 Task: Find the best skiing trails with powder snow near Salt Lake City.
Action: Mouse moved to (91, 47)
Screenshot: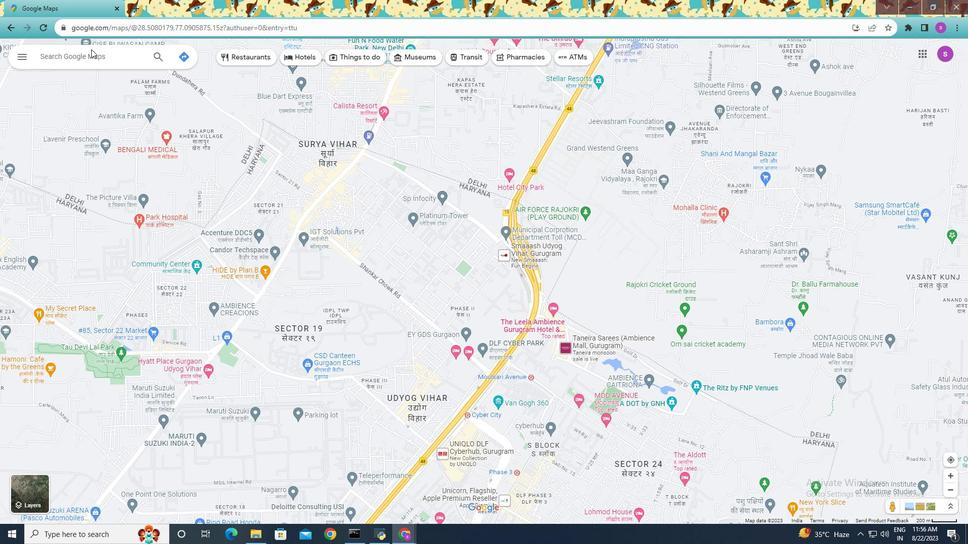 
Action: Mouse pressed left at (91, 47)
Screenshot: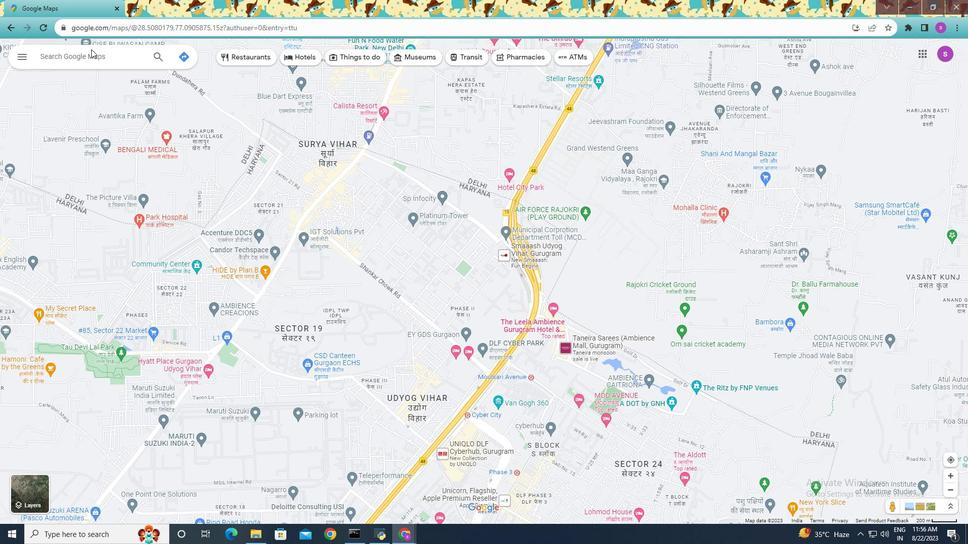 
Action: Mouse moved to (91, 55)
Screenshot: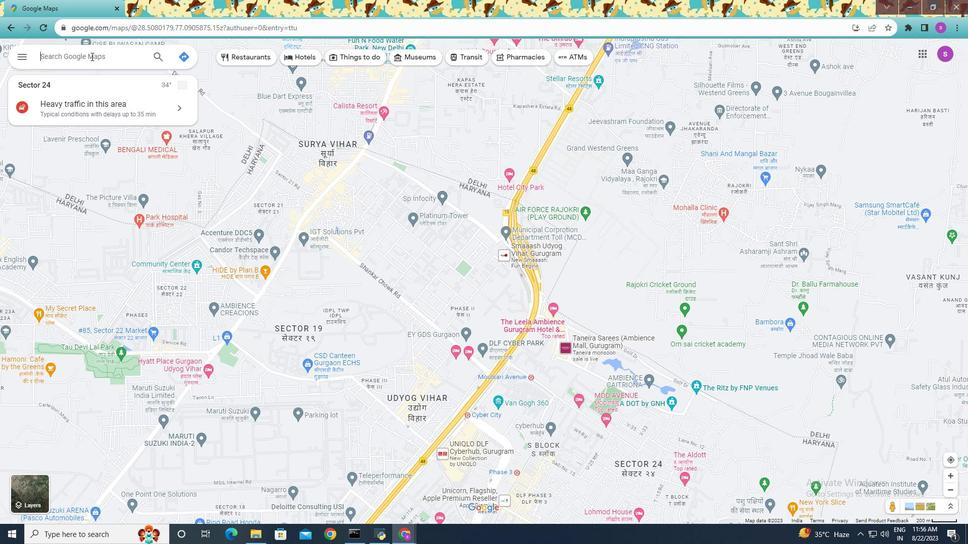 
Action: Mouse pressed left at (91, 55)
Screenshot: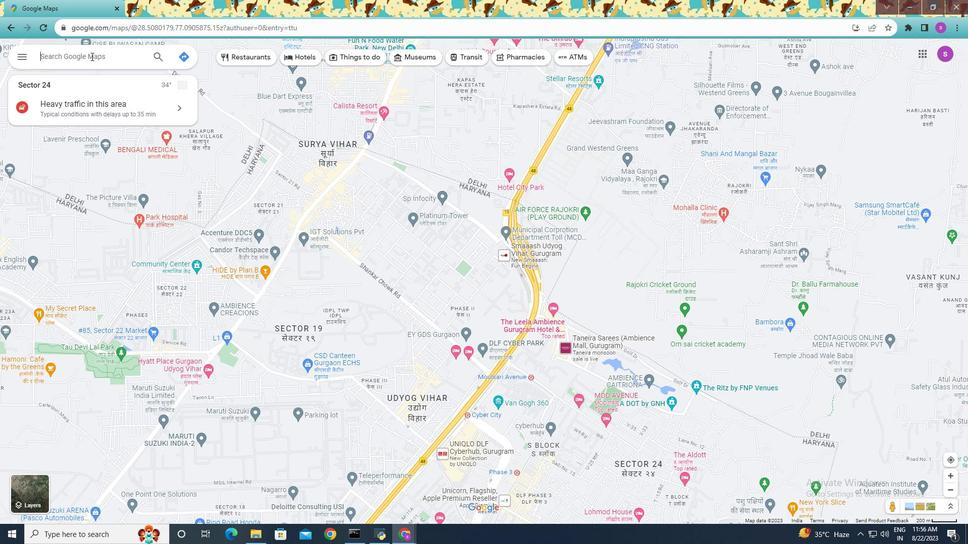 
Action: Mouse moved to (92, 56)
Screenshot: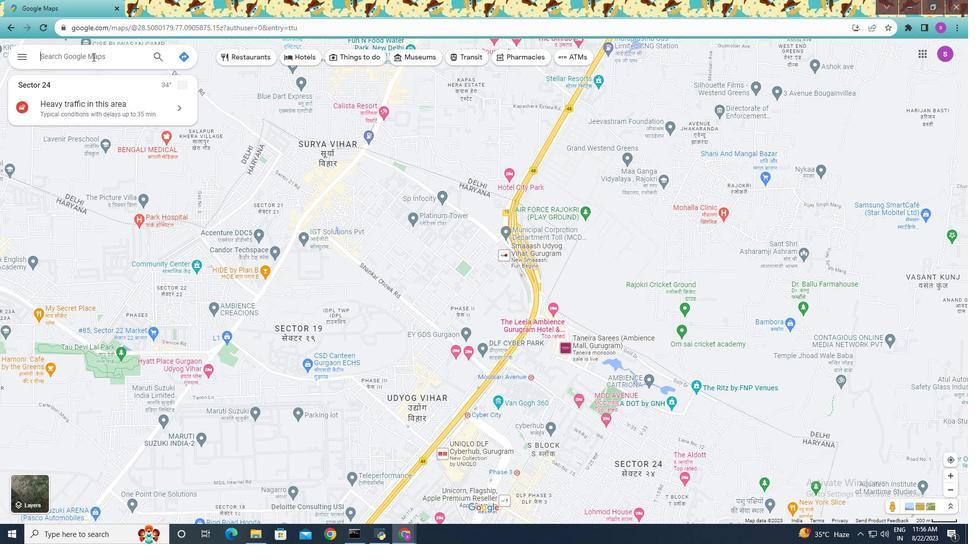 
Action: Key pressed <Key.shift>Salt<Key.space><Key.shift>Lake<Key.space><Key.shift>City
Screenshot: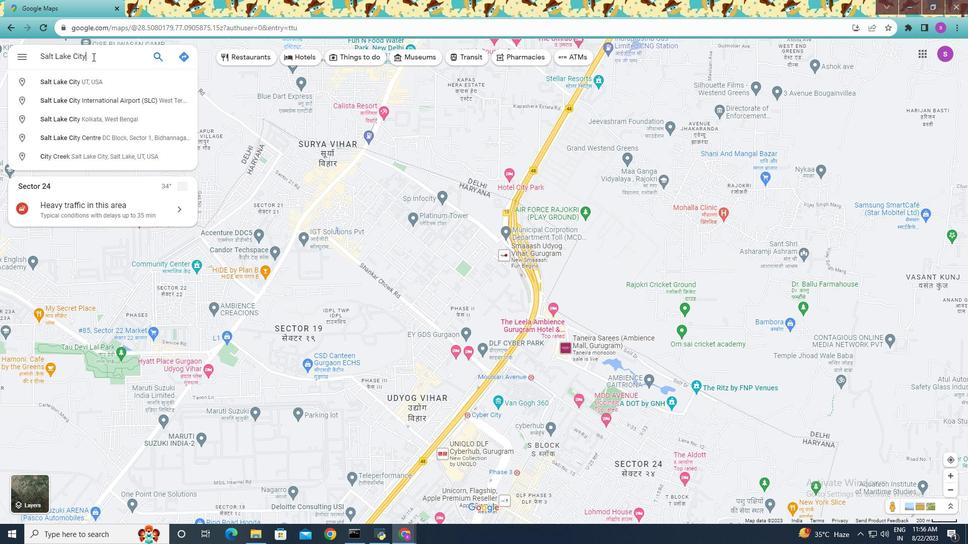 
Action: Mouse moved to (76, 85)
Screenshot: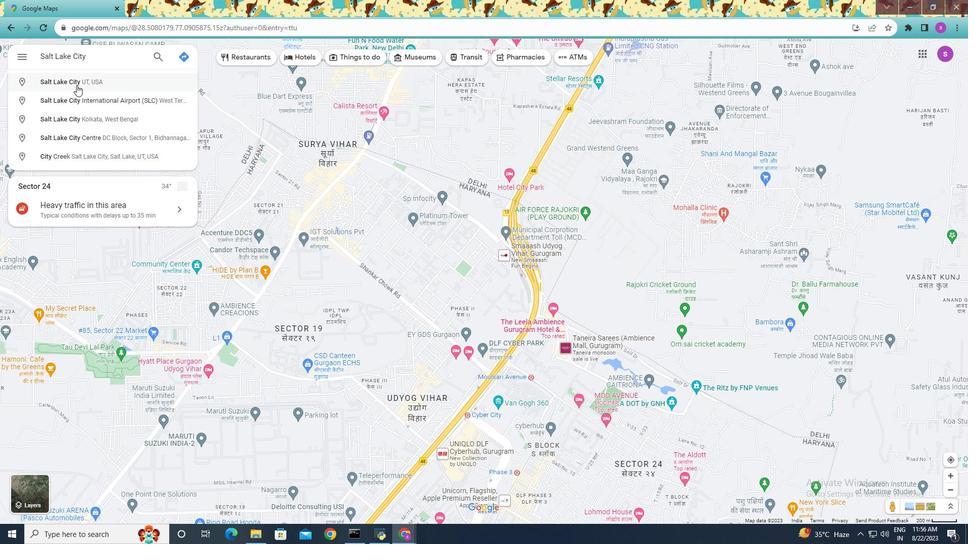 
Action: Mouse pressed left at (76, 85)
Screenshot: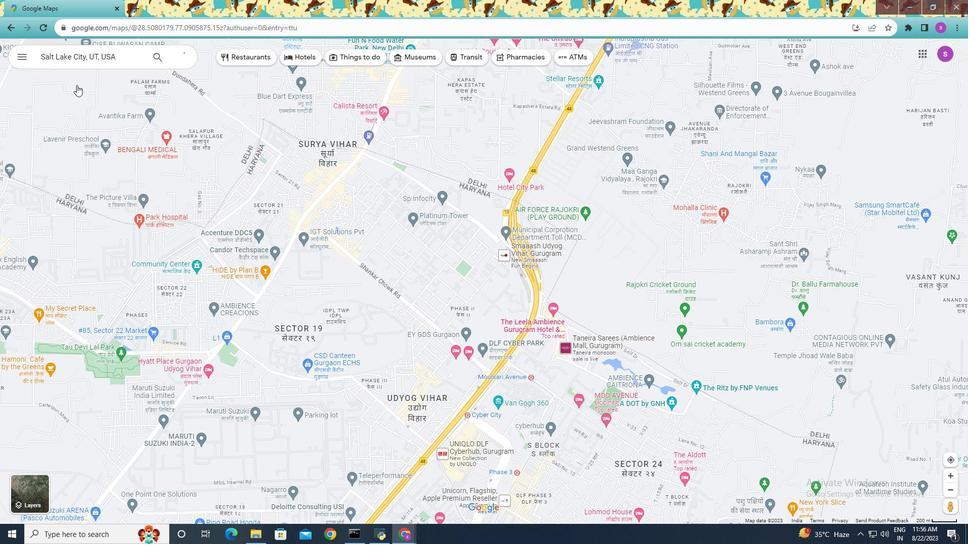 
Action: Mouse moved to (107, 229)
Screenshot: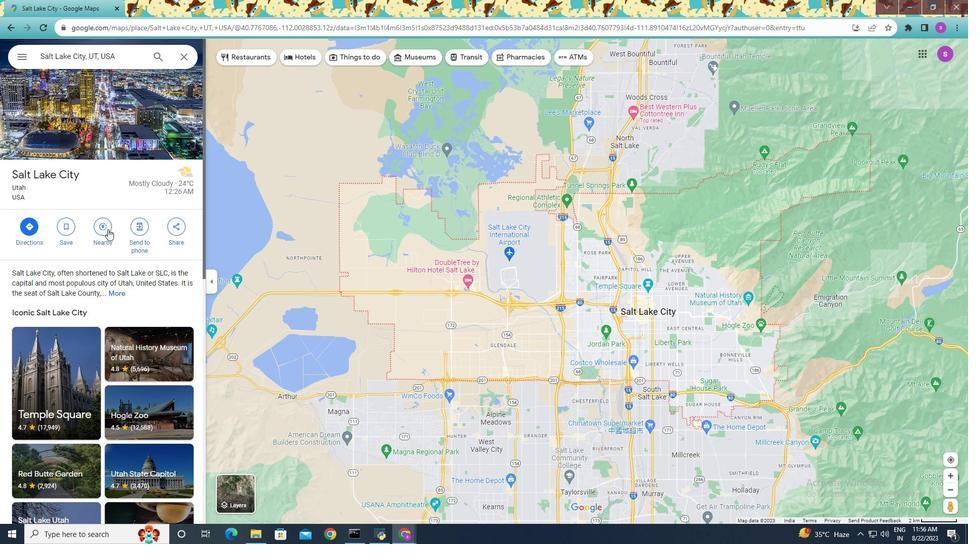 
Action: Mouse pressed left at (107, 229)
Screenshot: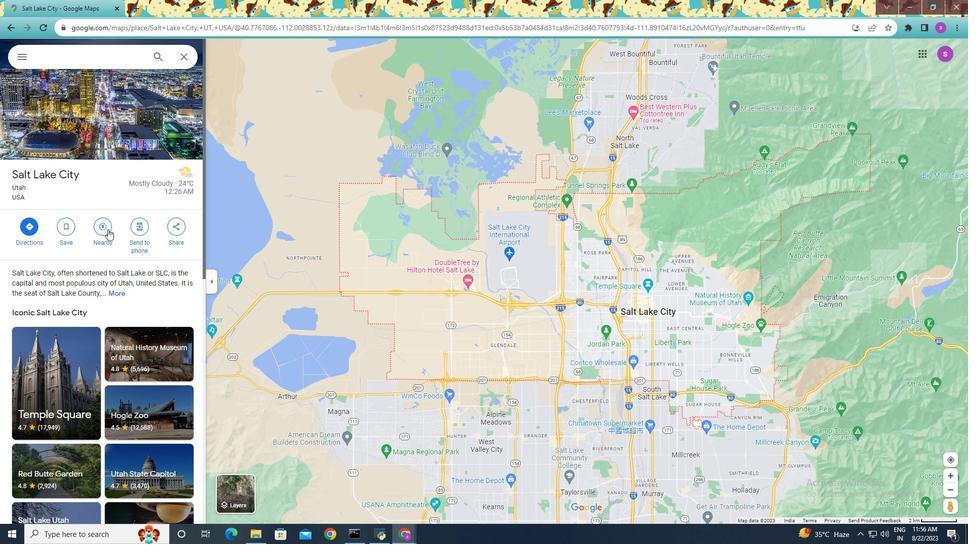 
Action: Mouse moved to (105, 58)
Screenshot: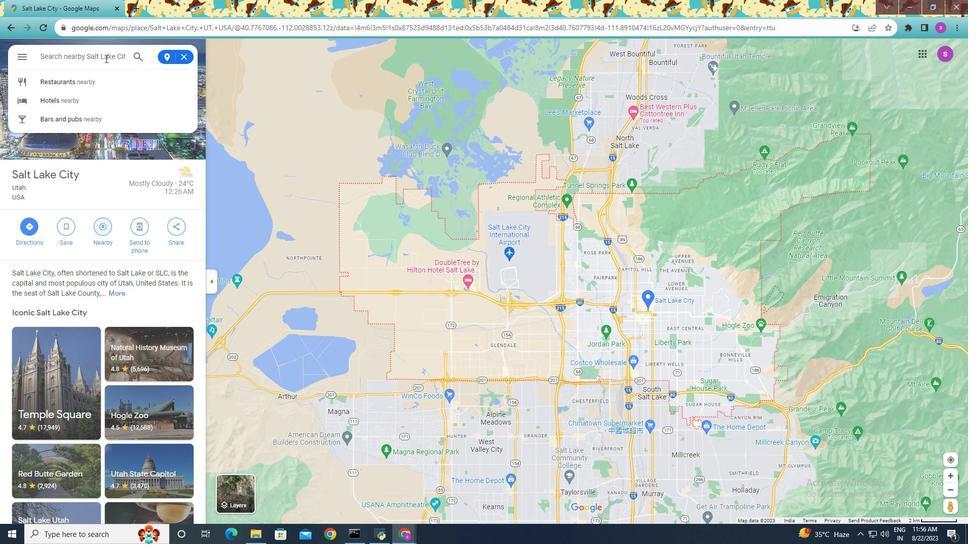 
Action: Mouse pressed left at (105, 58)
Screenshot: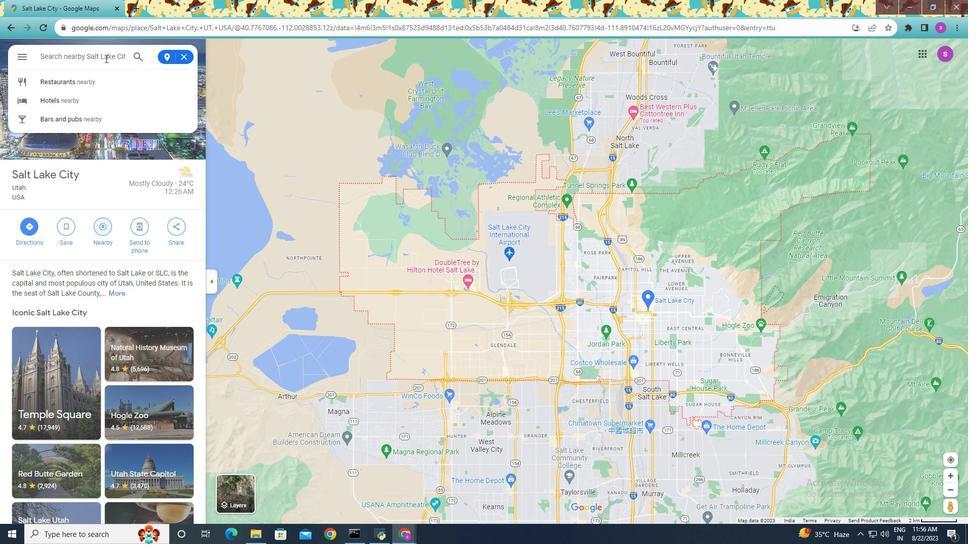 
Action: Mouse moved to (105, 59)
Screenshot: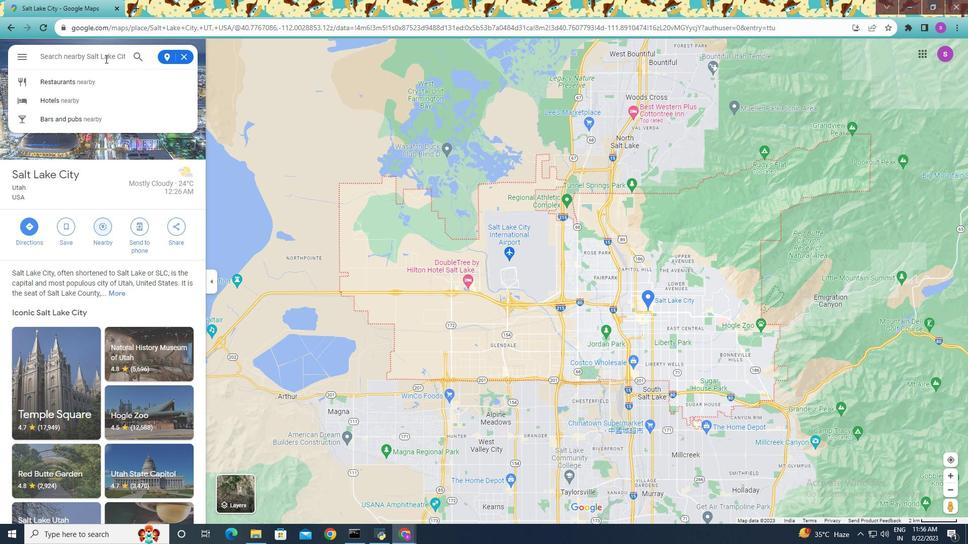 
Action: Key pressed <Key.shift>Skiing<Key.space>trails<Key.space>pow<Key.backspace><Key.backspace><Key.backspace><Key.shift>with<Key.space>powder<Key.space>snow<Key.enter>
Screenshot: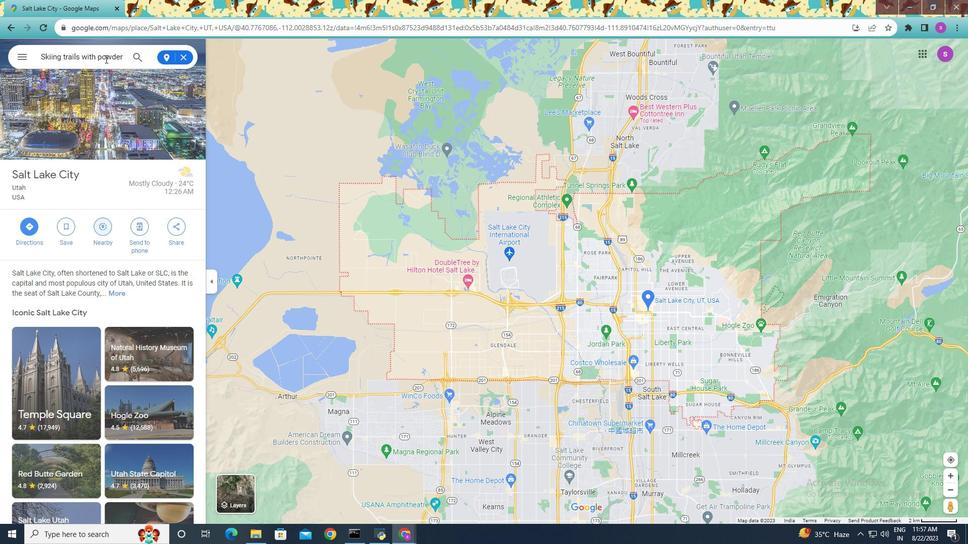 
Action: Mouse moved to (176, 98)
Screenshot: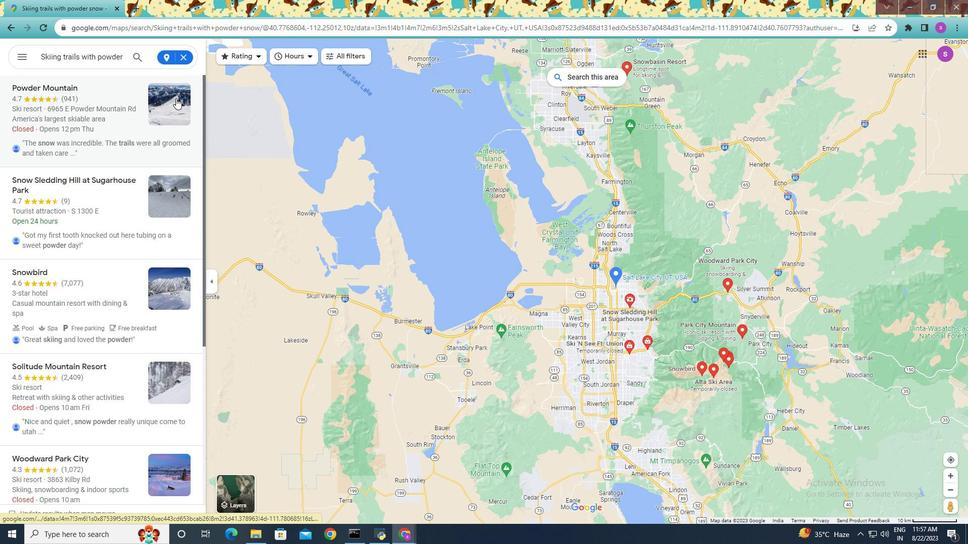 
Action: Mouse pressed left at (176, 98)
Screenshot: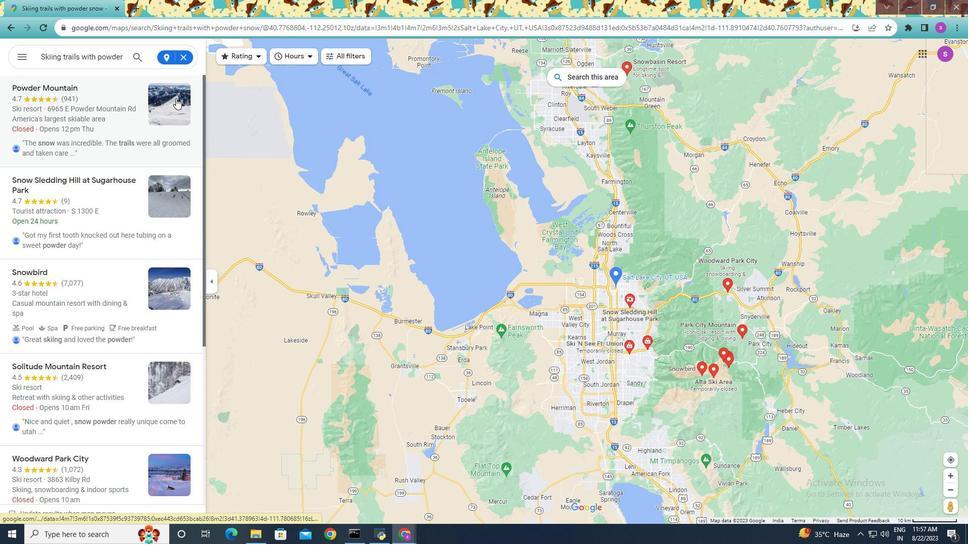 
Action: Mouse moved to (310, 258)
Screenshot: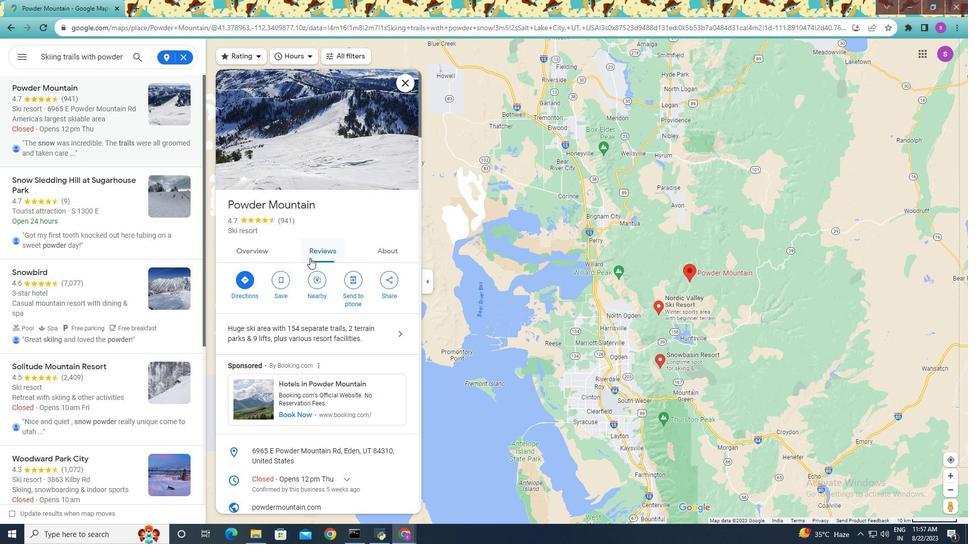 
Action: Mouse pressed left at (310, 258)
Screenshot: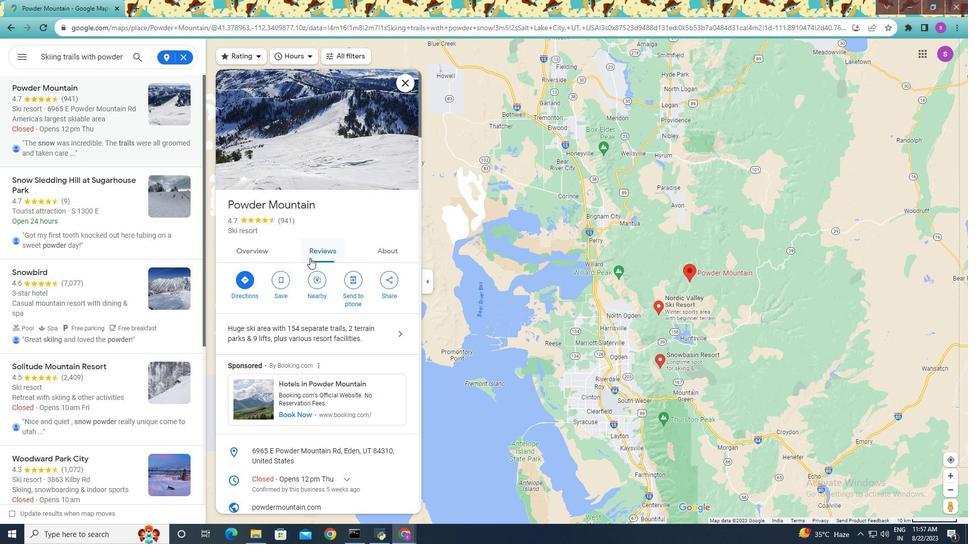 
Action: Mouse moved to (336, 345)
Screenshot: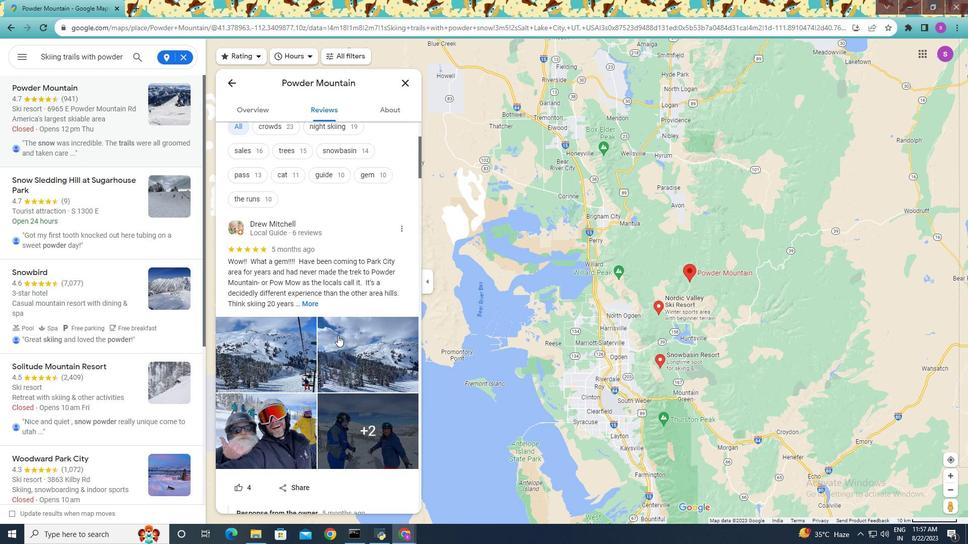 
Action: Mouse scrolled (336, 345) with delta (0, 0)
Screenshot: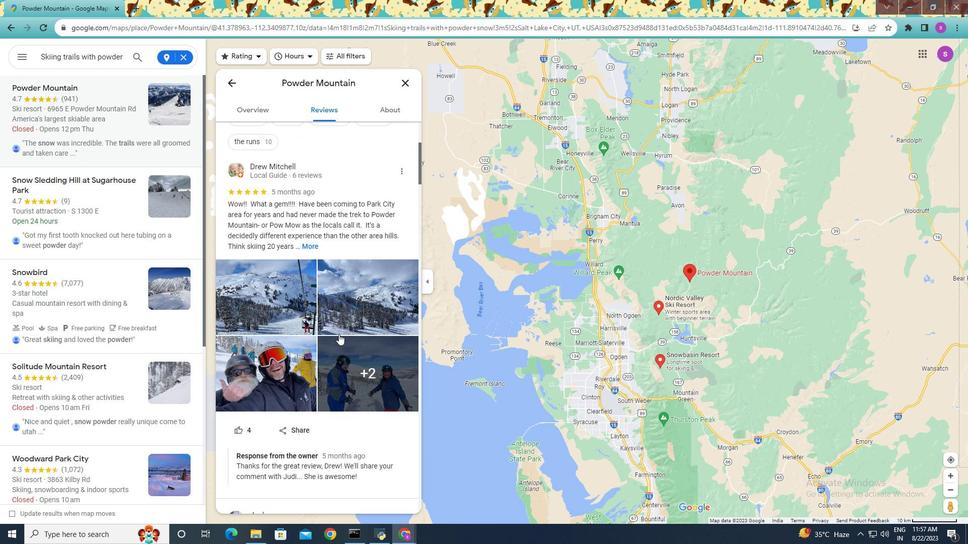 
Action: Mouse moved to (336, 345)
Screenshot: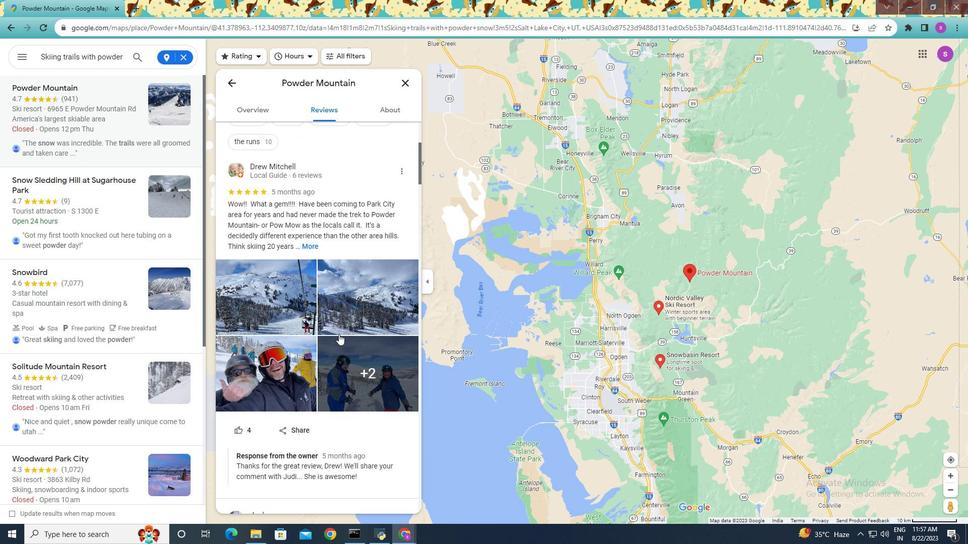 
Action: Mouse scrolled (336, 345) with delta (0, 0)
Screenshot: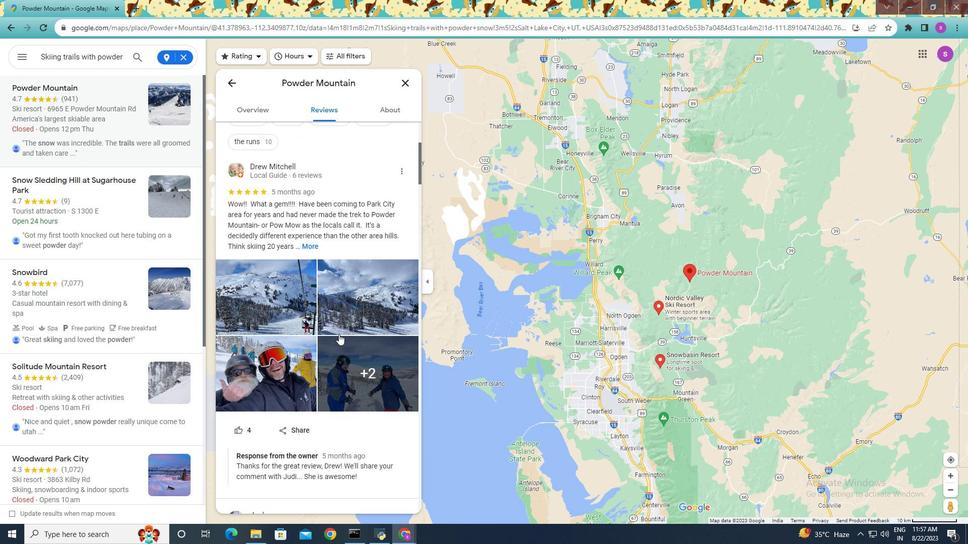 
Action: Mouse moved to (336, 345)
Screenshot: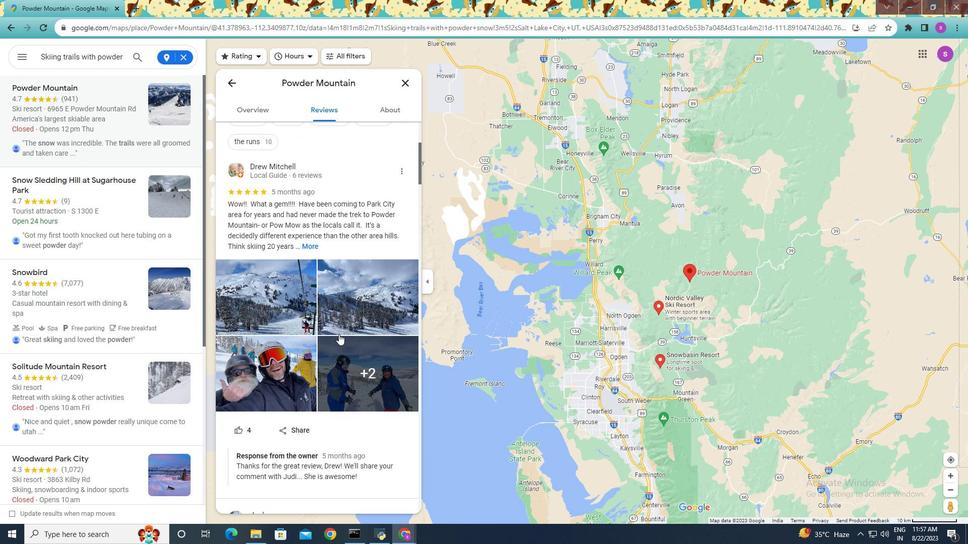
Action: Mouse scrolled (336, 344) with delta (0, 0)
Screenshot: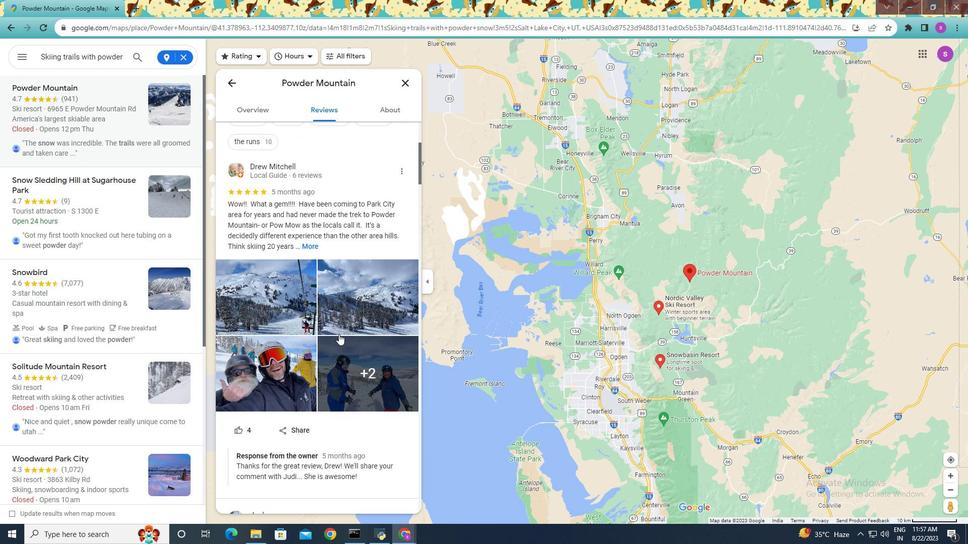
Action: Mouse moved to (336, 342)
Screenshot: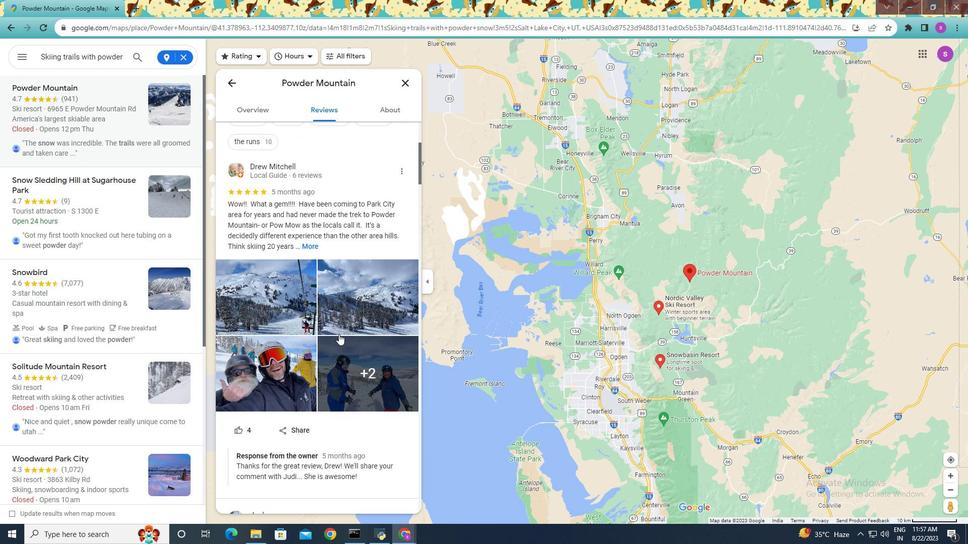 
Action: Mouse scrolled (336, 342) with delta (0, 0)
Screenshot: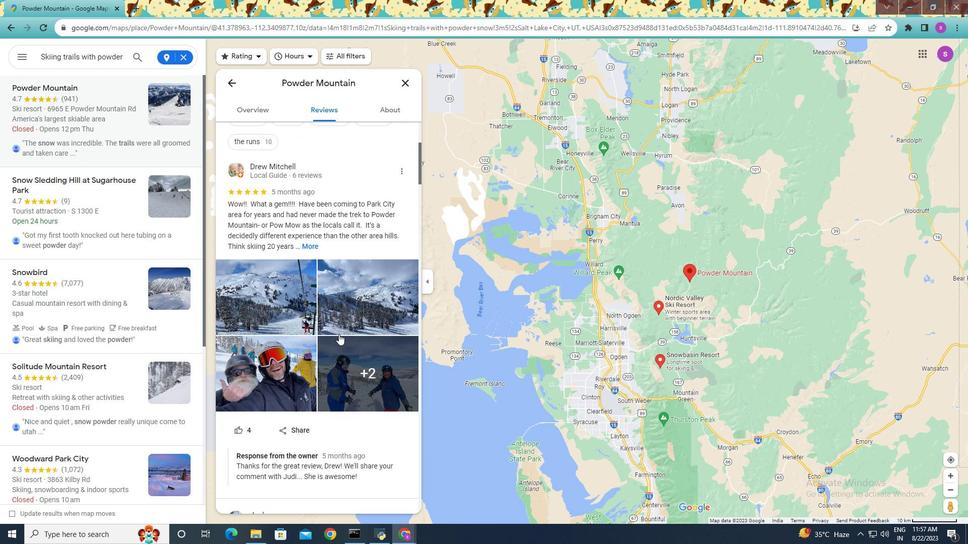 
Action: Mouse moved to (338, 334)
Screenshot: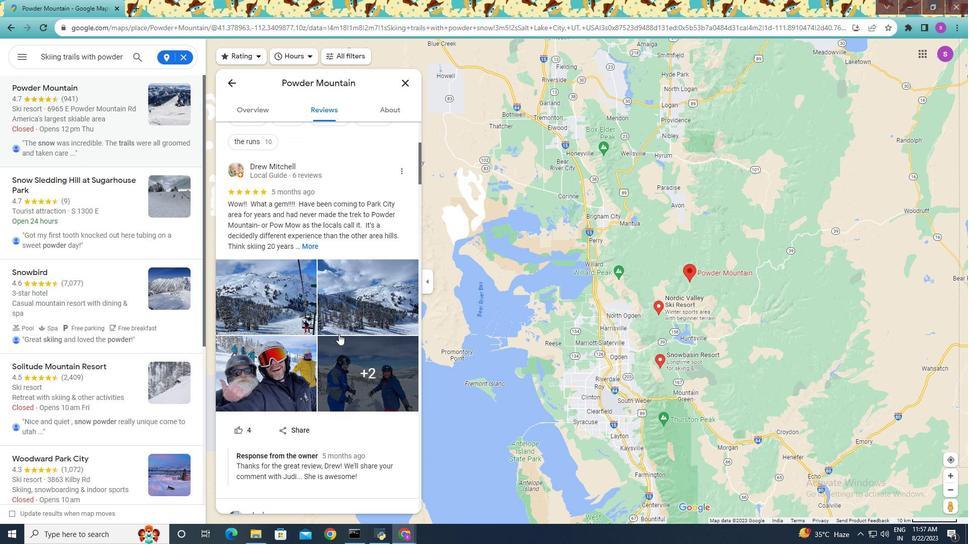 
Action: Mouse scrolled (338, 333) with delta (0, 0)
Screenshot: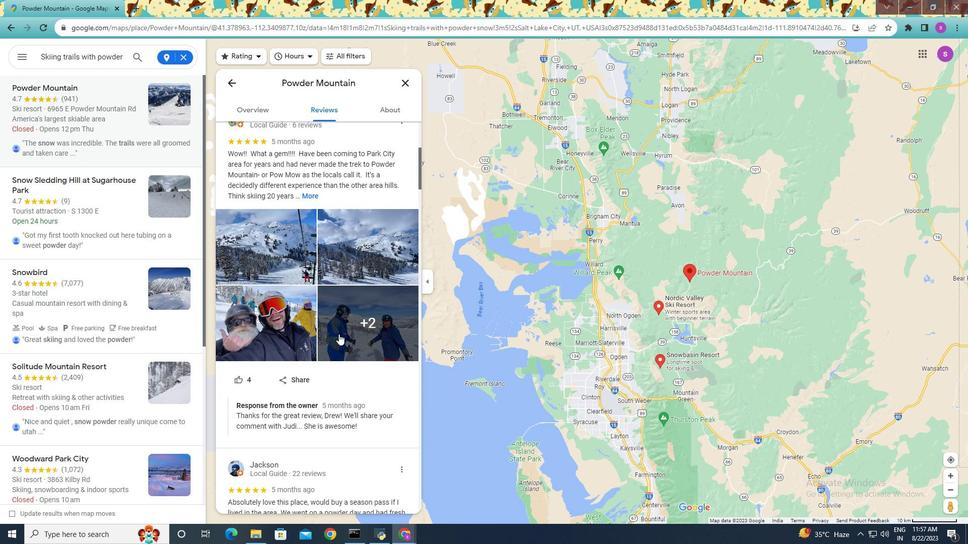 
Action: Mouse moved to (288, 264)
Screenshot: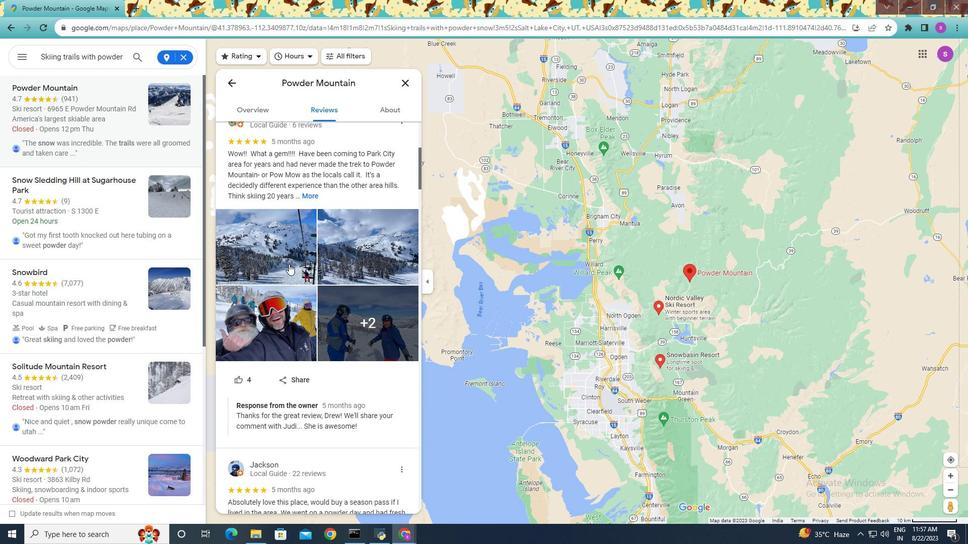 
Action: Mouse pressed left at (288, 264)
Screenshot: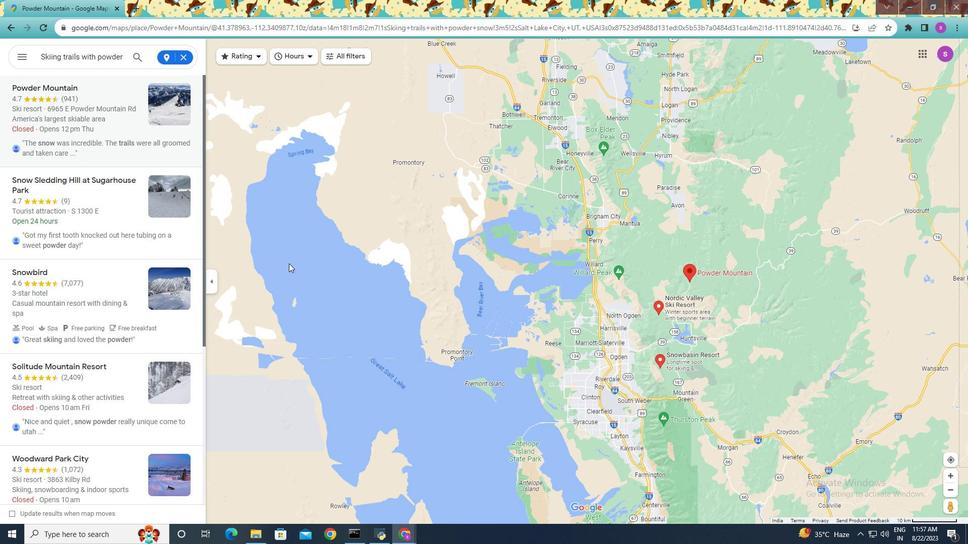 
Action: Mouse moved to (599, 445)
Screenshot: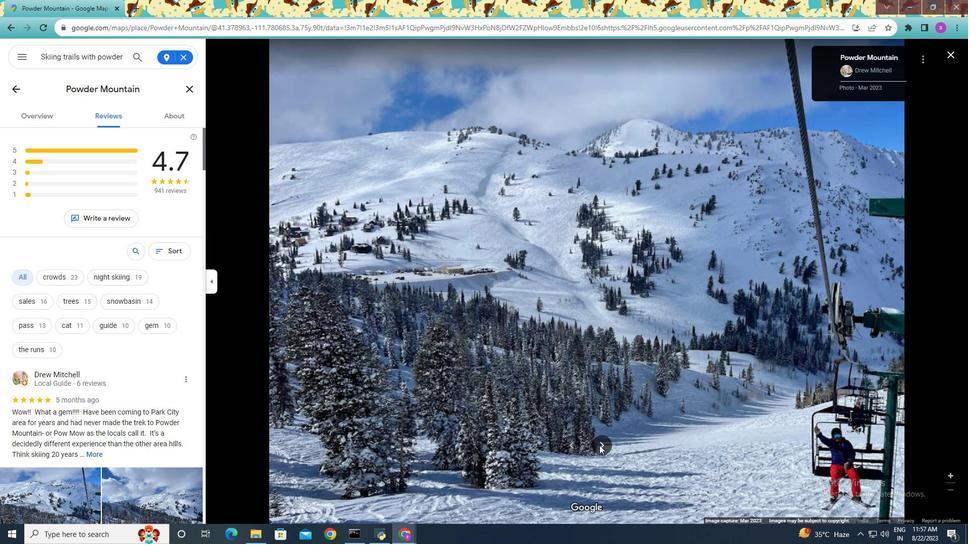 
Action: Mouse pressed left at (599, 445)
Screenshot: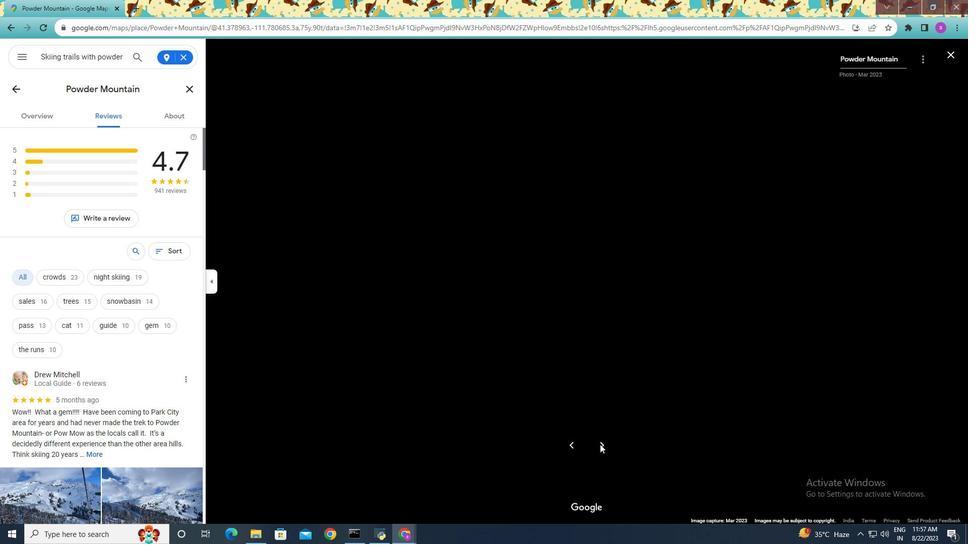 
Action: Mouse moved to (601, 448)
Screenshot: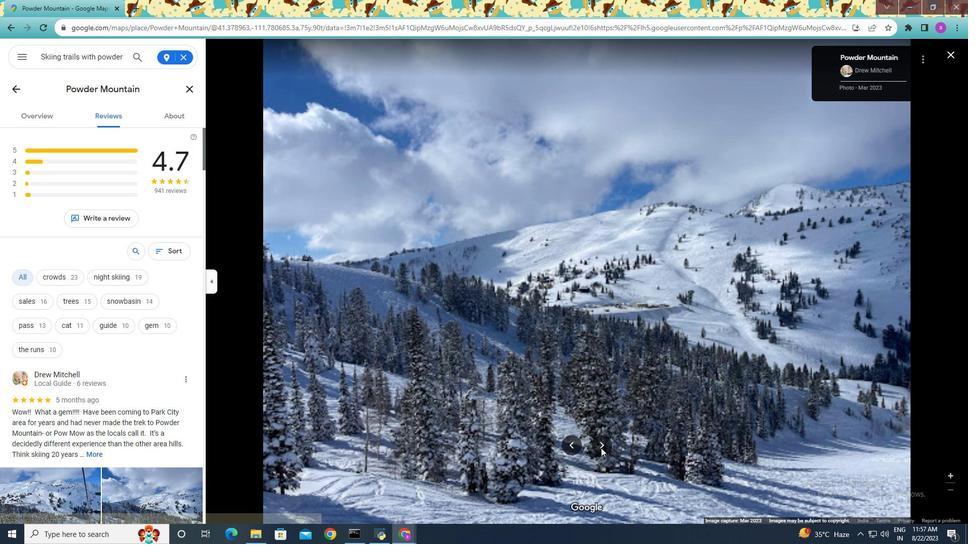 
Action: Mouse pressed left at (601, 448)
Screenshot: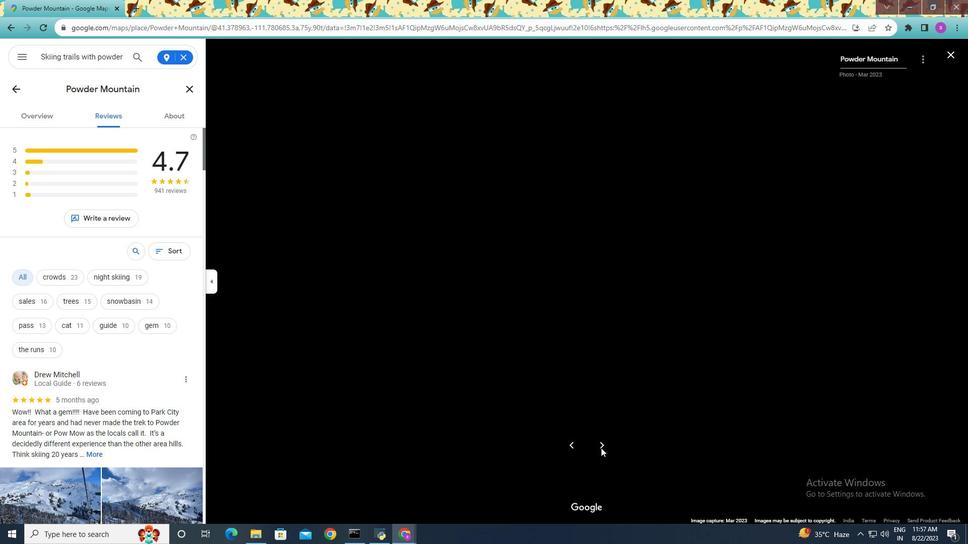 
Action: Mouse moved to (601, 448)
Screenshot: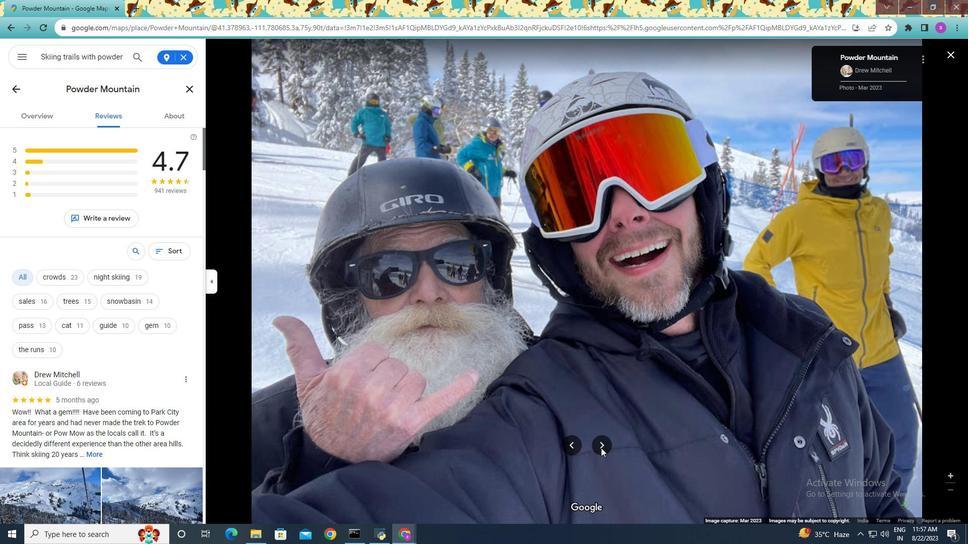 
Action: Mouse pressed left at (601, 448)
Screenshot: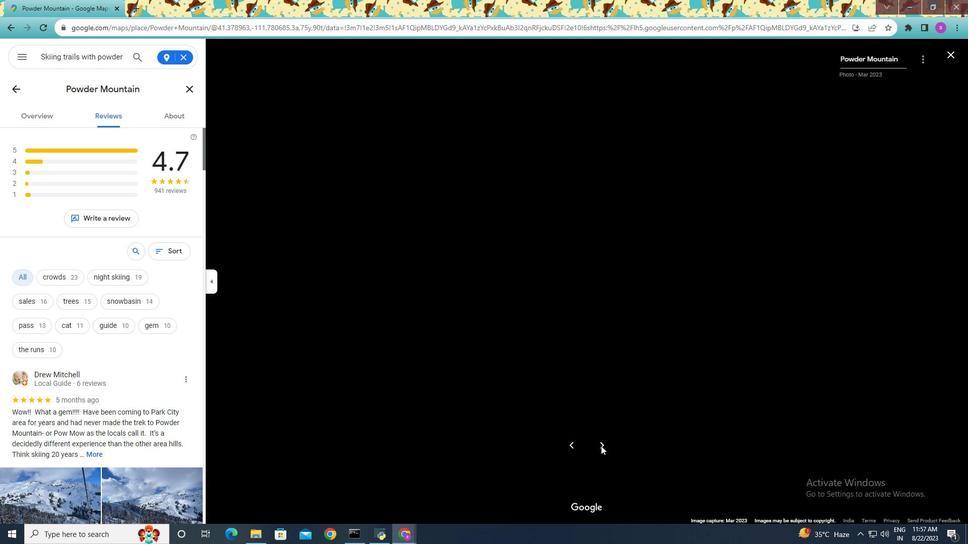 
Action: Mouse moved to (601, 446)
Screenshot: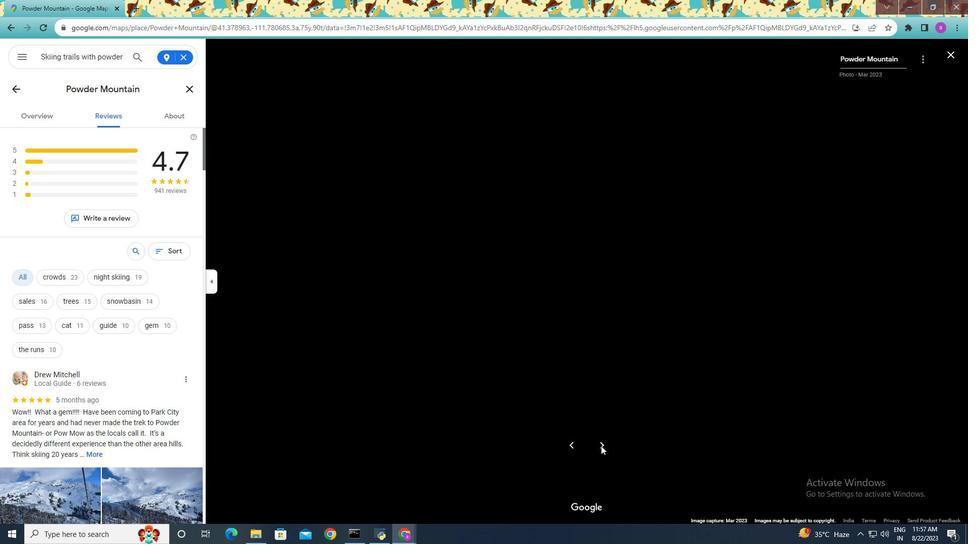 
Action: Mouse pressed left at (601, 446)
Screenshot: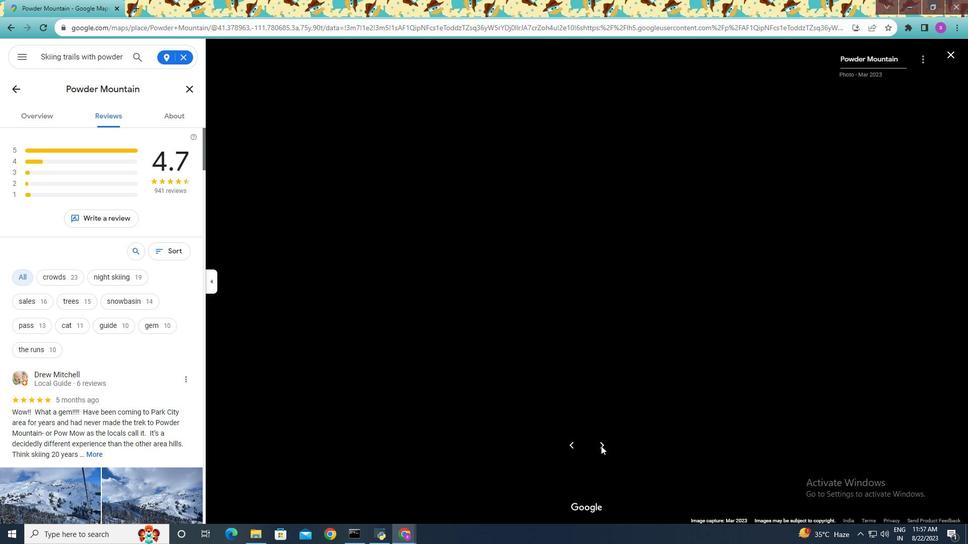 
Action: Mouse pressed left at (601, 446)
Screenshot: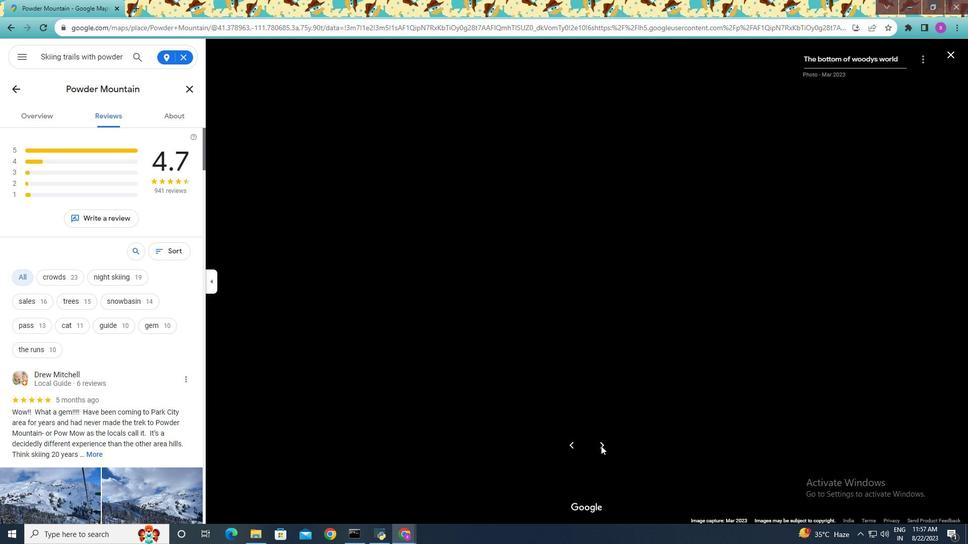 
Action: Mouse pressed left at (601, 446)
Screenshot: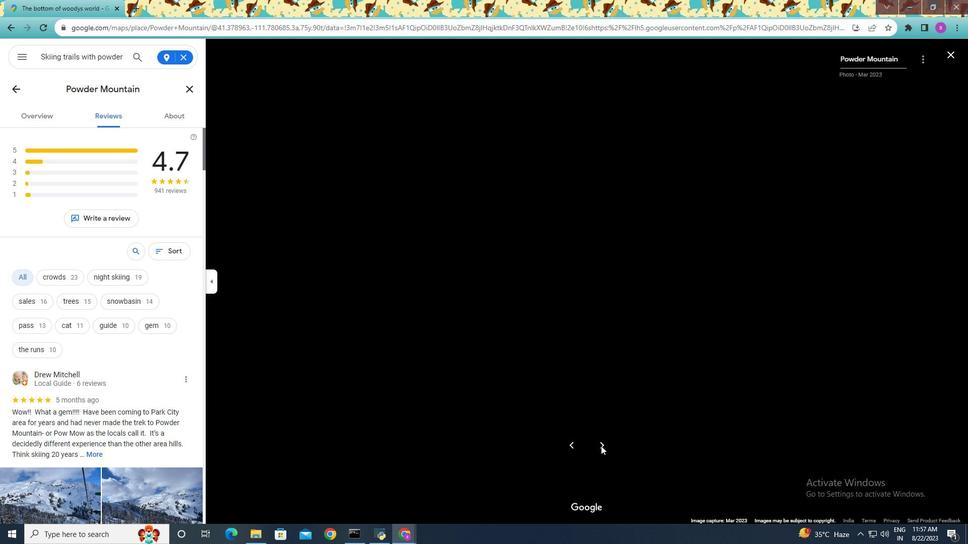 
Action: Mouse moved to (601, 445)
Screenshot: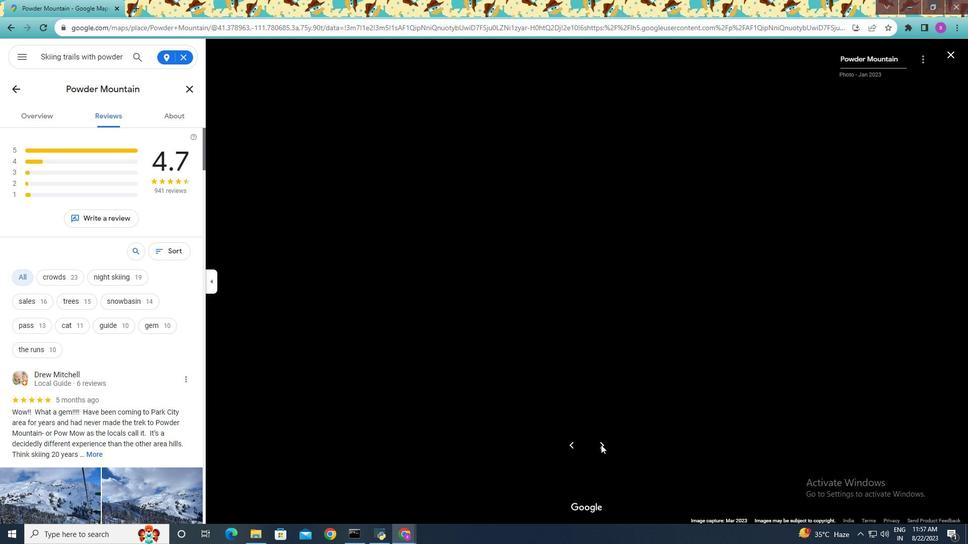
Action: Mouse pressed left at (601, 445)
Screenshot: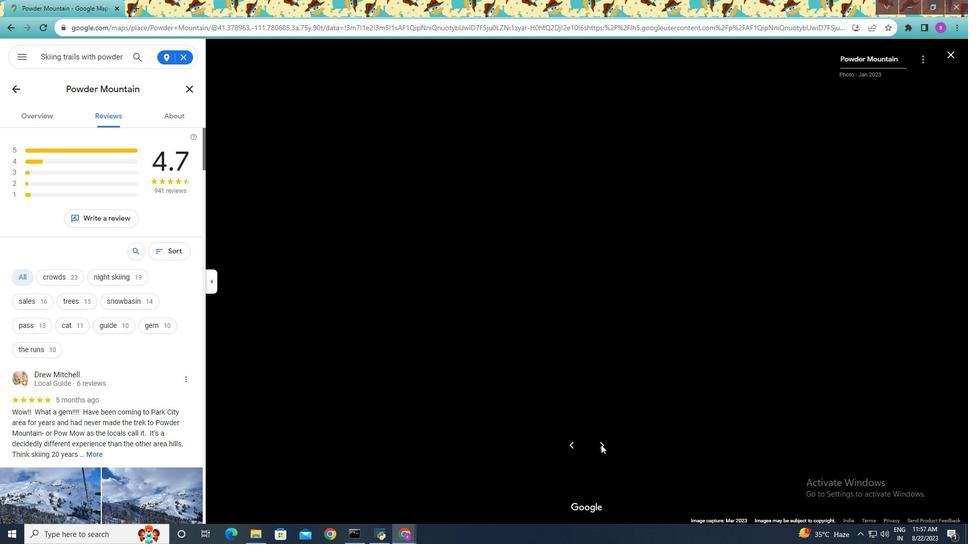 
Action: Mouse moved to (601, 445)
Screenshot: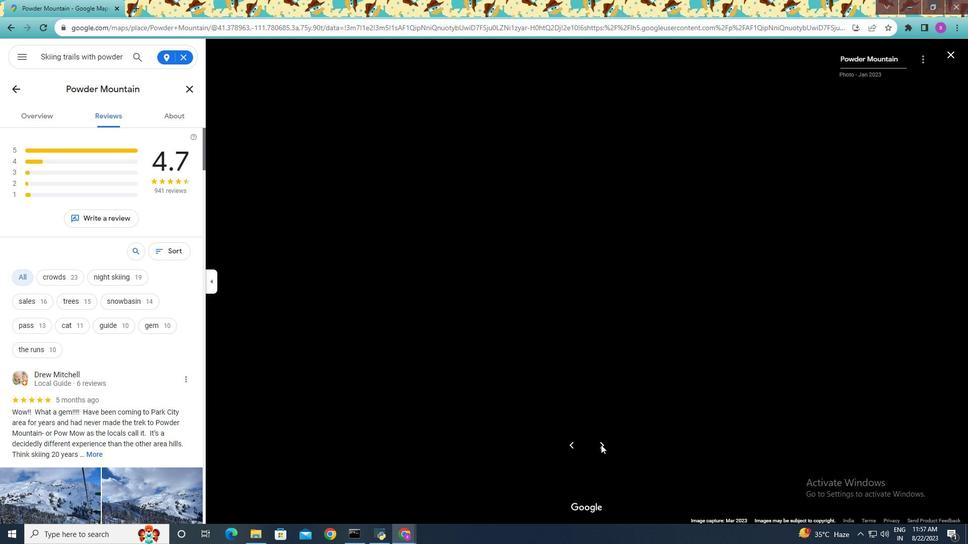 
Action: Mouse pressed left at (601, 445)
Screenshot: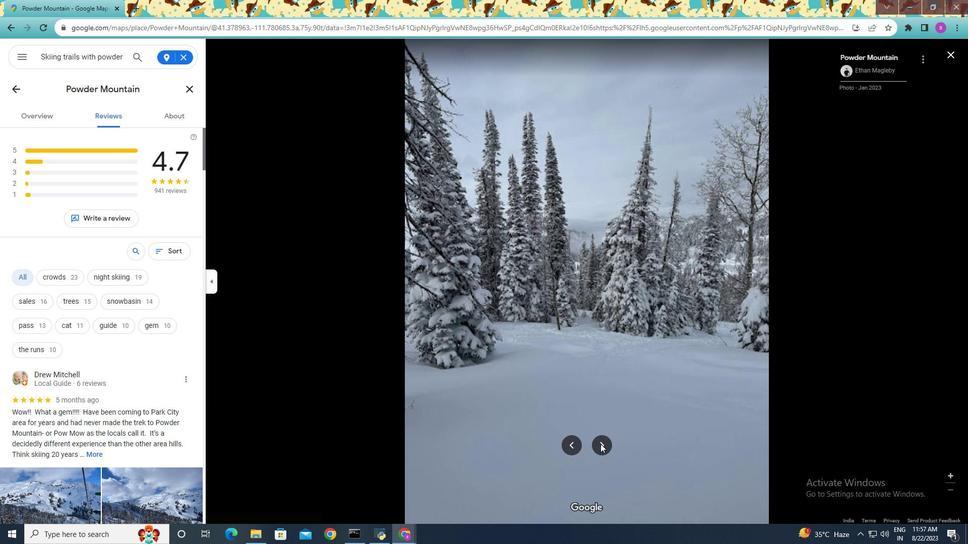 
Action: Mouse moved to (573, 379)
Screenshot: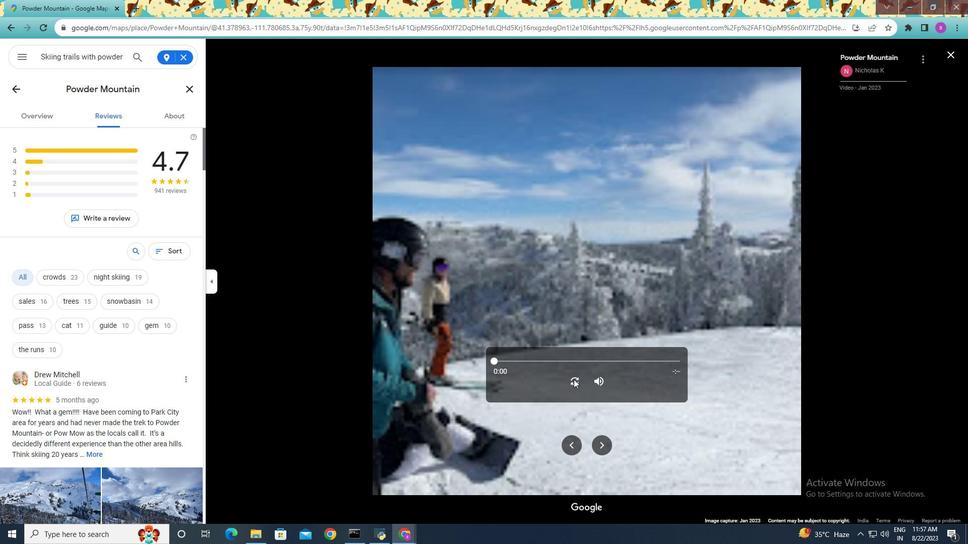 
Action: Mouse pressed left at (573, 379)
Screenshot: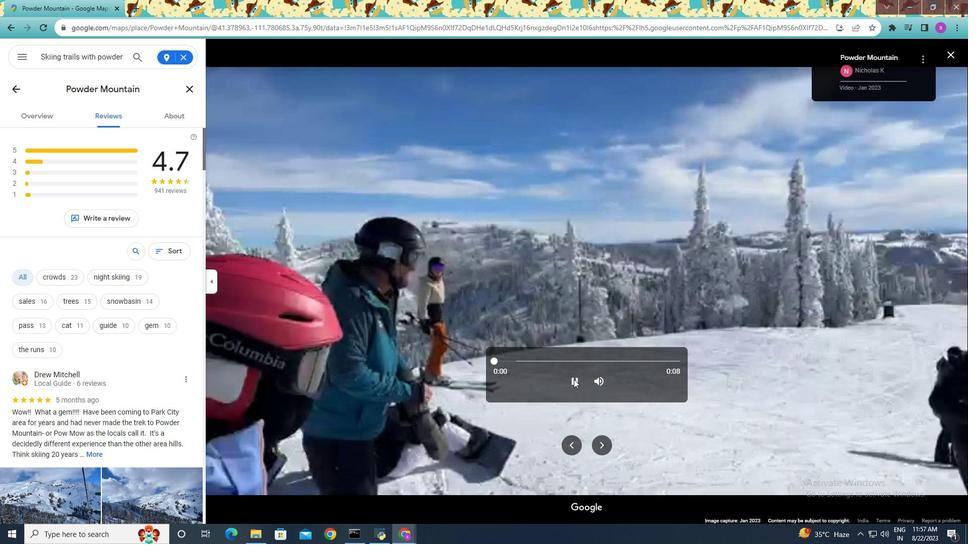 
Action: Mouse moved to (621, 359)
Screenshot: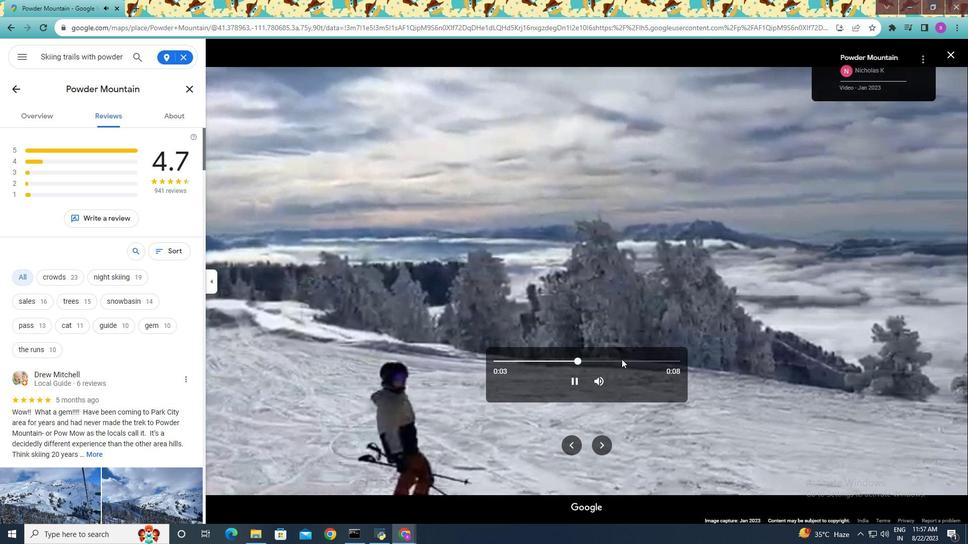 
Action: Mouse pressed left at (621, 359)
Screenshot: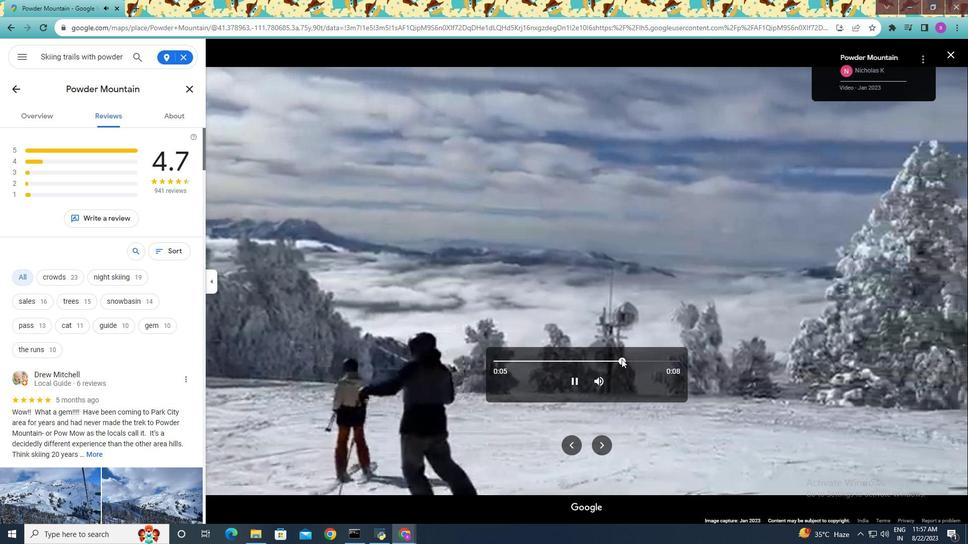 
Action: Mouse moved to (594, 444)
Screenshot: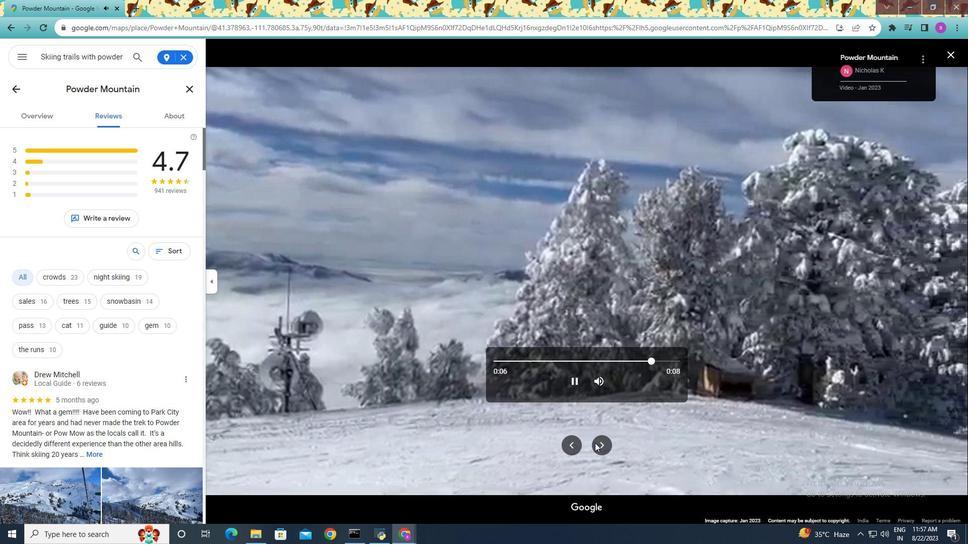 
Action: Mouse pressed left at (594, 444)
Screenshot: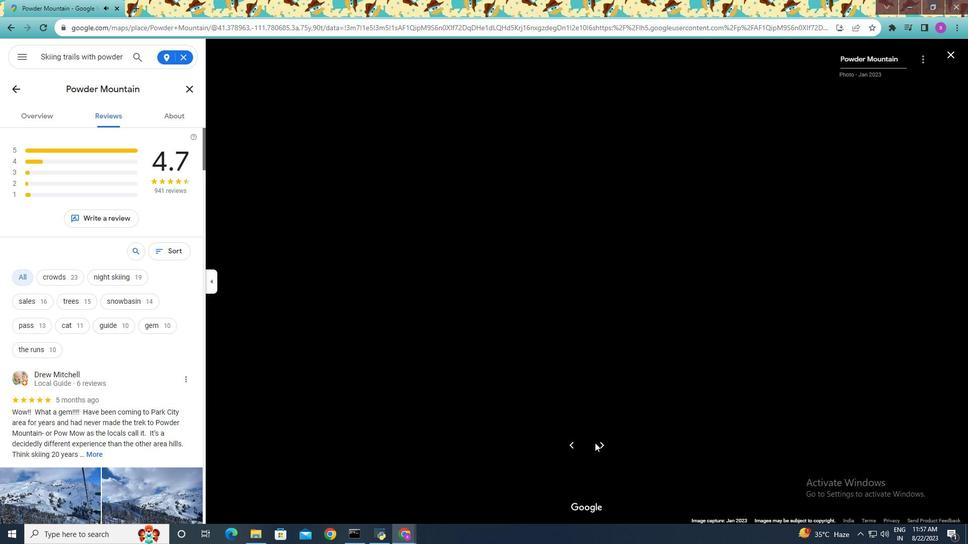 
Action: Mouse moved to (157, 313)
Screenshot: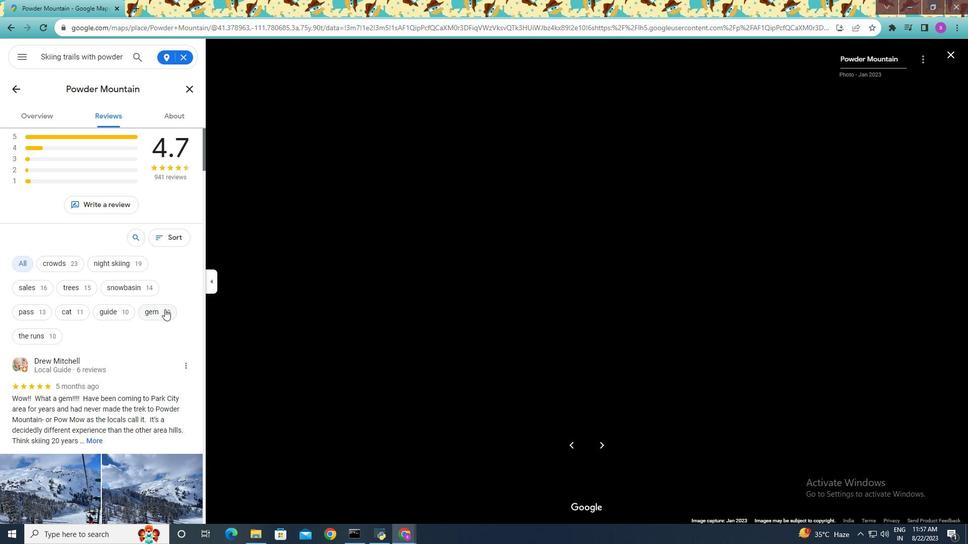 
Action: Mouse scrolled (156, 314) with delta (0, 0)
Screenshot: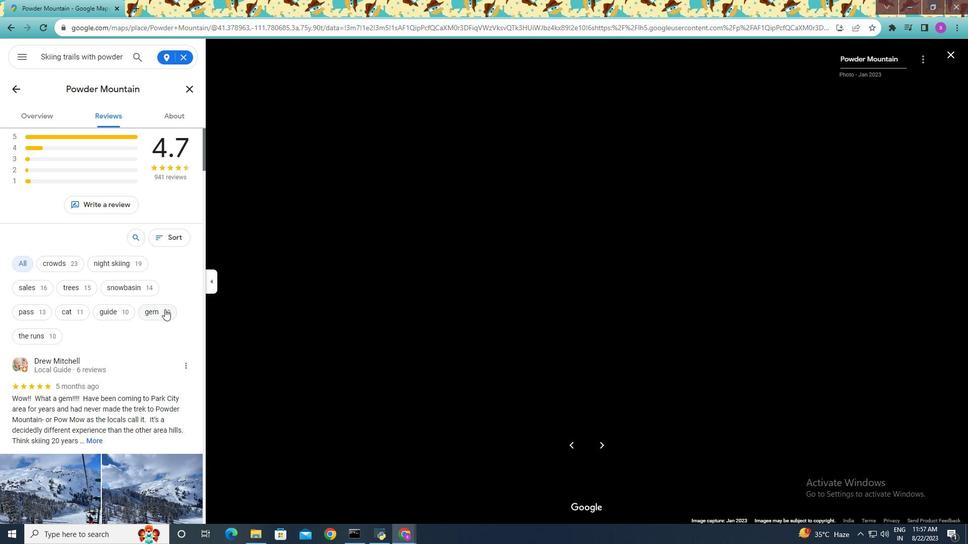 
Action: Mouse moved to (160, 313)
Screenshot: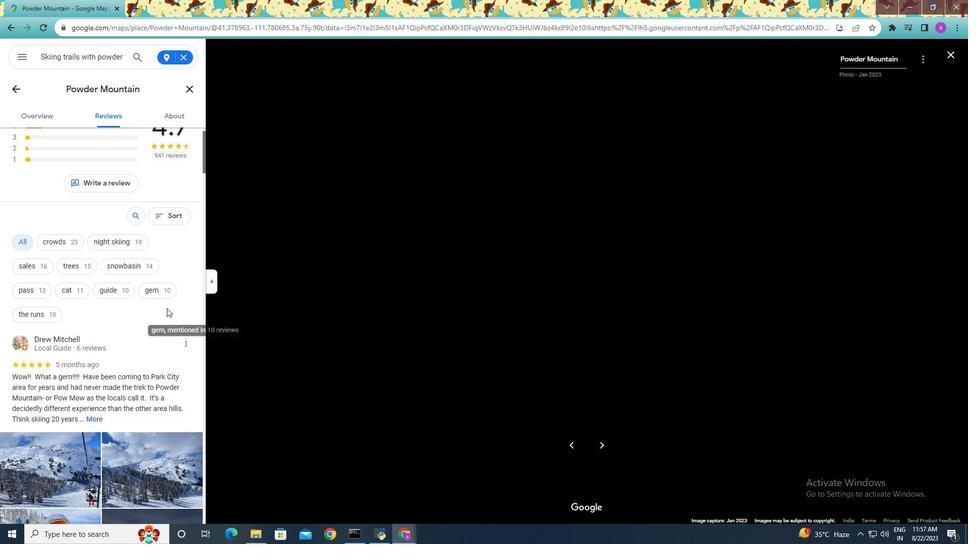 
Action: Mouse scrolled (160, 312) with delta (0, 0)
Screenshot: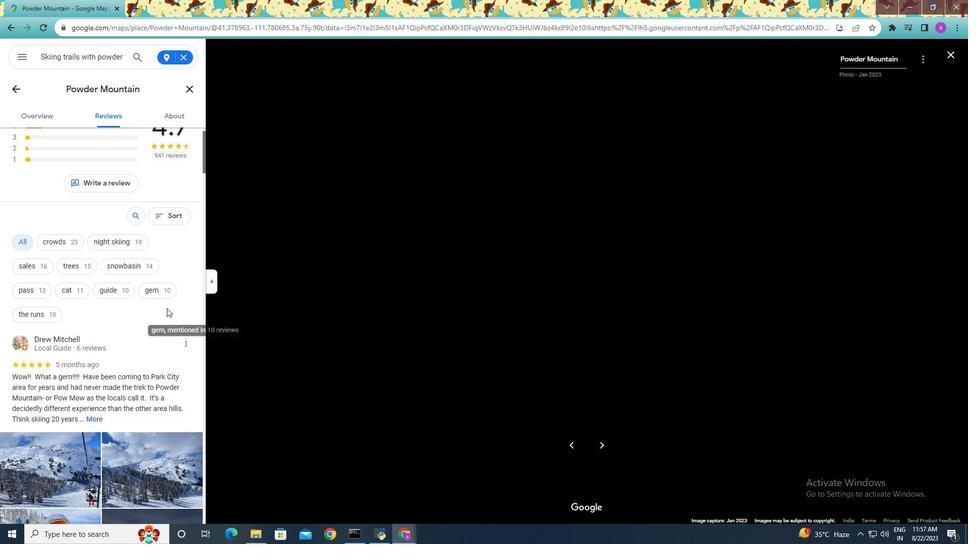 
Action: Mouse moved to (160, 312)
Screenshot: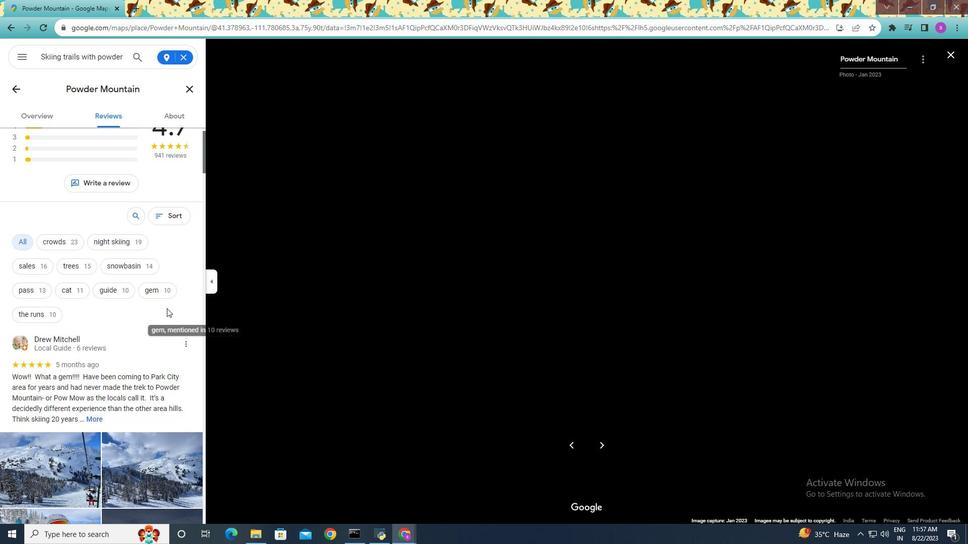 
Action: Mouse scrolled (160, 311) with delta (0, 0)
Screenshot: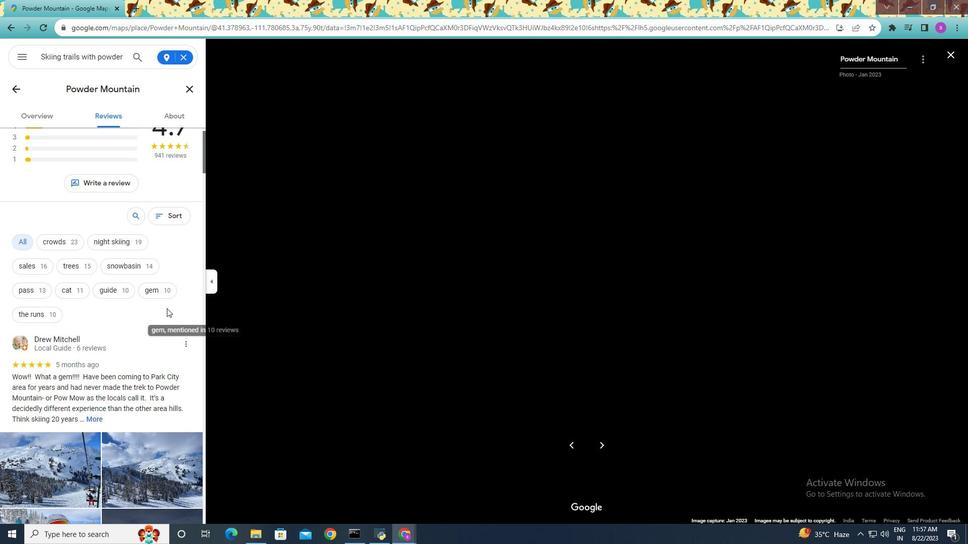 
Action: Mouse moved to (169, 307)
Screenshot: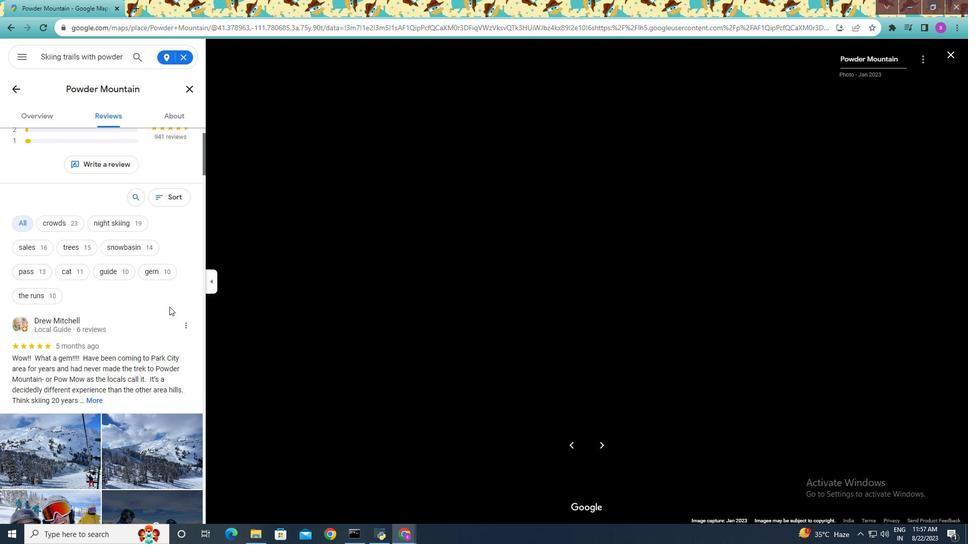
Action: Mouse scrolled (169, 306) with delta (0, 0)
Screenshot: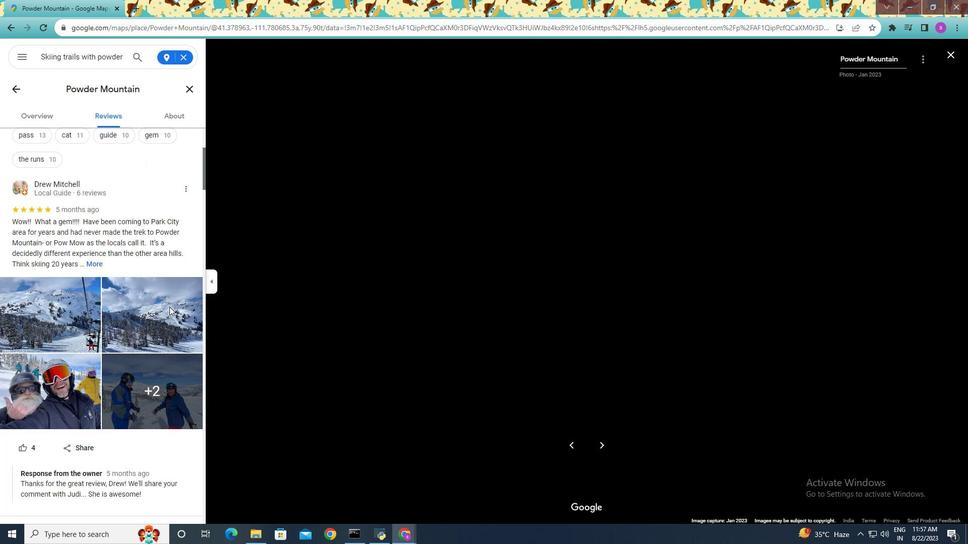 
Action: Mouse scrolled (169, 306) with delta (0, 0)
Screenshot: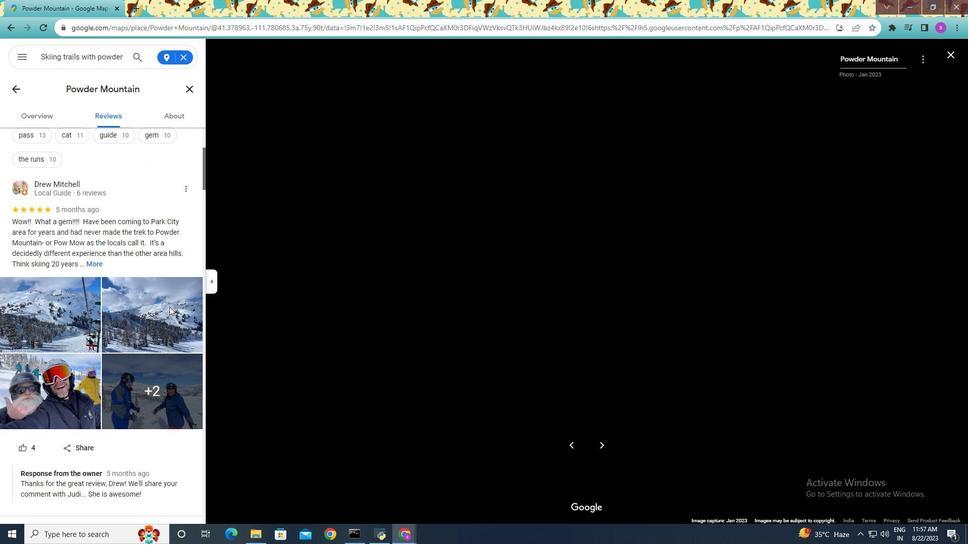 
Action: Mouse scrolled (169, 306) with delta (0, 0)
Screenshot: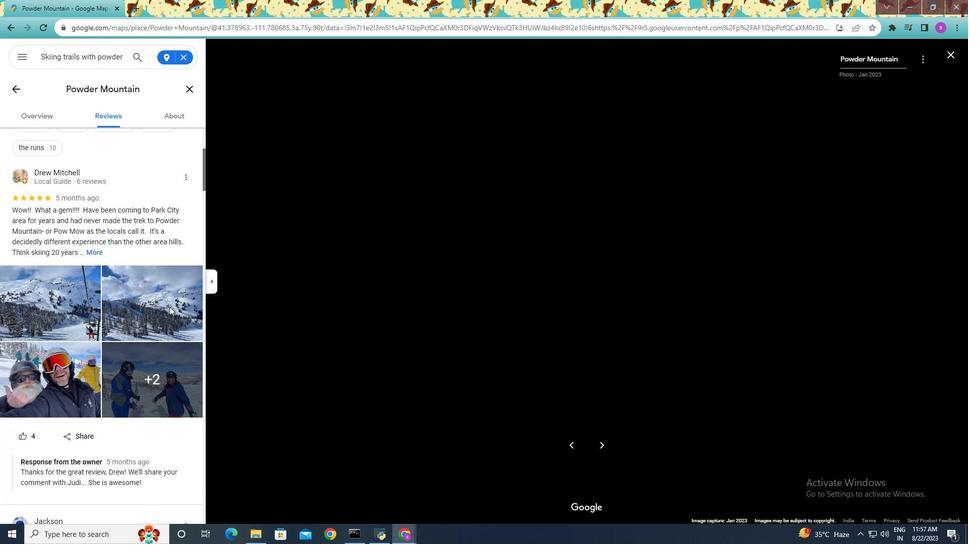 
Action: Mouse moved to (172, 305)
Screenshot: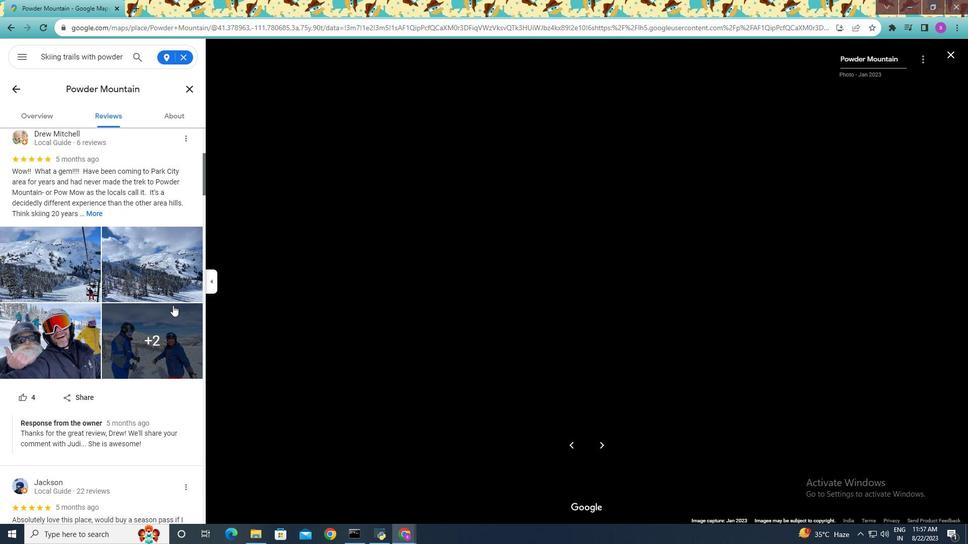 
Action: Mouse scrolled (172, 305) with delta (0, 0)
Screenshot: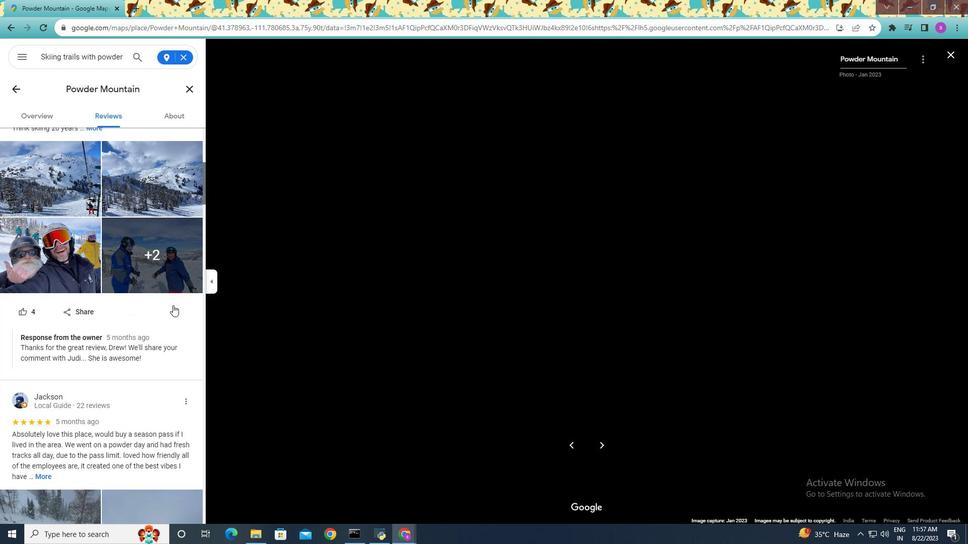 
Action: Mouse scrolled (172, 305) with delta (0, 0)
Screenshot: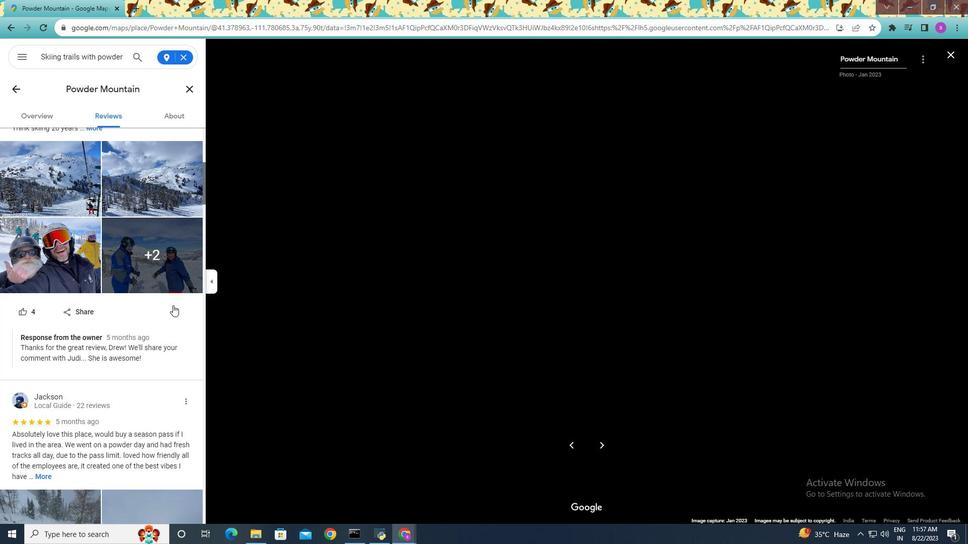
Action: Mouse scrolled (172, 305) with delta (0, 0)
Screenshot: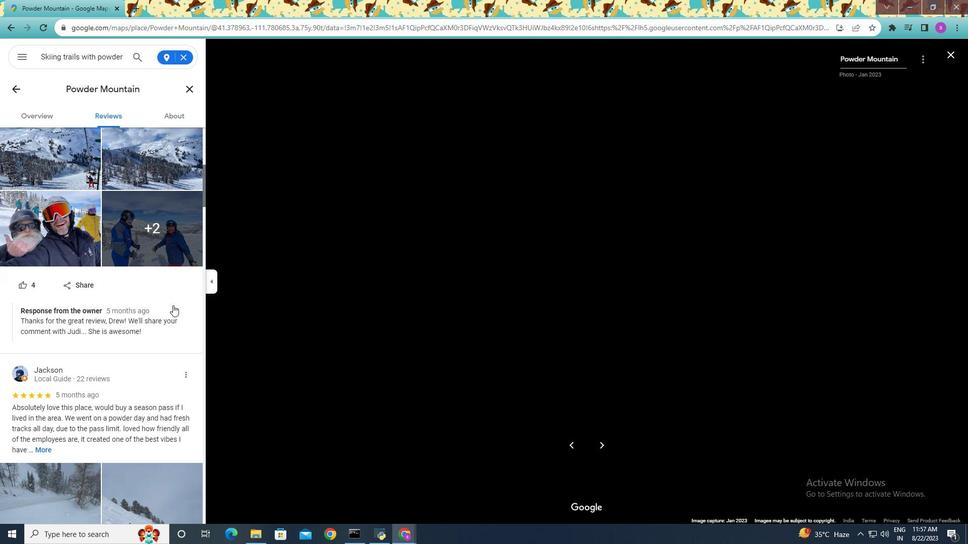 
Action: Mouse moved to (173, 306)
Screenshot: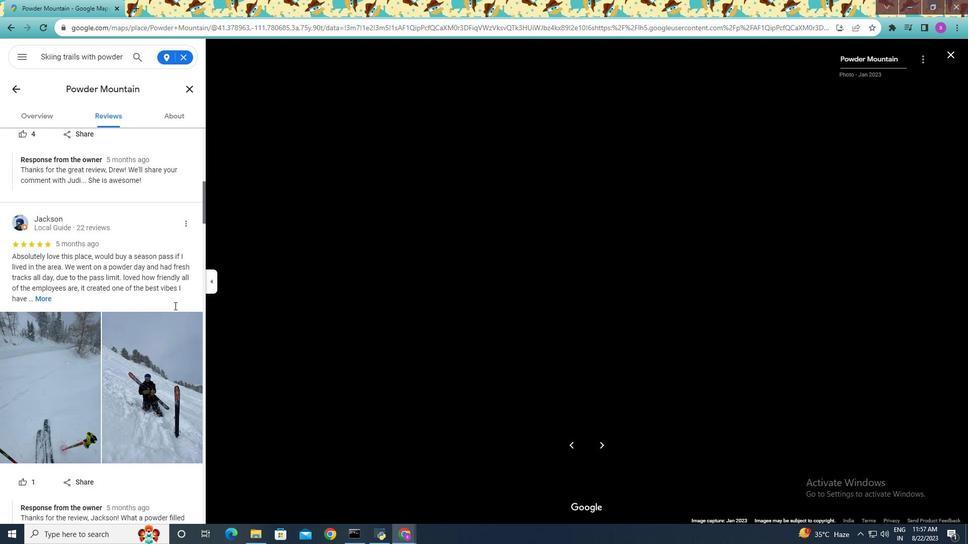 
Action: Mouse scrolled (173, 305) with delta (0, 0)
Screenshot: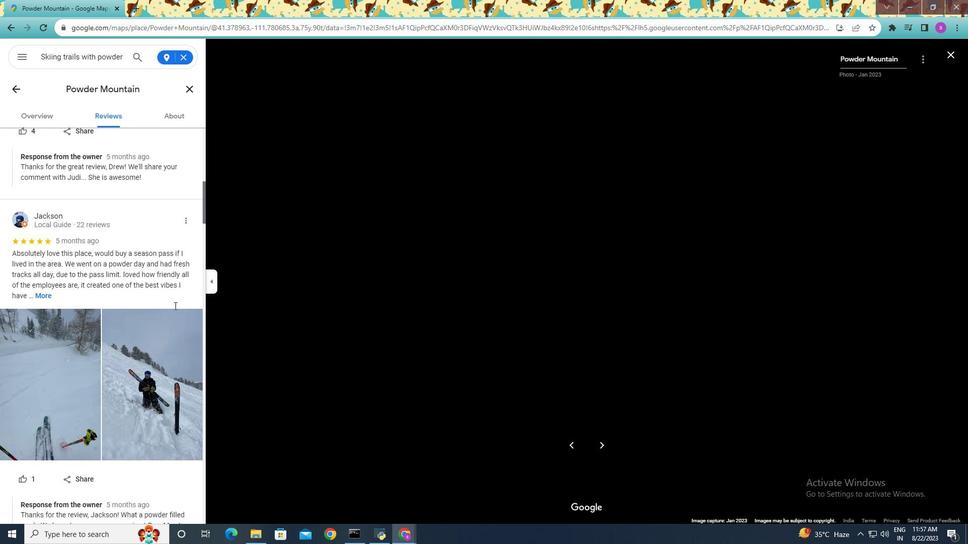 
Action: Mouse scrolled (173, 305) with delta (0, 0)
Screenshot: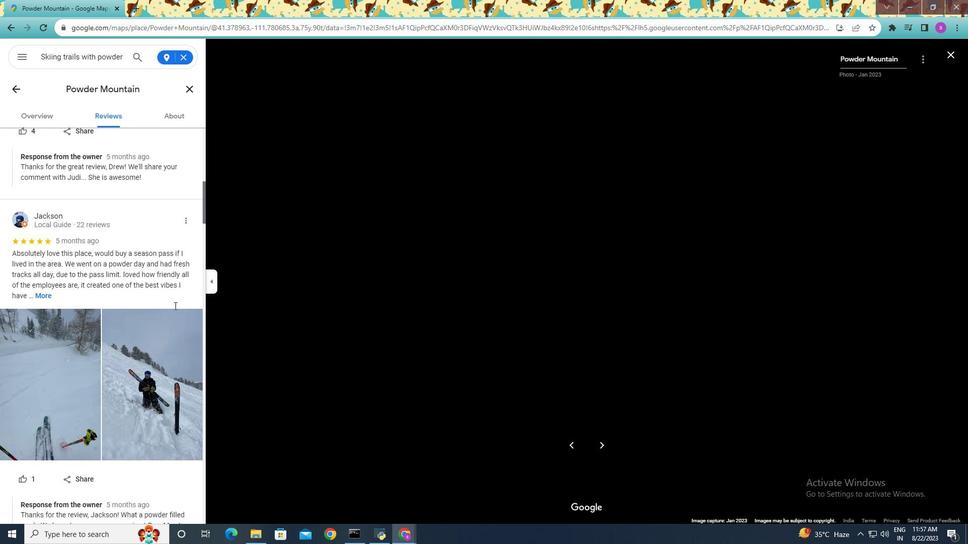 
Action: Mouse scrolled (173, 305) with delta (0, 0)
Screenshot: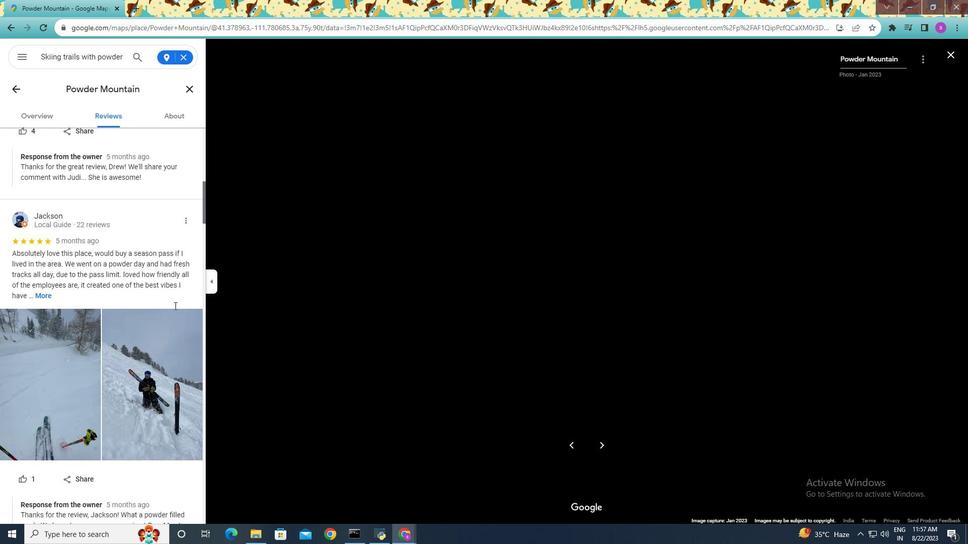 
Action: Mouse moved to (174, 306)
Screenshot: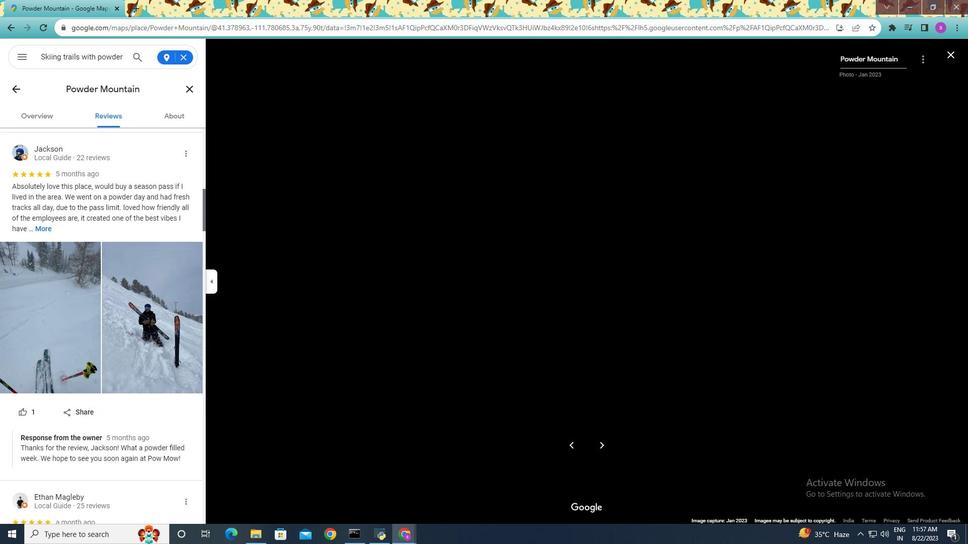 
Action: Mouse scrolled (174, 305) with delta (0, 0)
Screenshot: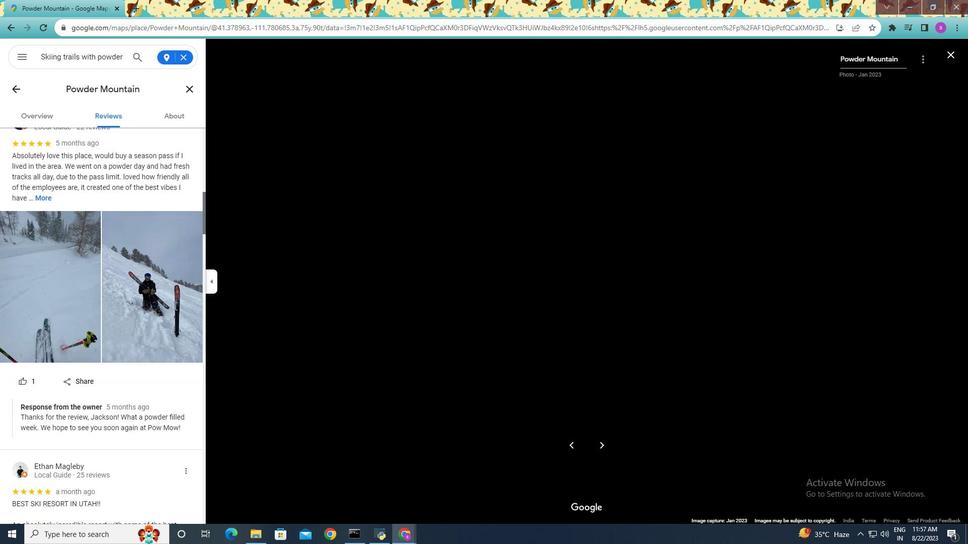 
Action: Mouse scrolled (174, 305) with delta (0, 0)
Screenshot: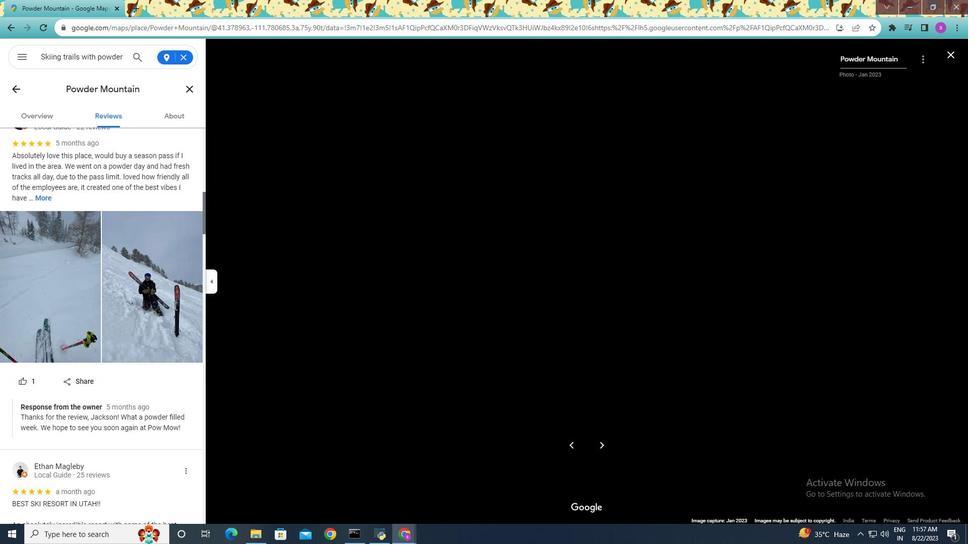 
Action: Mouse scrolled (174, 305) with delta (0, 0)
Screenshot: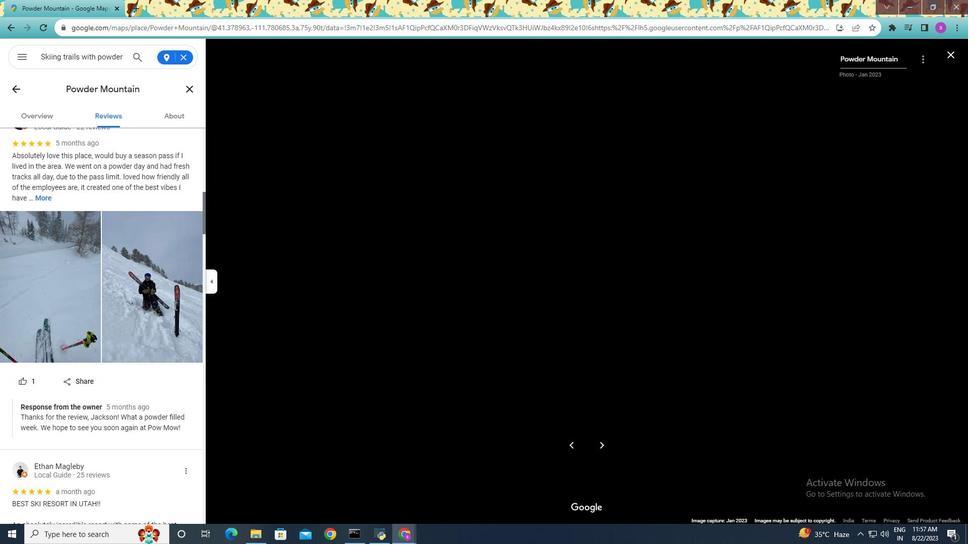 
Action: Mouse moved to (174, 304)
Screenshot: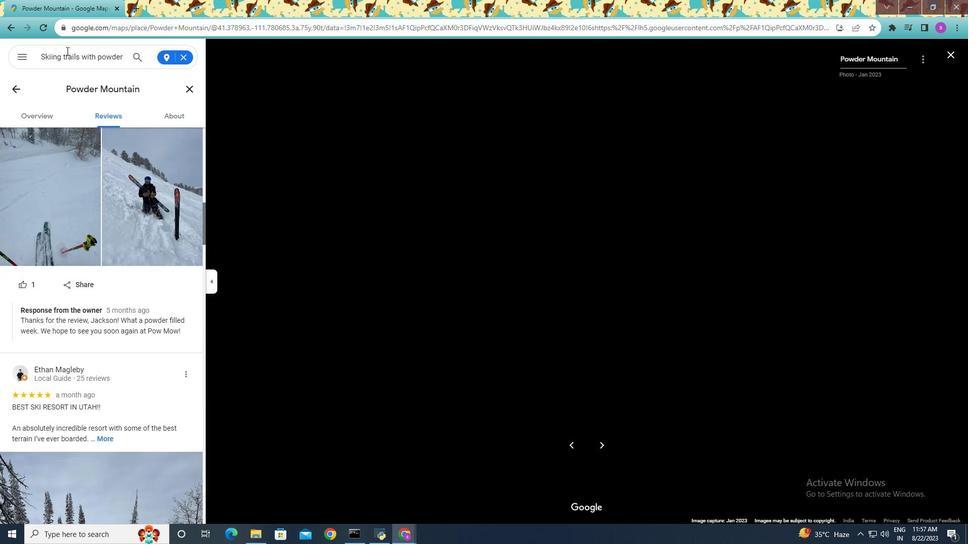 
Action: Mouse scrolled (174, 305) with delta (0, 0)
Screenshot: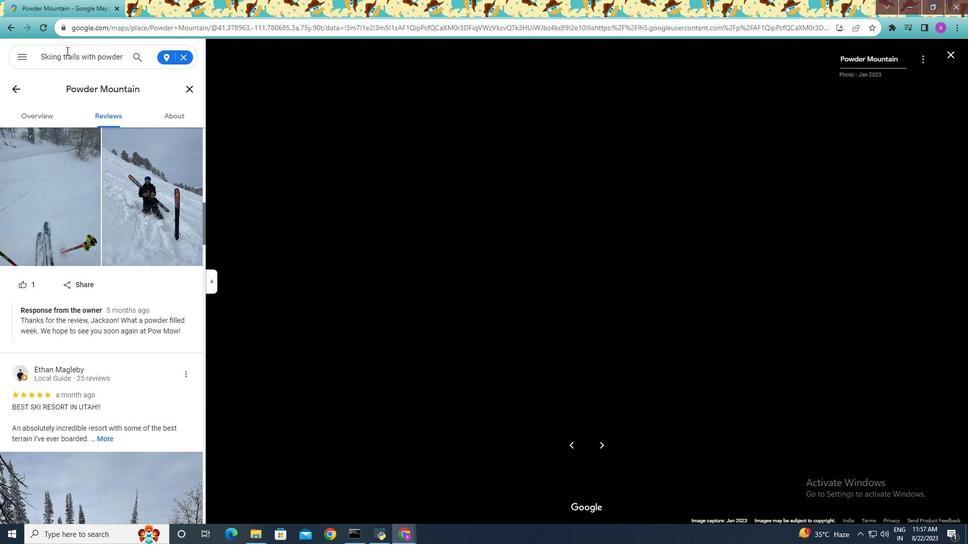 
Action: Mouse moved to (11, 88)
Screenshot: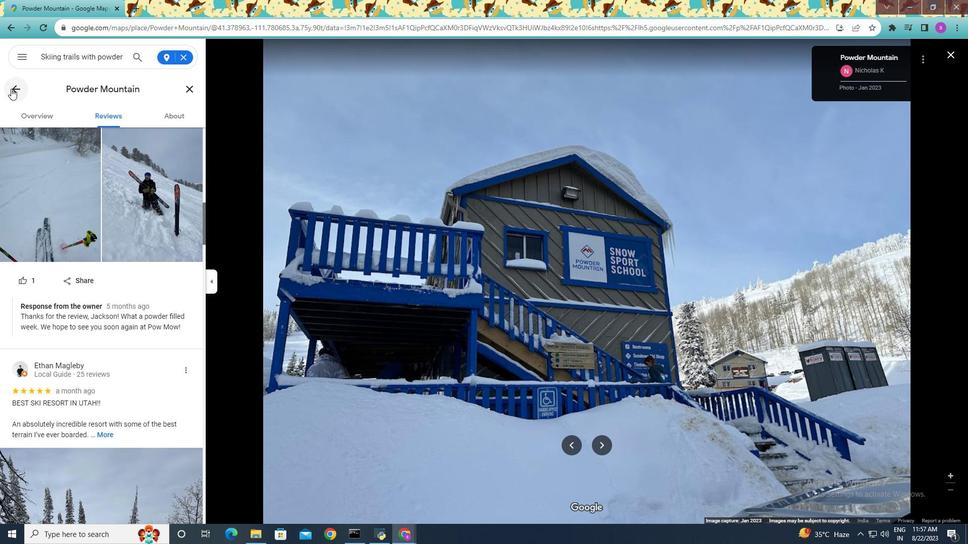 
Action: Mouse pressed left at (11, 88)
Screenshot: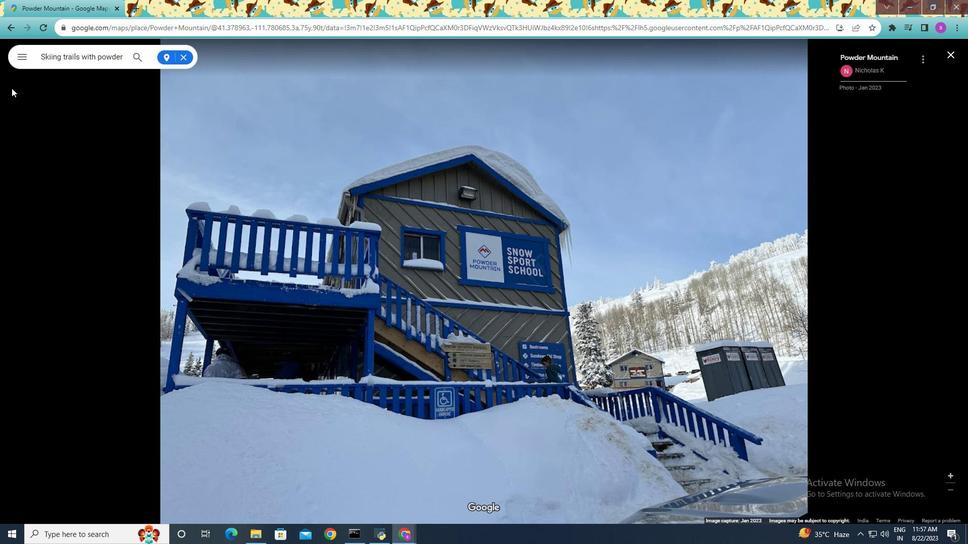 
Action: Mouse moved to (150, 203)
Screenshot: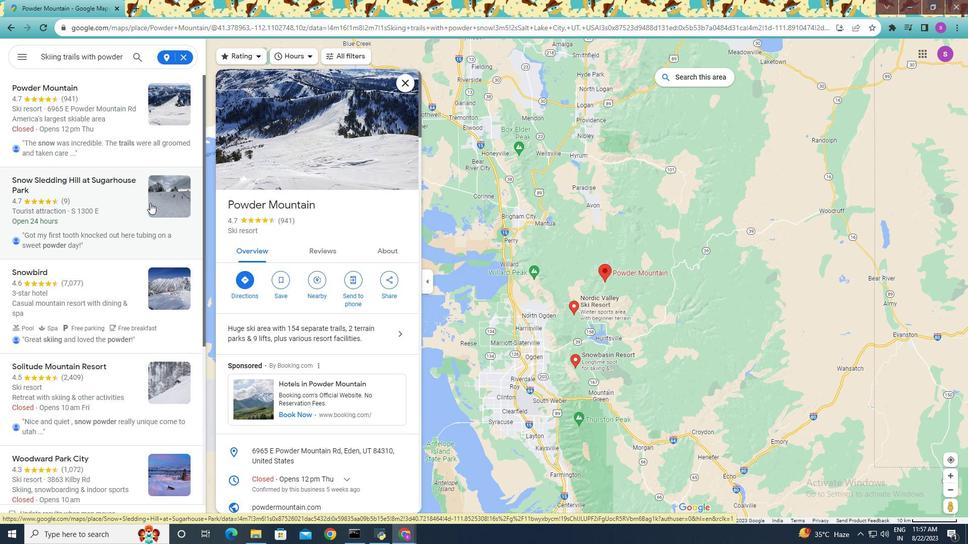 
Action: Mouse scrolled (150, 203) with delta (0, 0)
Screenshot: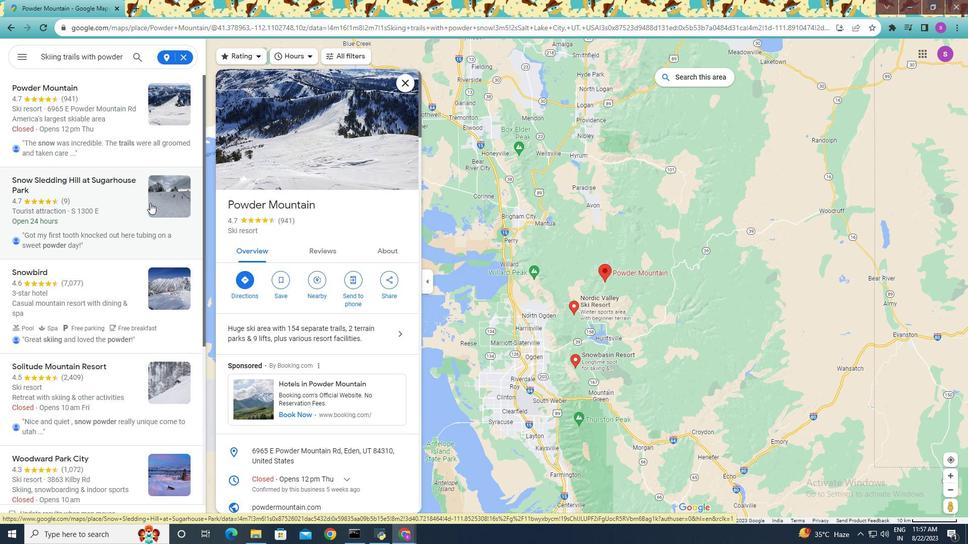 
Action: Mouse scrolled (150, 203) with delta (0, 0)
Screenshot: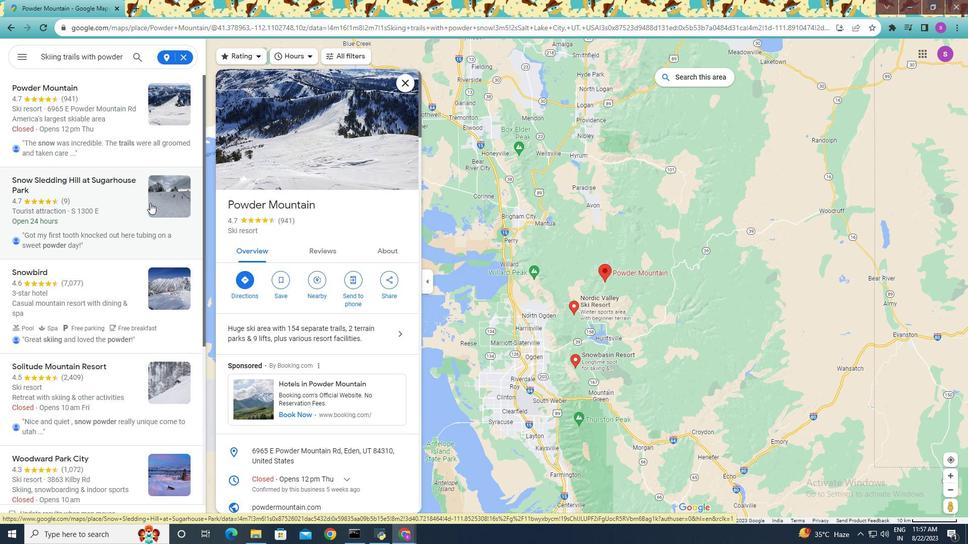 
Action: Mouse scrolled (150, 203) with delta (0, 0)
Screenshot: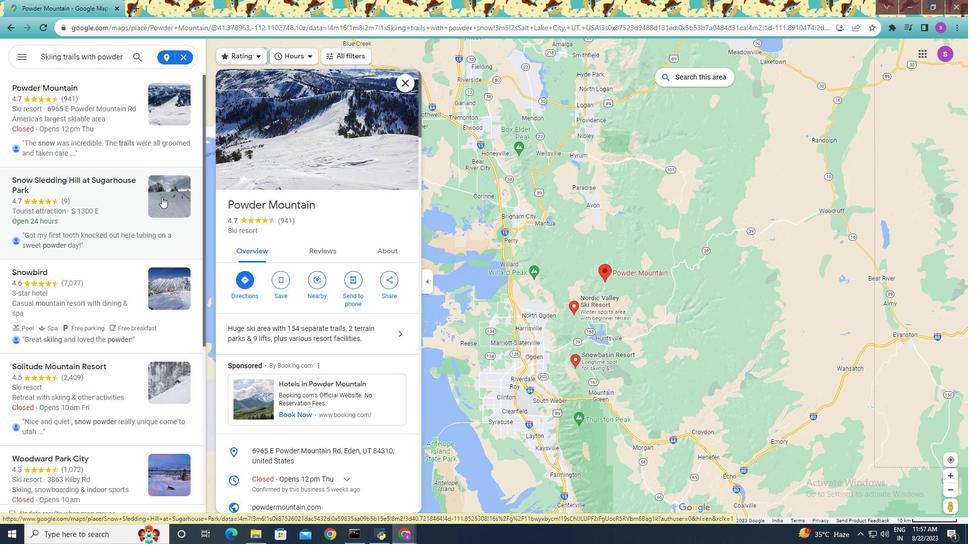 
Action: Mouse moved to (169, 184)
Screenshot: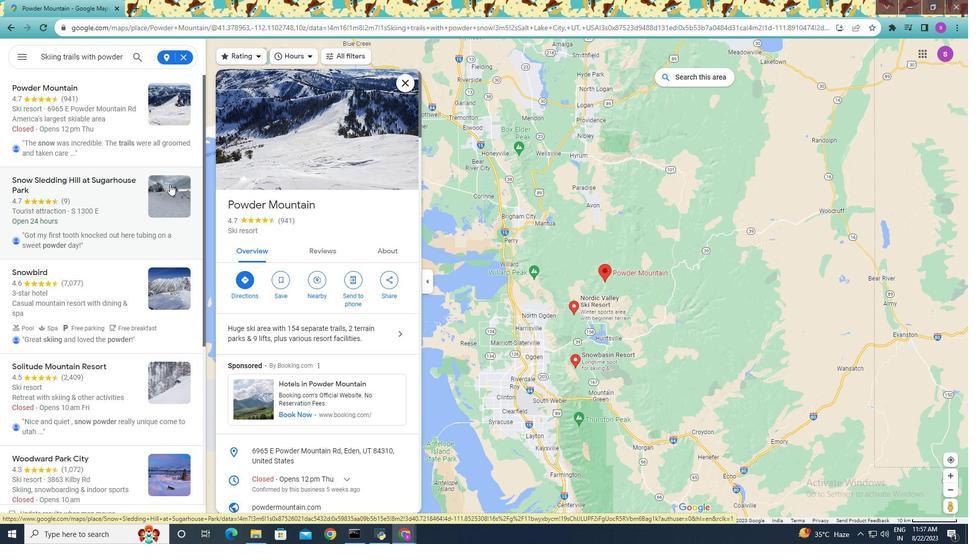 
Action: Mouse pressed left at (169, 184)
Screenshot: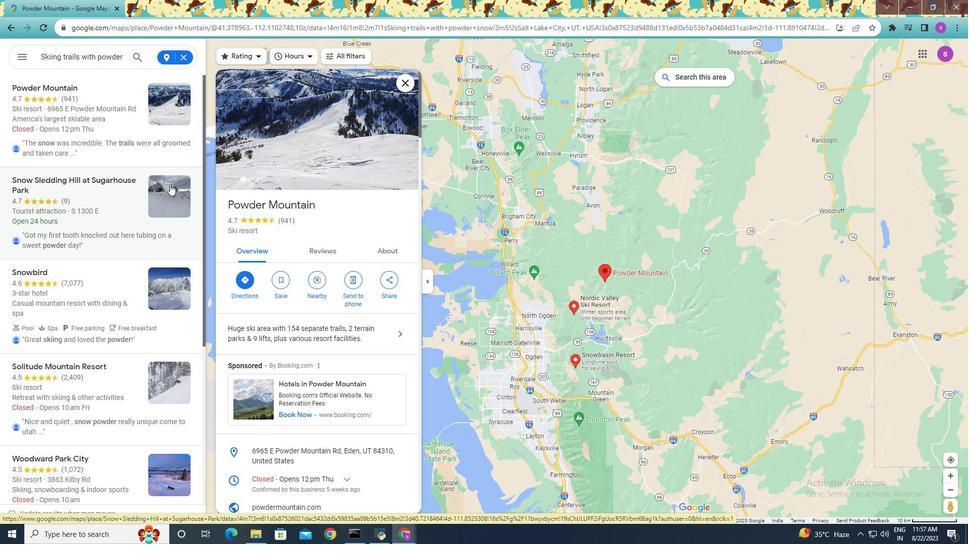 
Action: Mouse moved to (331, 196)
Screenshot: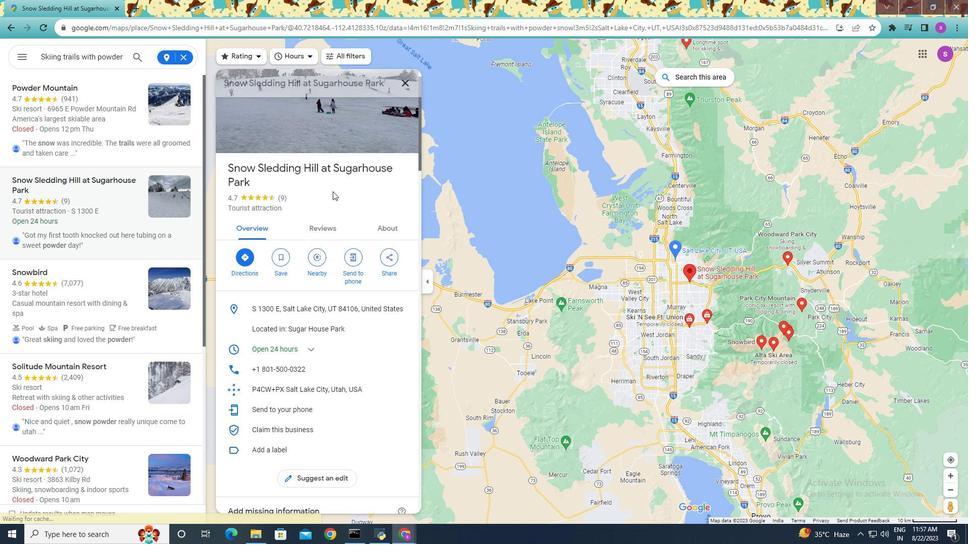 
Action: Mouse scrolled (331, 195) with delta (0, 0)
Screenshot: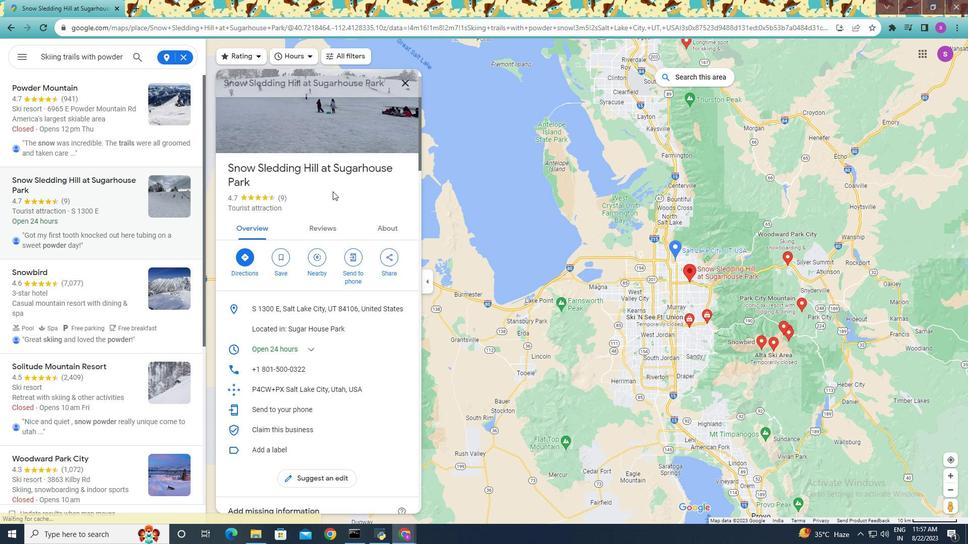 
Action: Mouse scrolled (331, 195) with delta (0, 0)
Screenshot: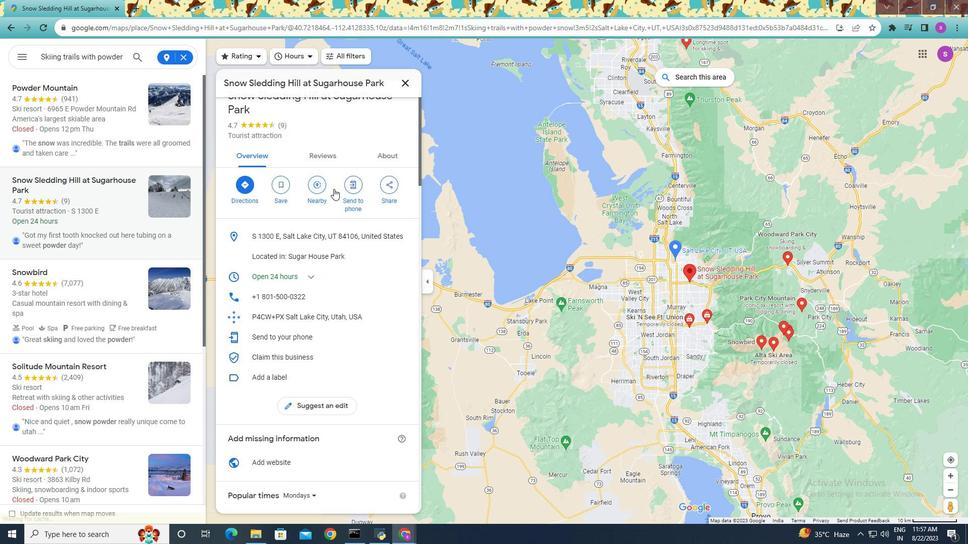 
Action: Mouse moved to (333, 191)
Screenshot: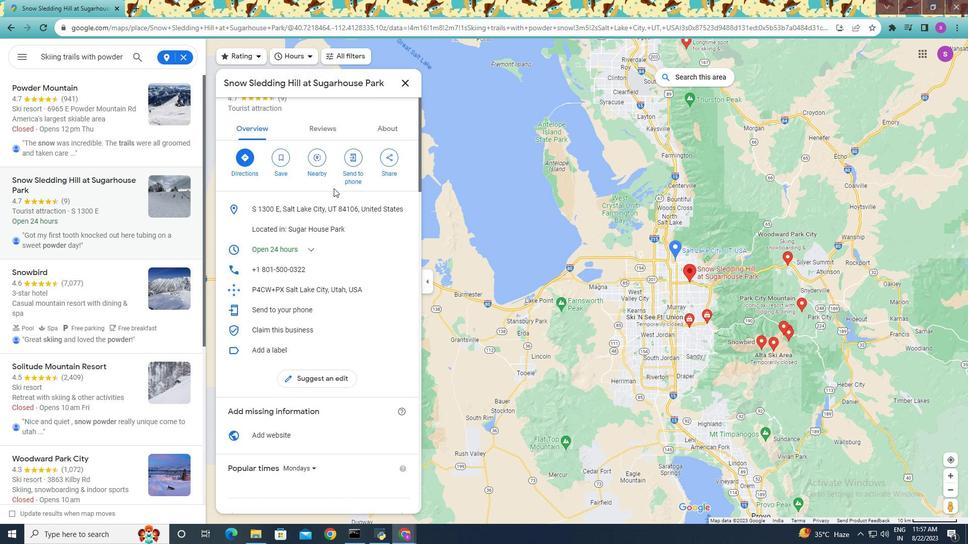 
Action: Mouse scrolled (333, 190) with delta (0, 0)
Screenshot: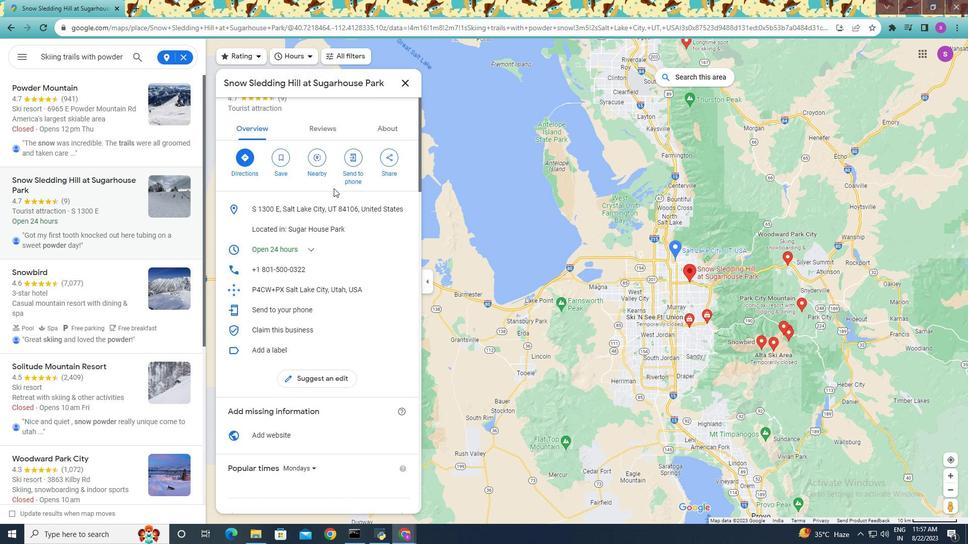 
Action: Mouse moved to (333, 188)
Screenshot: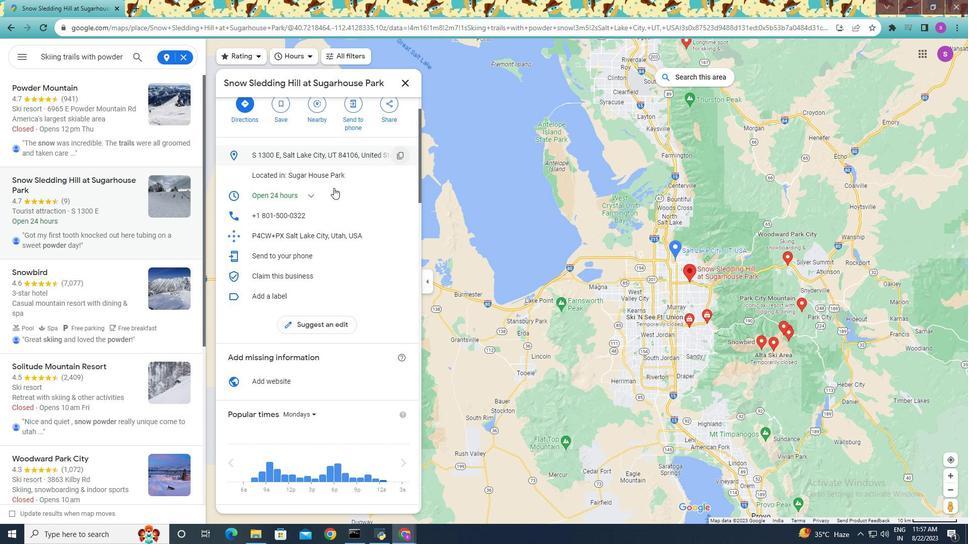 
Action: Mouse scrolled (333, 187) with delta (0, 0)
Screenshot: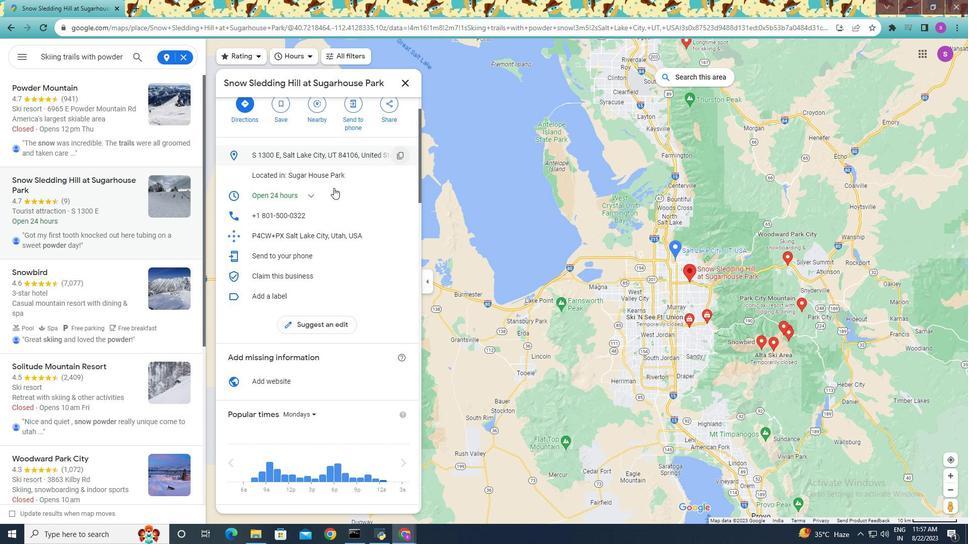
Action: Mouse scrolled (333, 187) with delta (0, 0)
Screenshot: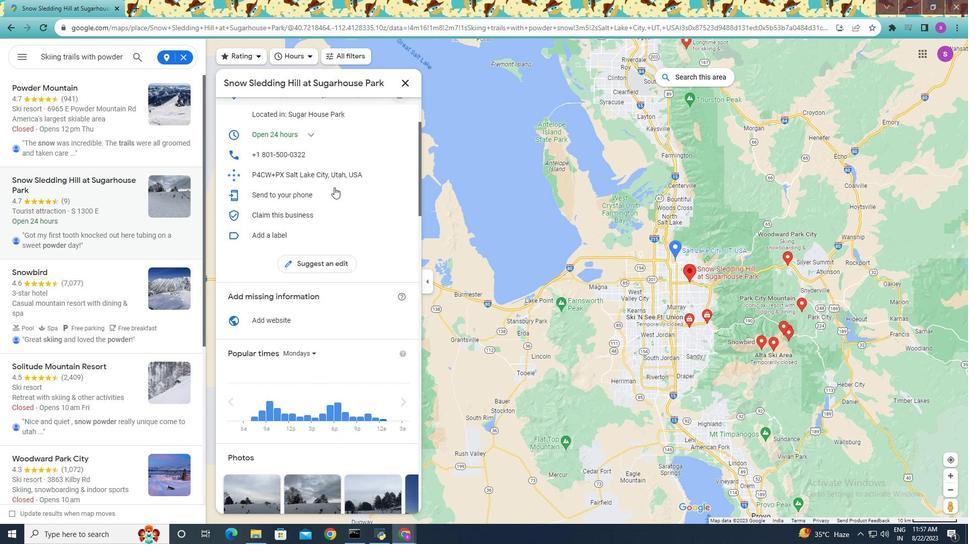 
Action: Mouse moved to (334, 187)
Screenshot: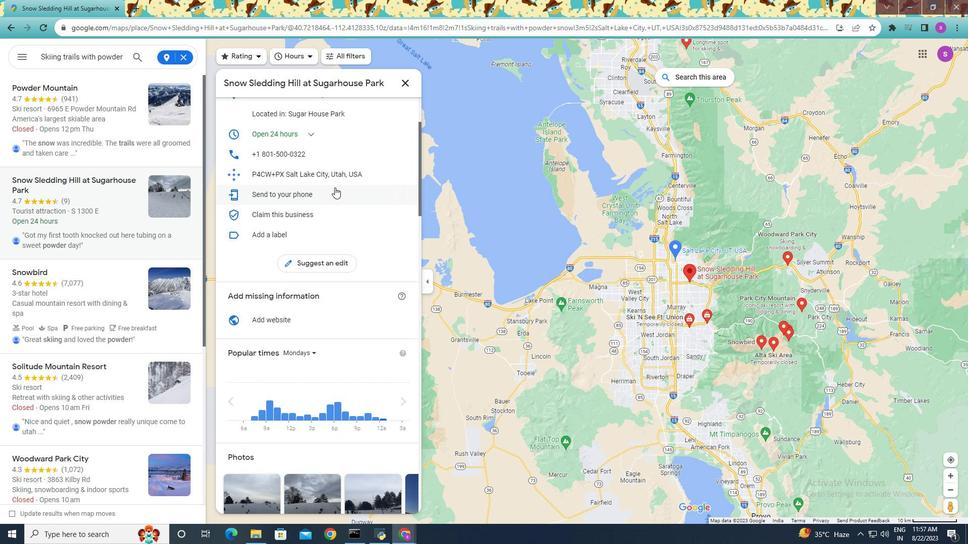 
Action: Mouse scrolled (334, 187) with delta (0, 0)
Screenshot: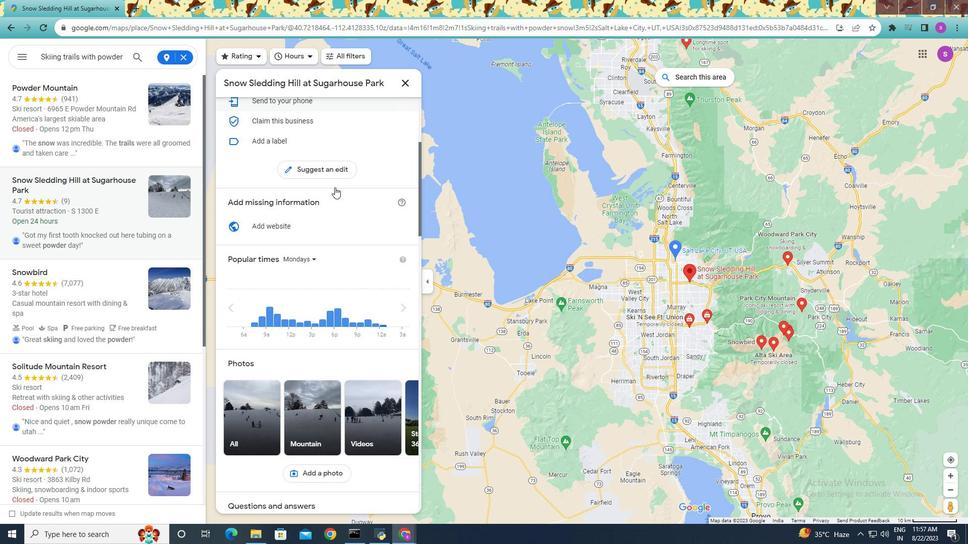 
Action: Mouse scrolled (334, 187) with delta (0, 0)
Screenshot: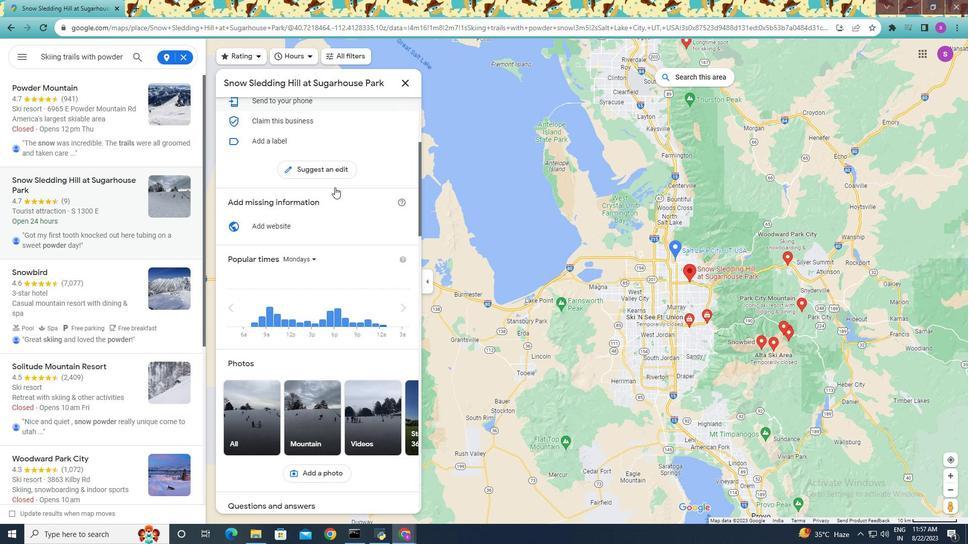 
Action: Mouse scrolled (334, 187) with delta (0, 0)
Screenshot: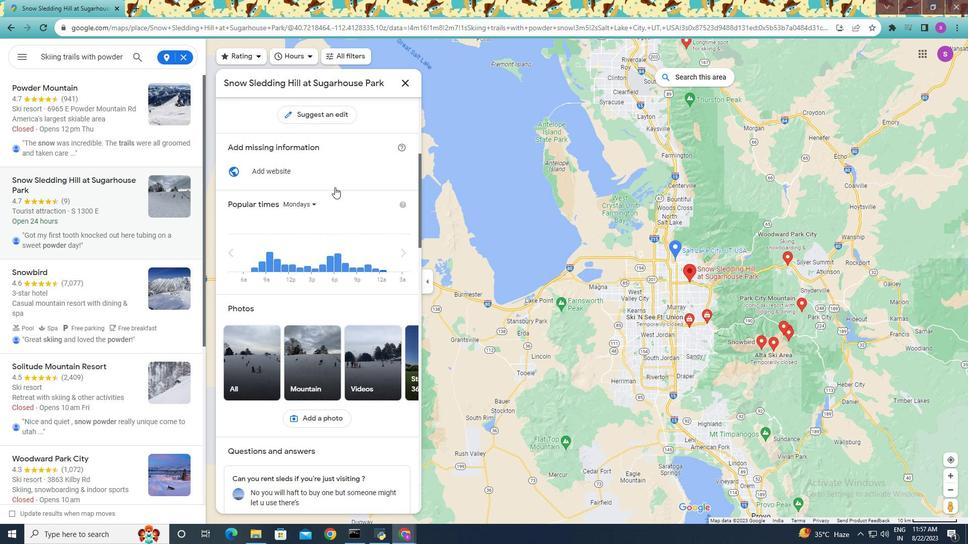 
Action: Mouse moved to (343, 186)
Screenshot: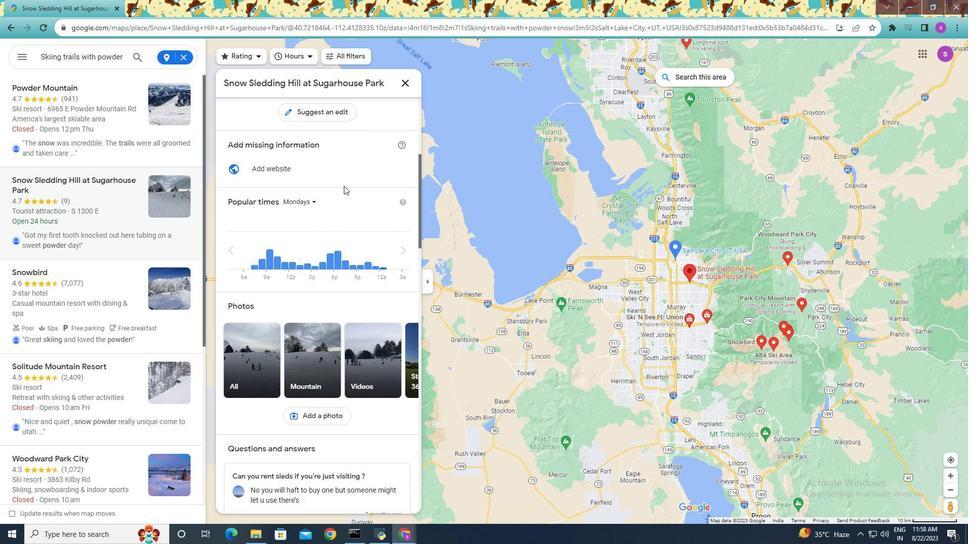 
Action: Mouse scrolled (343, 185) with delta (0, 0)
Screenshot: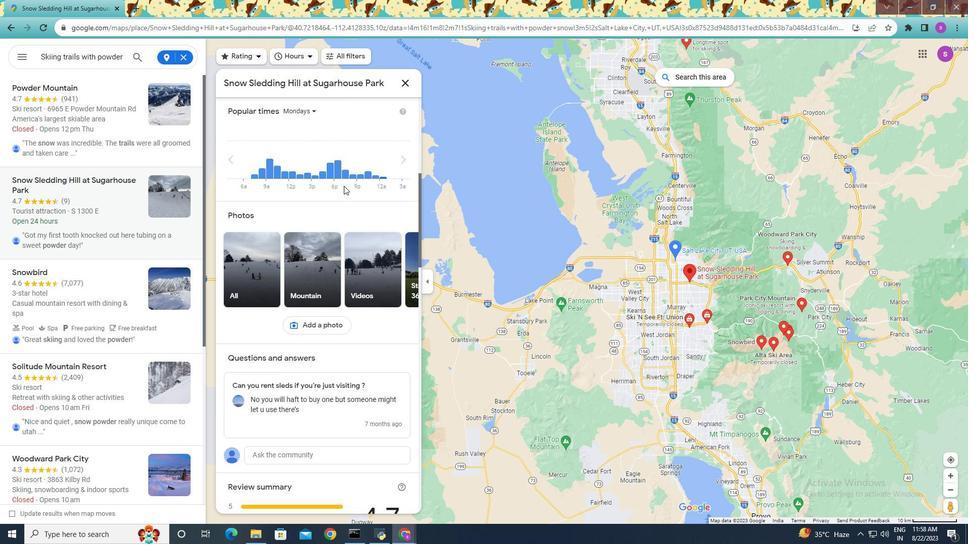 
Action: Mouse scrolled (343, 185) with delta (0, 0)
Screenshot: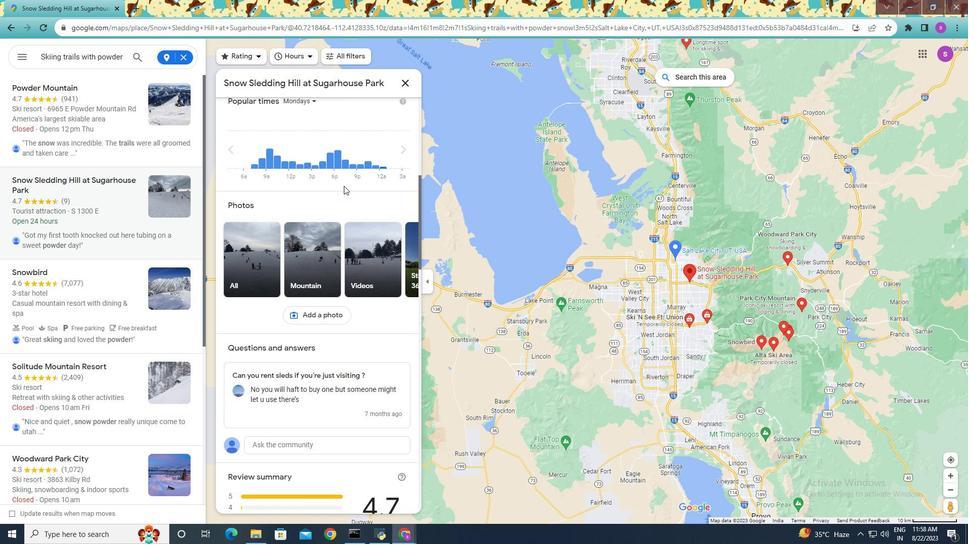 
Action: Mouse scrolled (343, 185) with delta (0, 0)
Screenshot: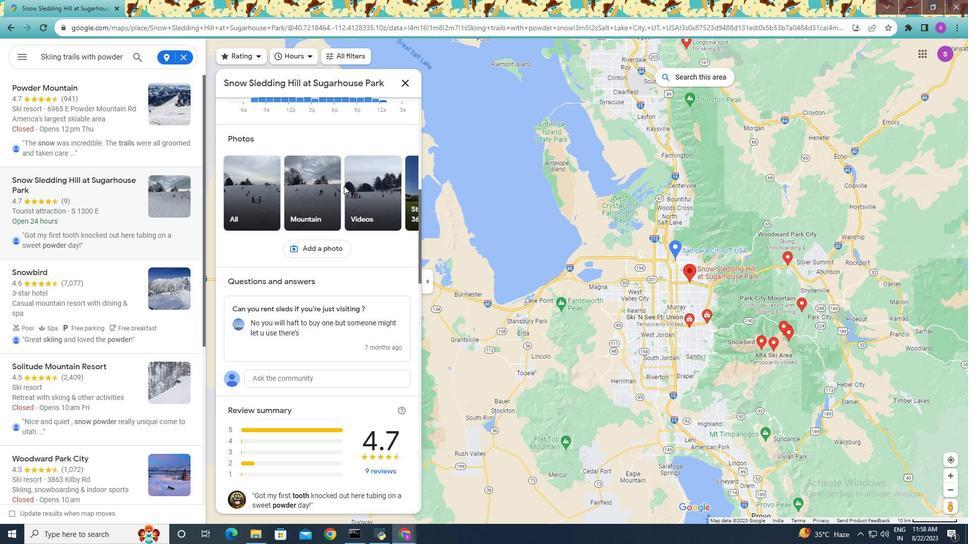 
Action: Mouse scrolled (343, 185) with delta (0, 0)
Screenshot: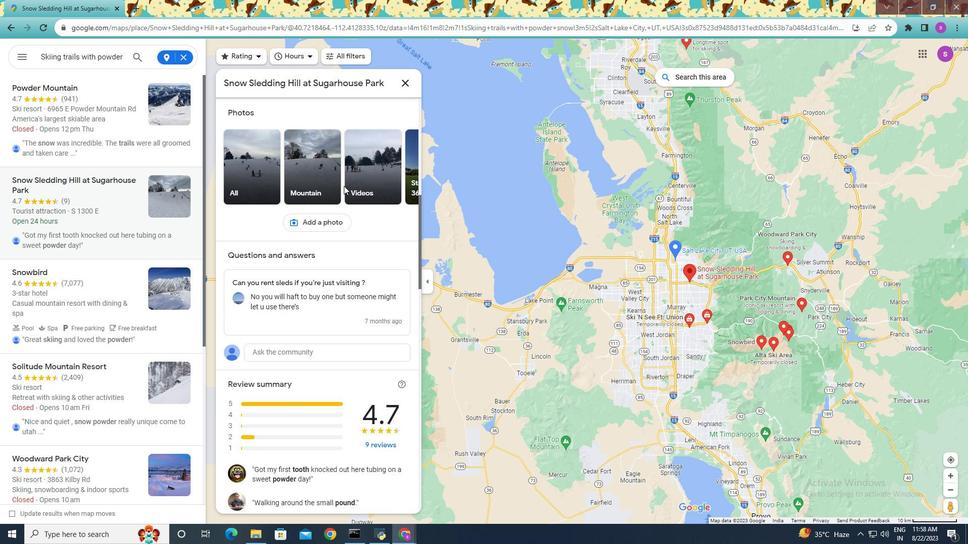 
Action: Mouse moved to (402, 158)
Screenshot: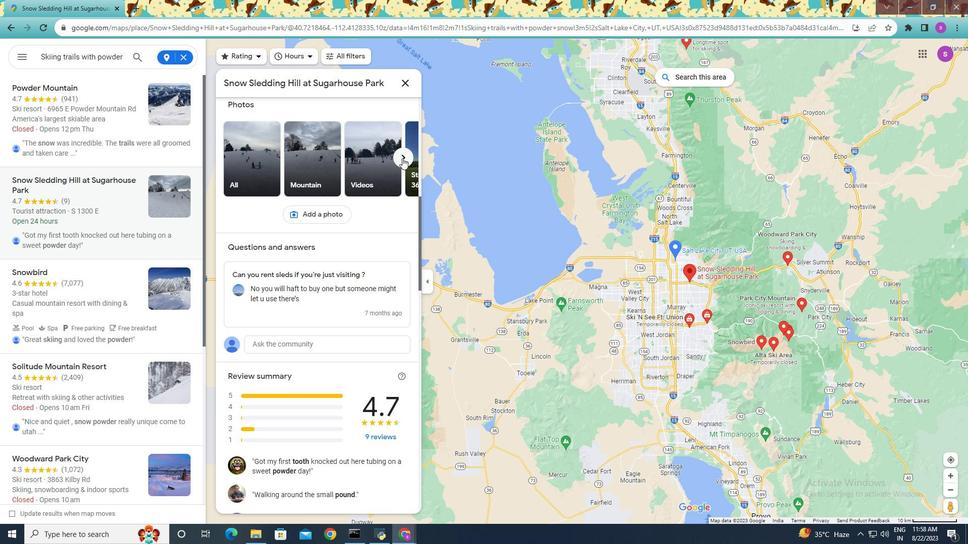 
Action: Mouse pressed left at (402, 158)
Screenshot: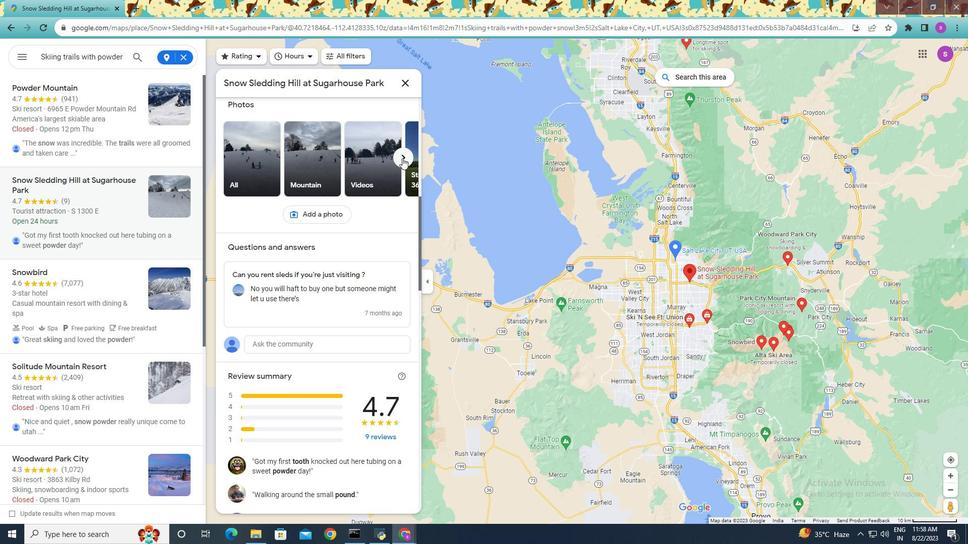 
Action: Mouse moved to (337, 221)
Screenshot: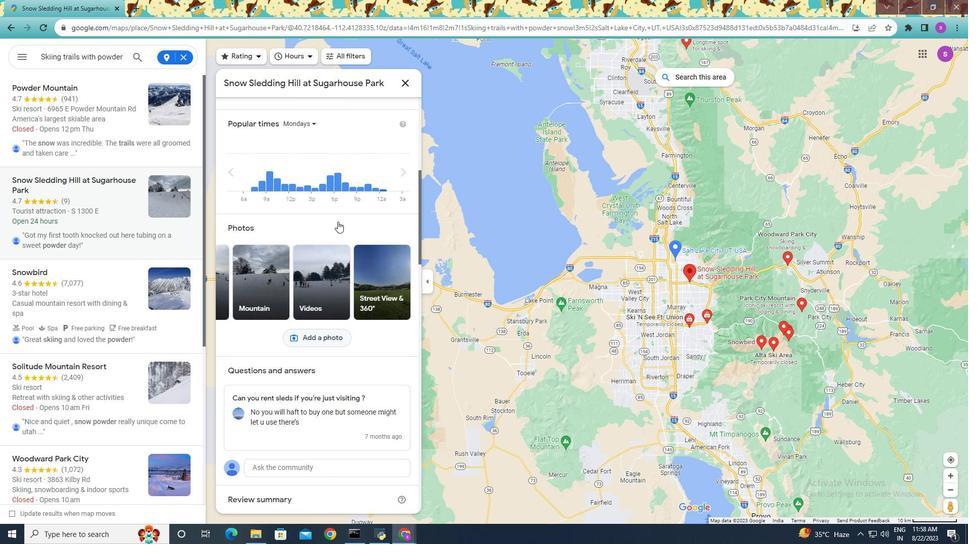 
Action: Mouse scrolled (337, 222) with delta (0, 0)
Screenshot: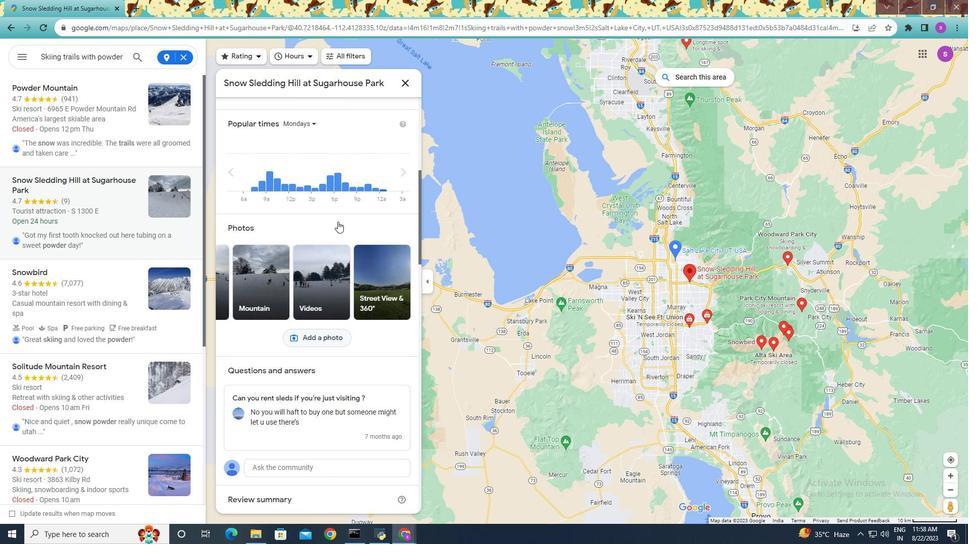 
Action: Mouse moved to (337, 221)
Screenshot: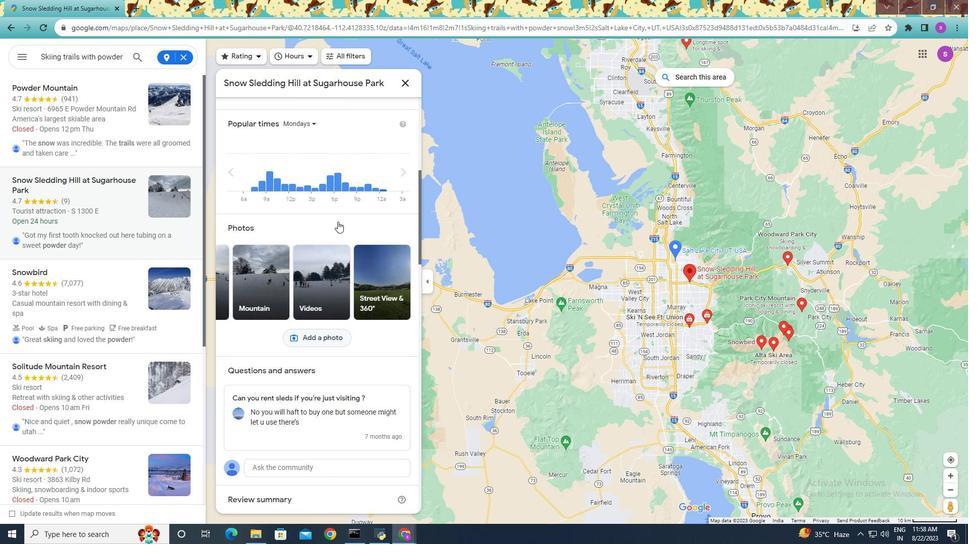 
Action: Mouse scrolled (337, 222) with delta (0, 0)
Screenshot: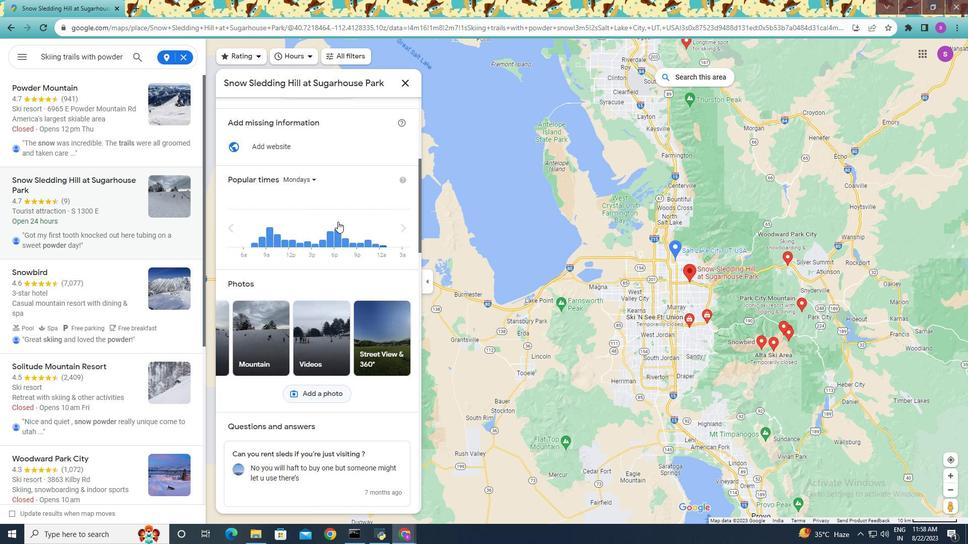 
Action: Mouse scrolled (337, 222) with delta (0, 0)
Screenshot: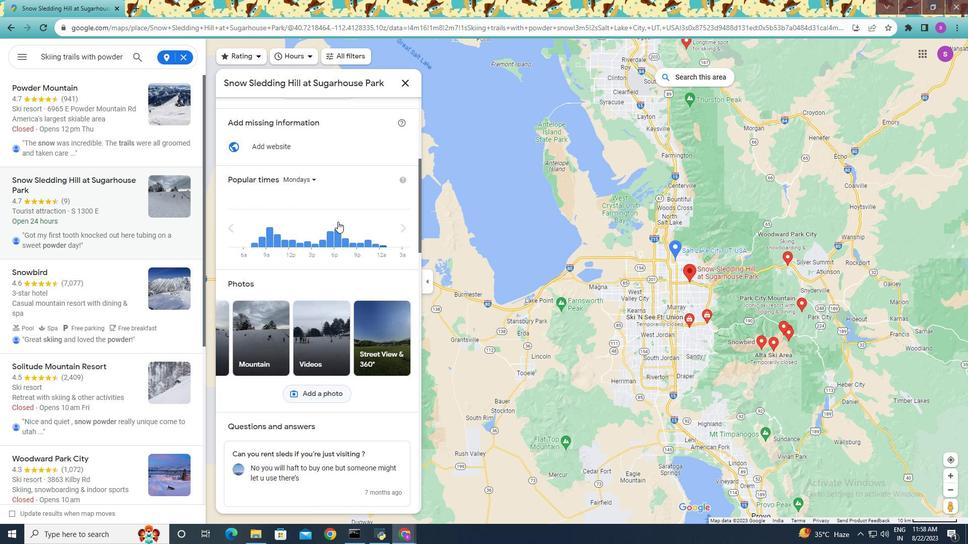
Action: Mouse scrolled (337, 222) with delta (0, 0)
Screenshot: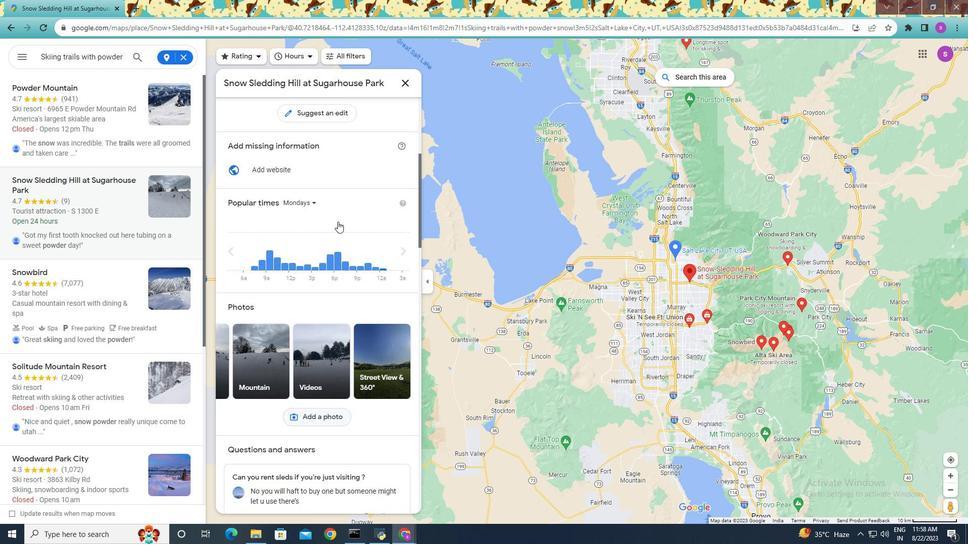 
Action: Mouse scrolled (337, 222) with delta (0, 0)
Screenshot: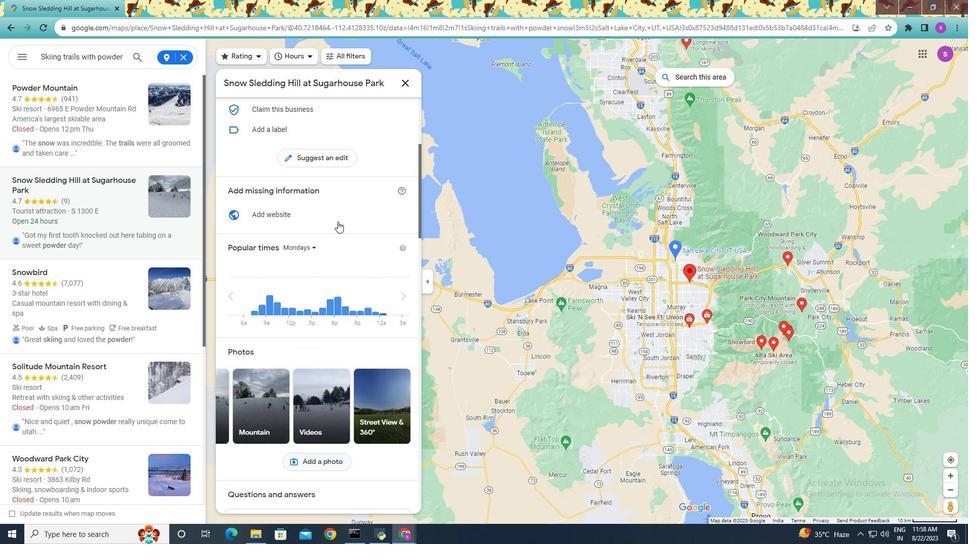 
Action: Mouse moved to (320, 158)
Screenshot: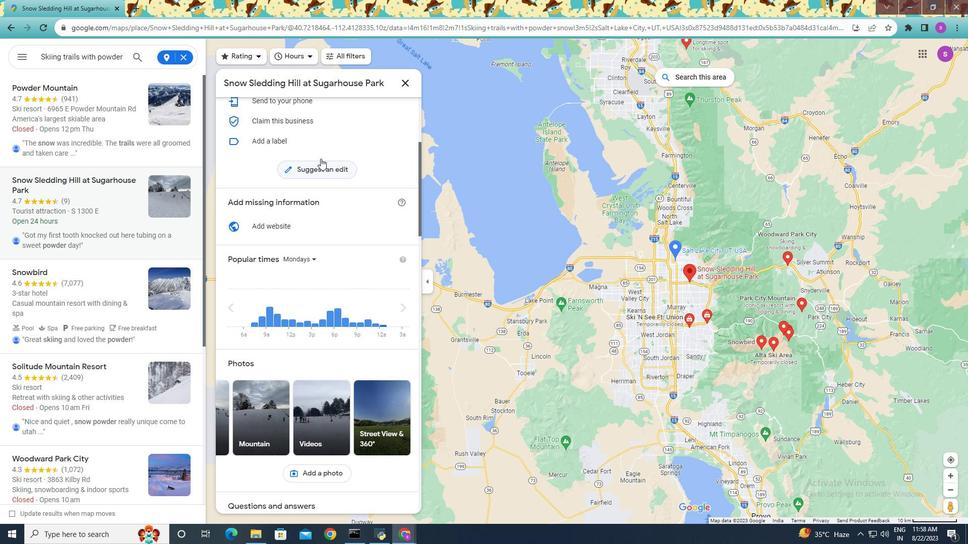 
Action: Mouse scrolled (320, 159) with delta (0, 0)
Screenshot: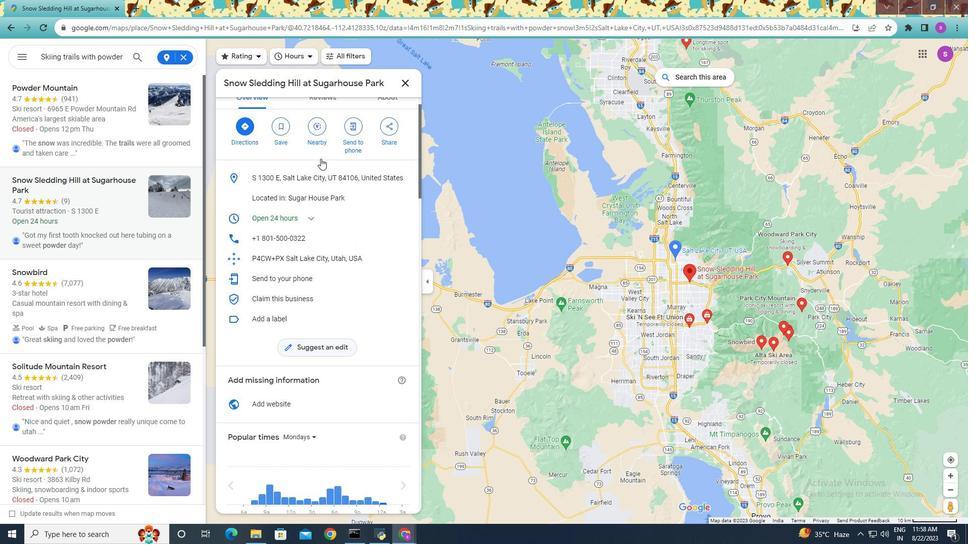 
Action: Mouse scrolled (320, 159) with delta (0, 0)
Screenshot: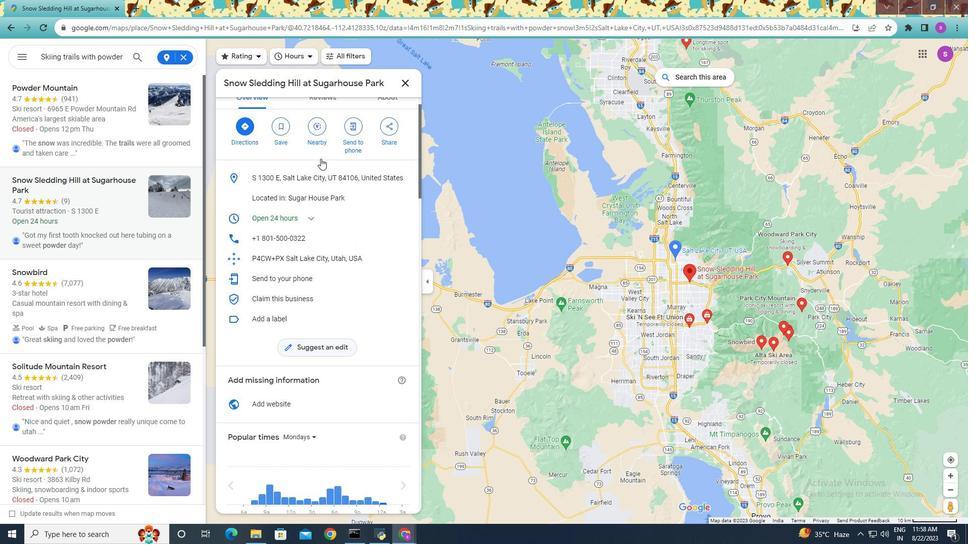 
Action: Mouse scrolled (320, 159) with delta (0, 0)
Screenshot: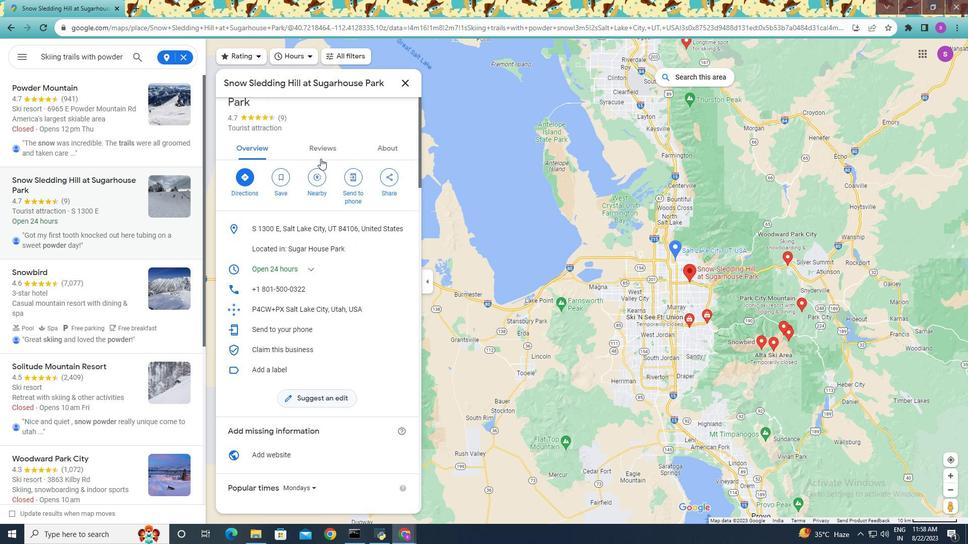 
Action: Mouse scrolled (320, 159) with delta (0, 0)
Screenshot: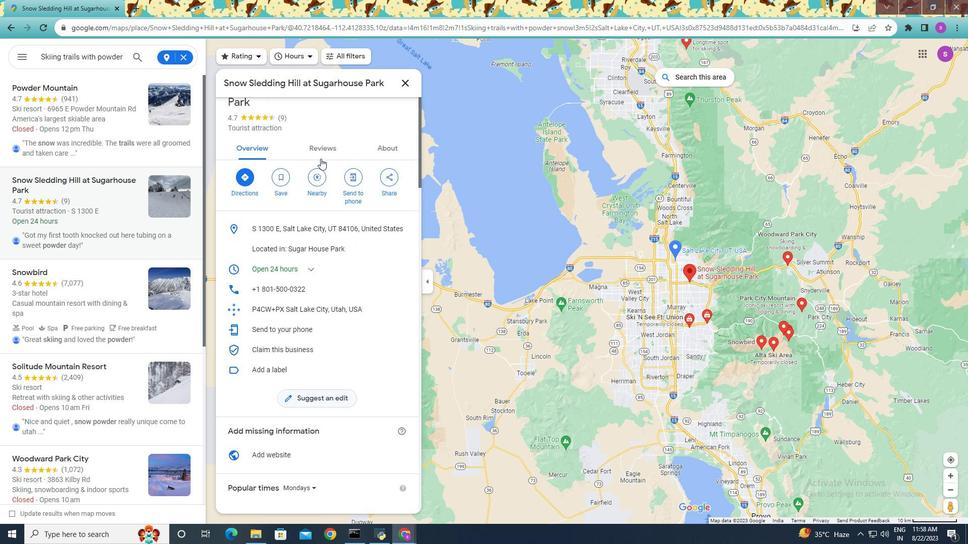 
Action: Mouse scrolled (320, 159) with delta (0, 0)
Screenshot: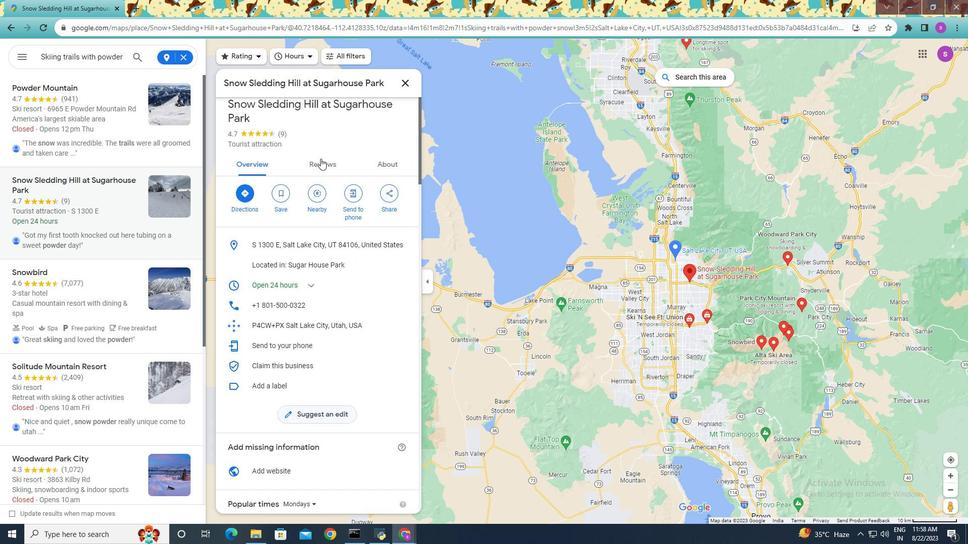 
Action: Mouse moved to (323, 165)
Screenshot: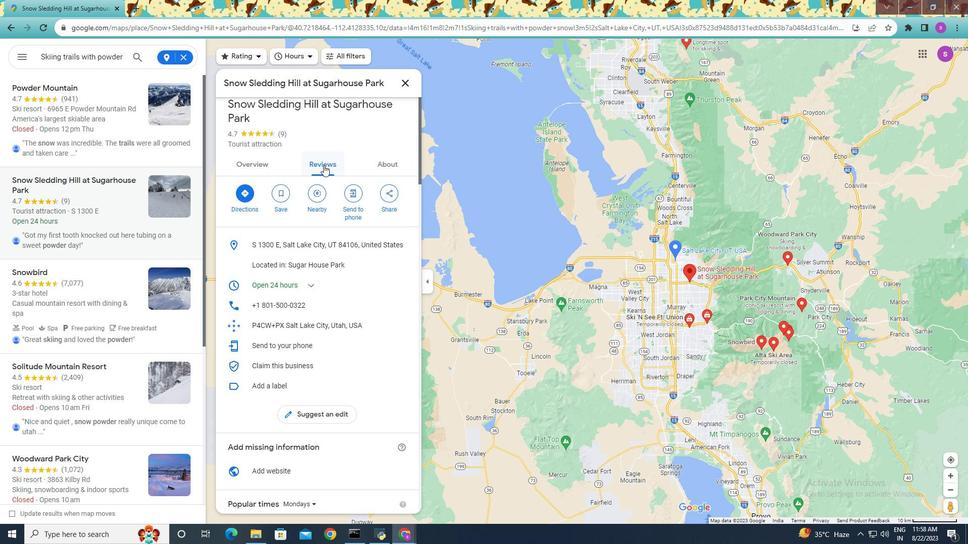 
Action: Mouse pressed left at (323, 165)
Screenshot: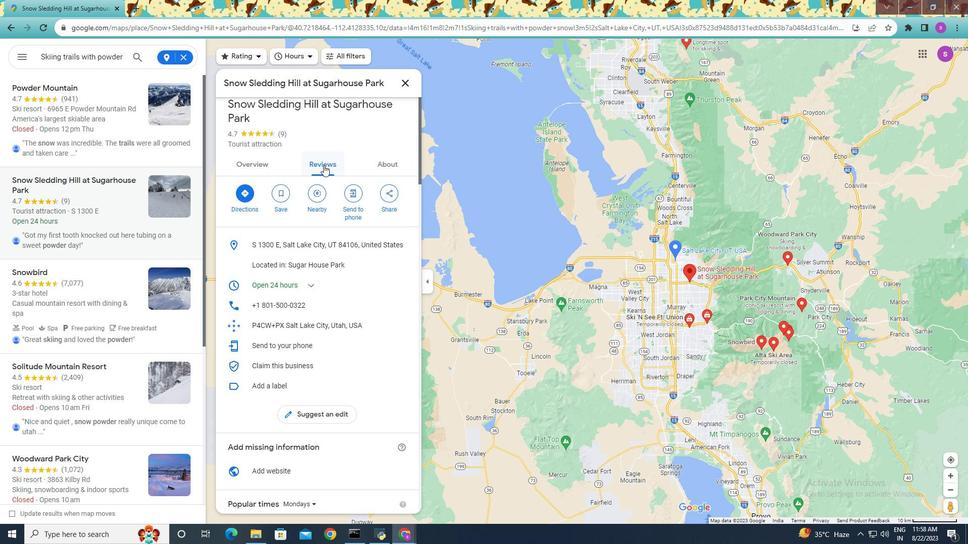 
Action: Mouse moved to (344, 307)
Screenshot: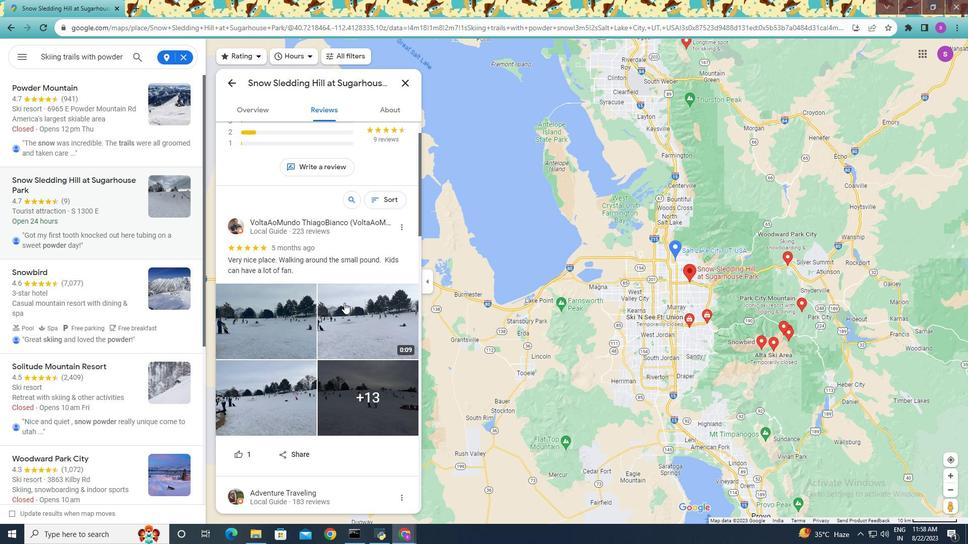 
Action: Mouse scrolled (344, 307) with delta (0, 0)
Screenshot: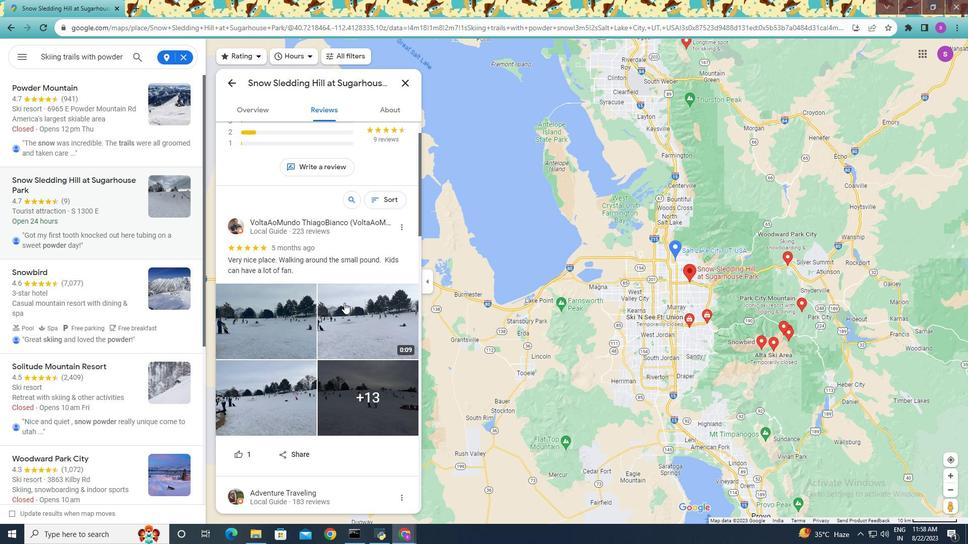 
Action: Mouse moved to (342, 308)
Screenshot: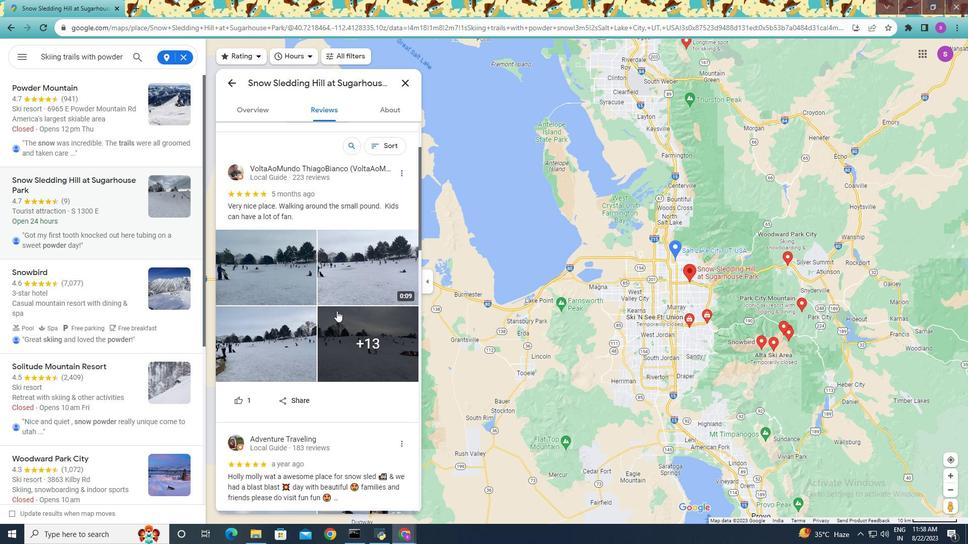 
Action: Mouse scrolled (342, 308) with delta (0, 0)
Screenshot: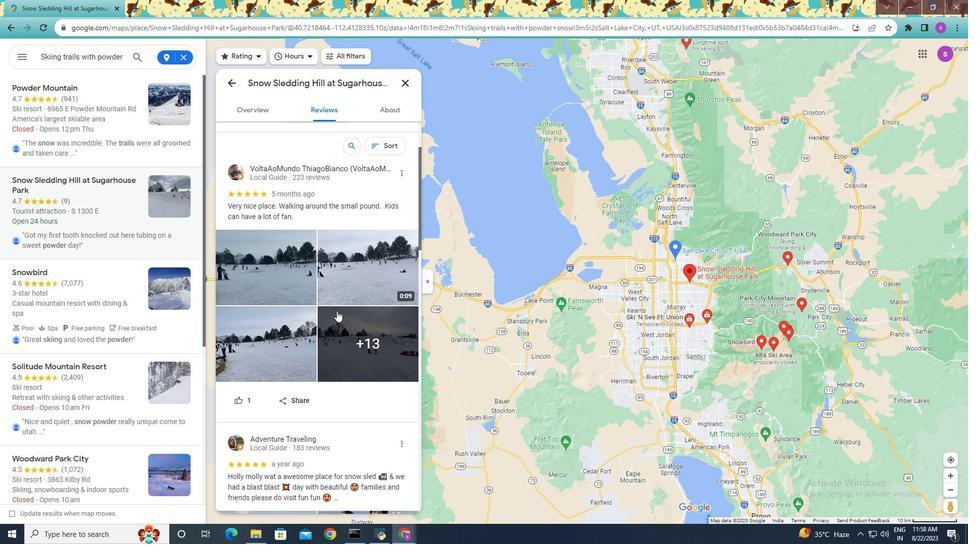 
Action: Mouse moved to (333, 338)
Screenshot: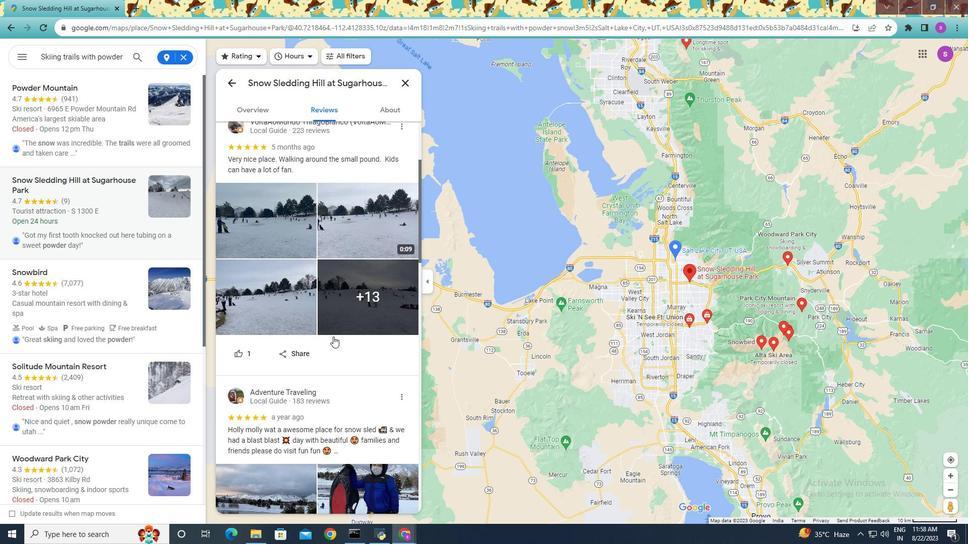 
Action: Mouse scrolled (333, 337) with delta (0, 0)
Screenshot: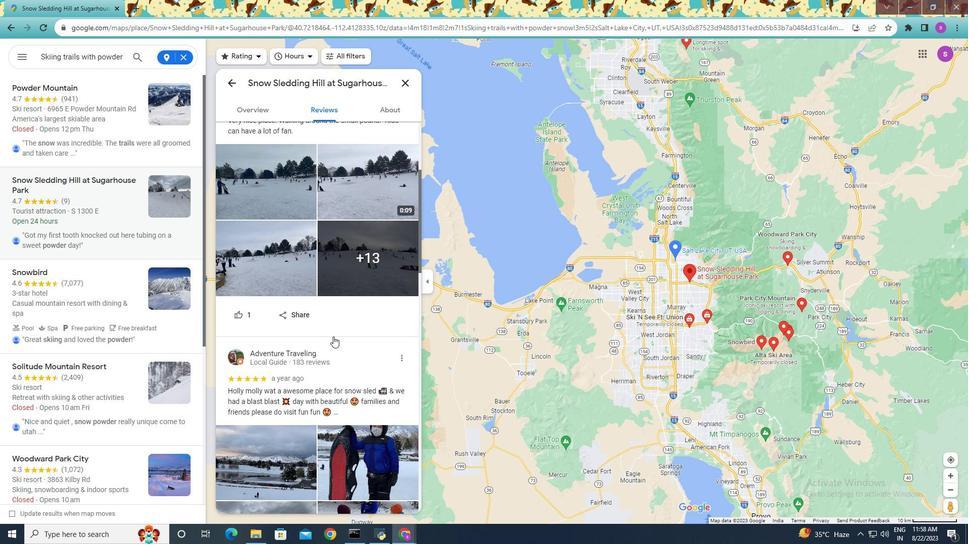 
Action: Mouse moved to (333, 338)
Screenshot: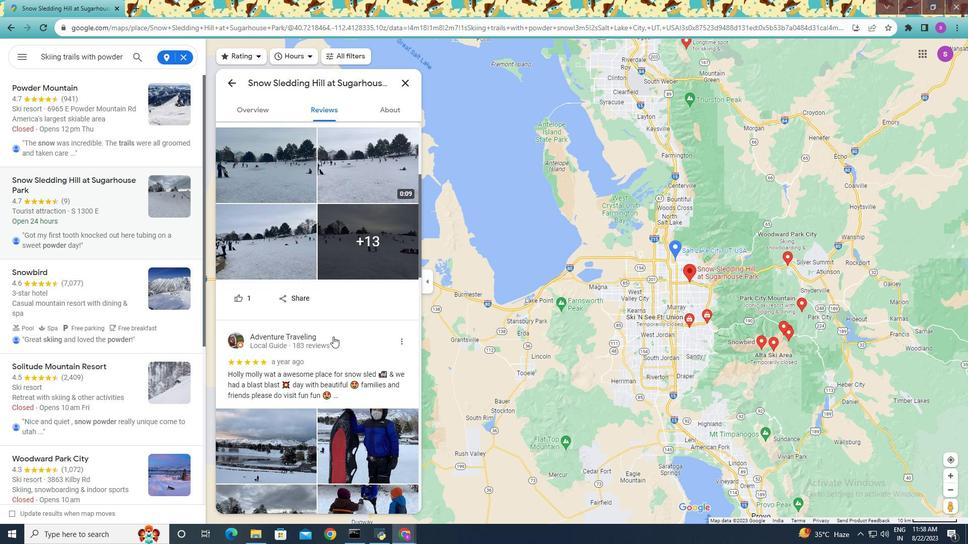 
Action: Mouse scrolled (333, 337) with delta (0, 0)
Screenshot: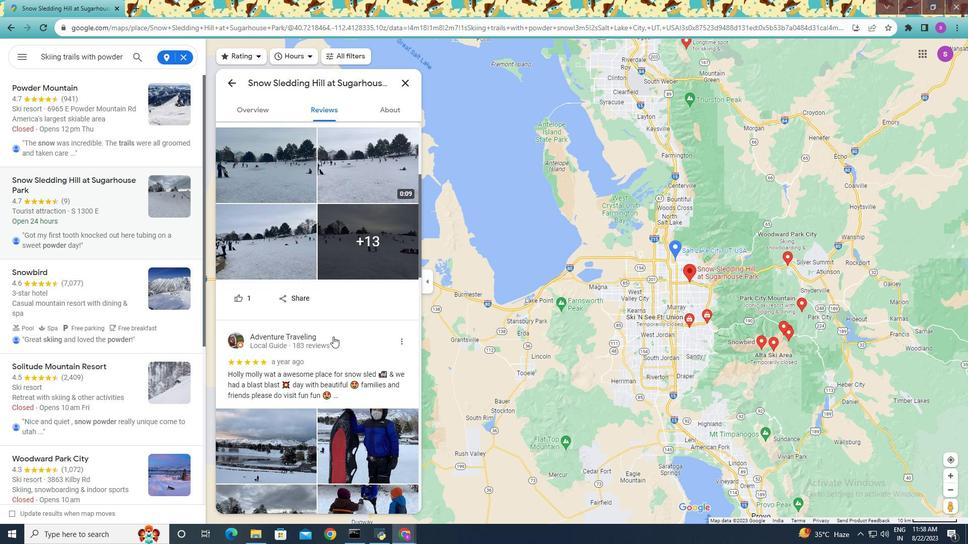 
Action: Mouse moved to (333, 336)
Screenshot: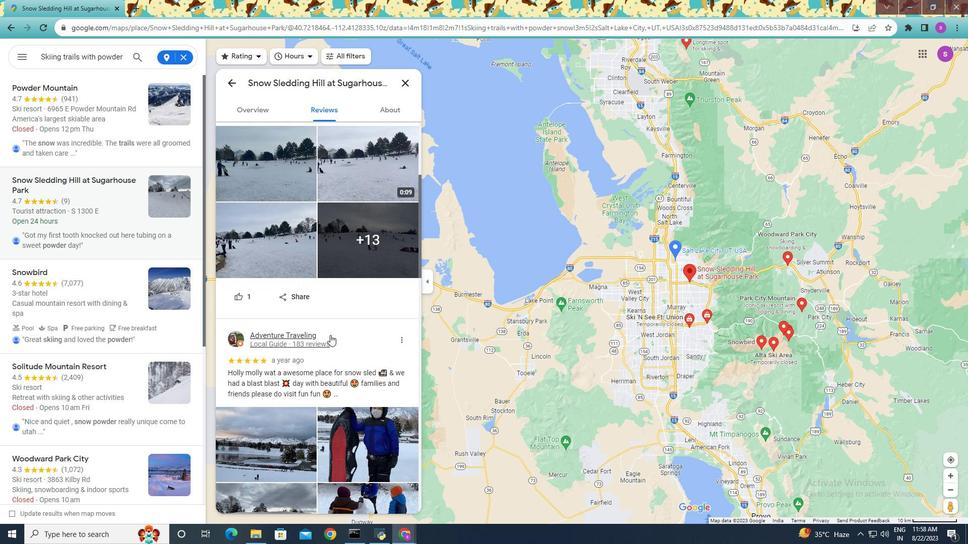 
Action: Mouse scrolled (333, 336) with delta (0, 0)
Screenshot: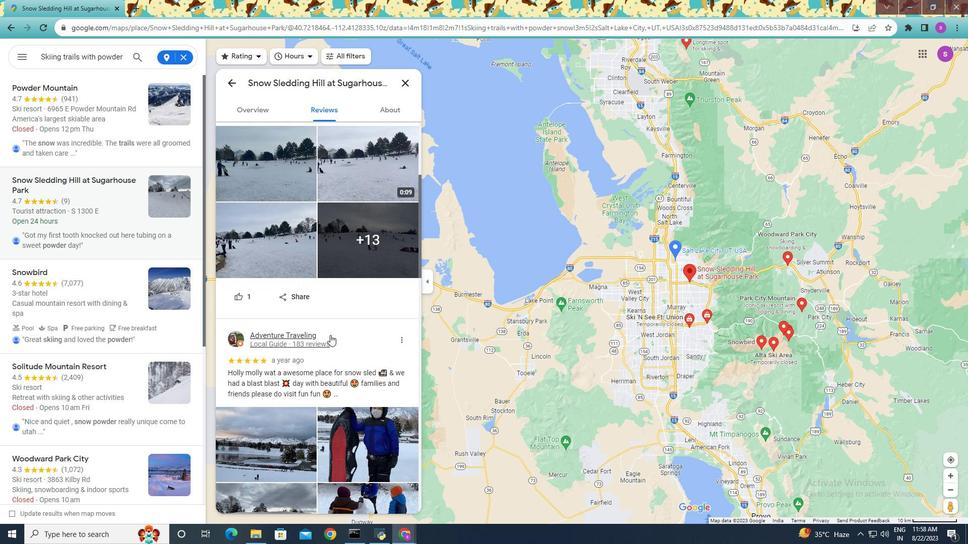 
Action: Mouse moved to (322, 354)
Screenshot: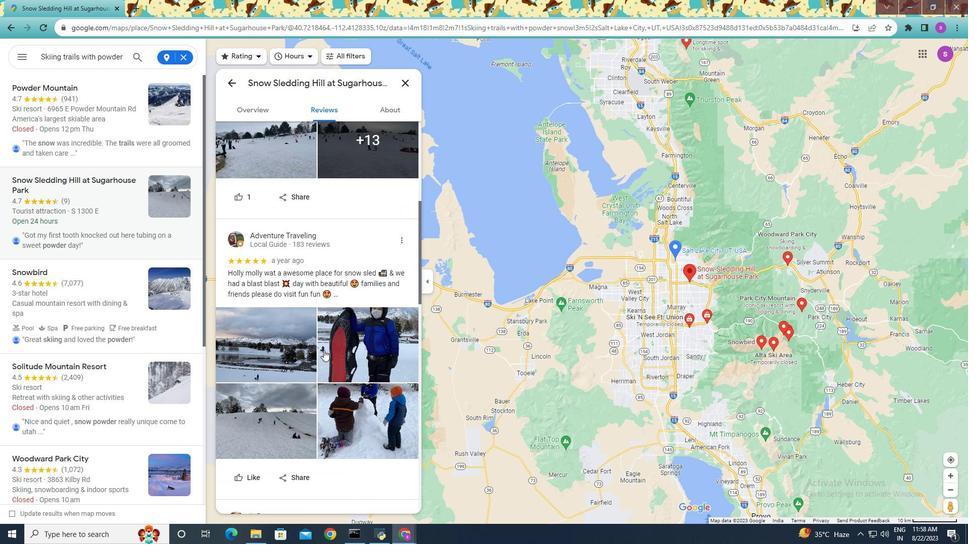 
Action: Mouse scrolled (322, 354) with delta (0, 0)
Screenshot: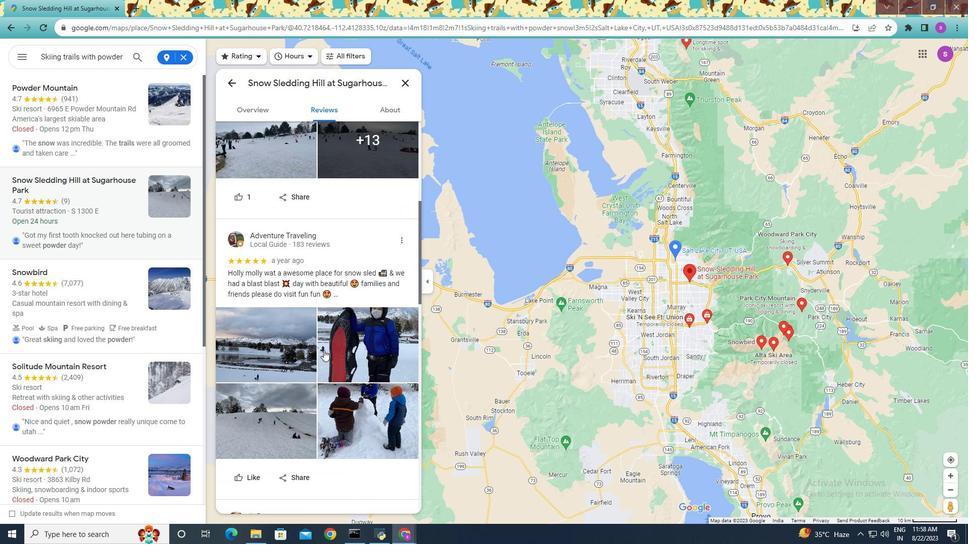 
Action: Mouse moved to (341, 366)
Screenshot: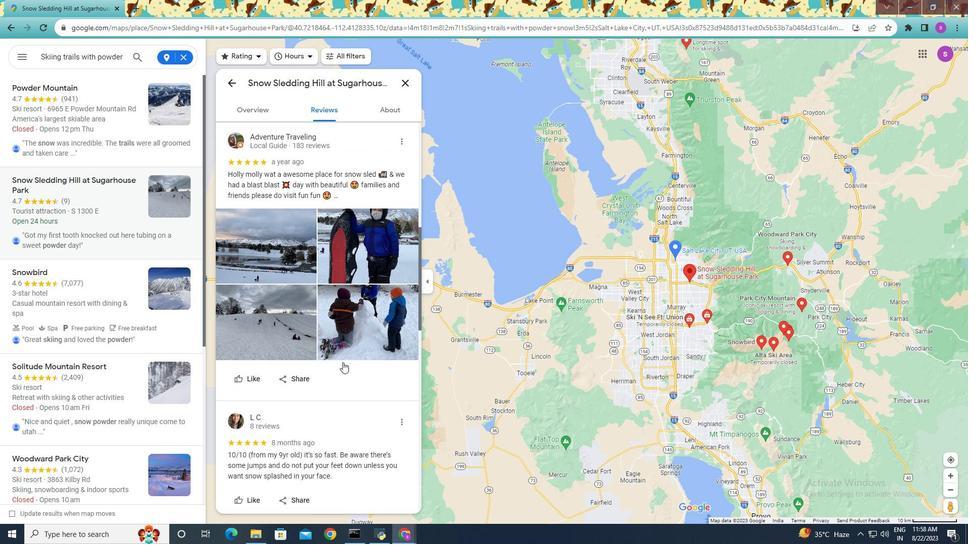 
Action: Mouse scrolled (341, 365) with delta (0, 0)
Screenshot: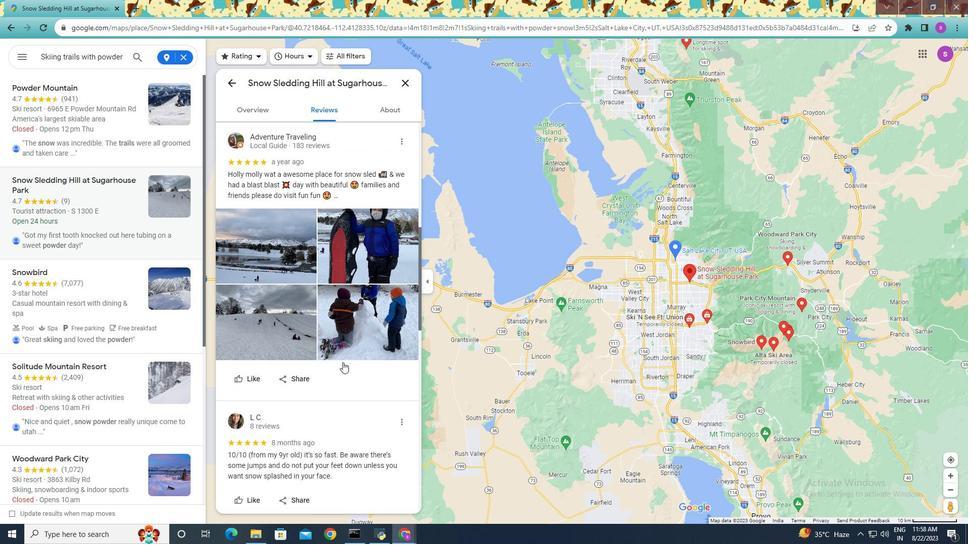 
Action: Mouse moved to (342, 364)
Screenshot: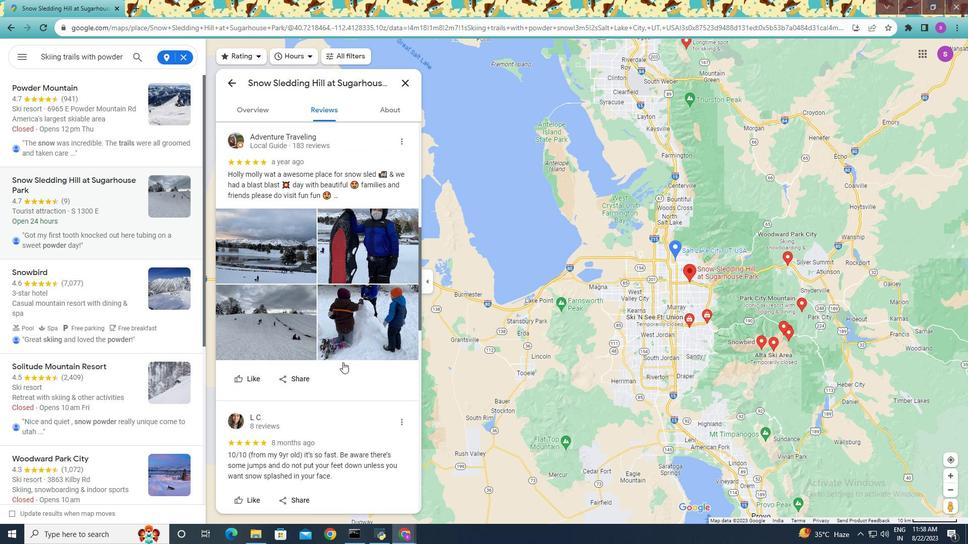 
Action: Mouse scrolled (342, 364) with delta (0, 0)
Screenshot: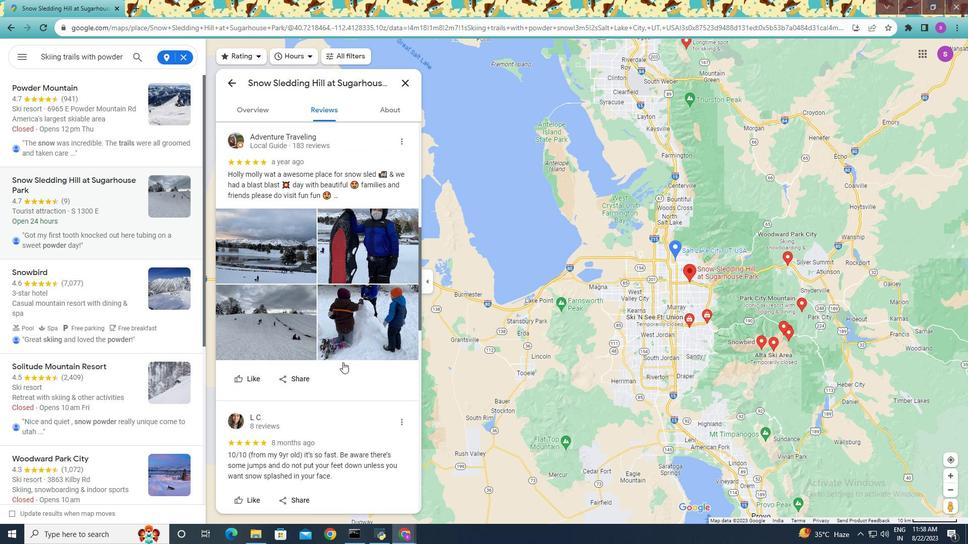 
Action: Mouse moved to (325, 409)
Screenshot: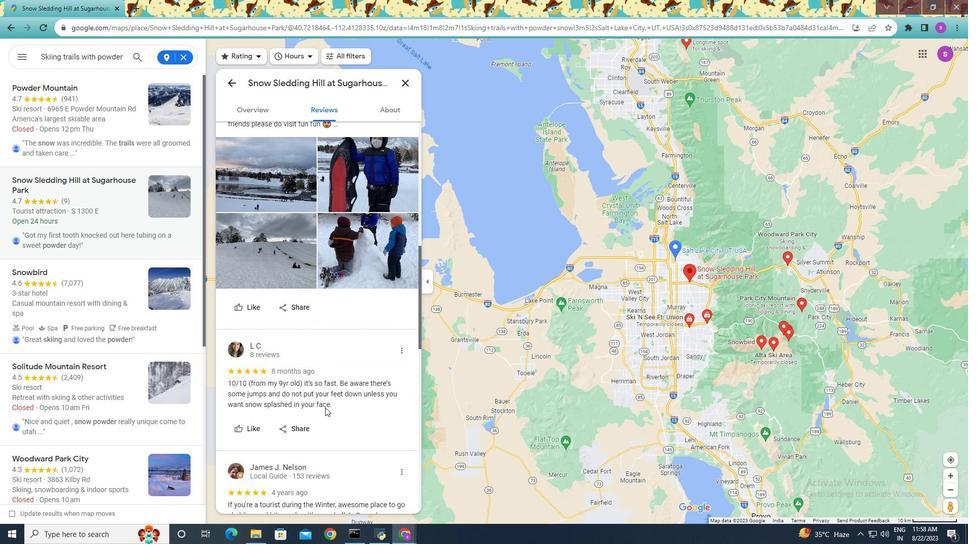
Action: Mouse scrolled (325, 409) with delta (0, 0)
Screenshot: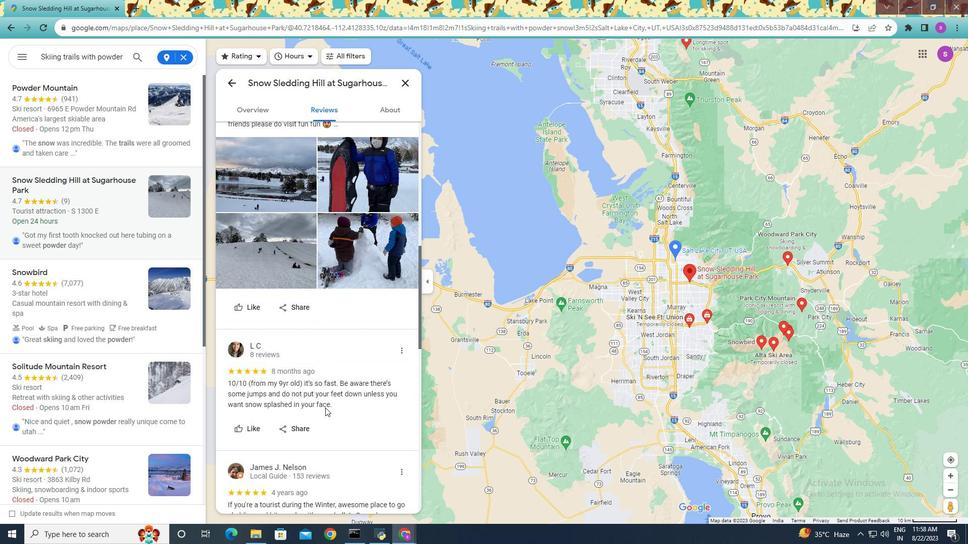 
Action: Mouse moved to (325, 409)
Screenshot: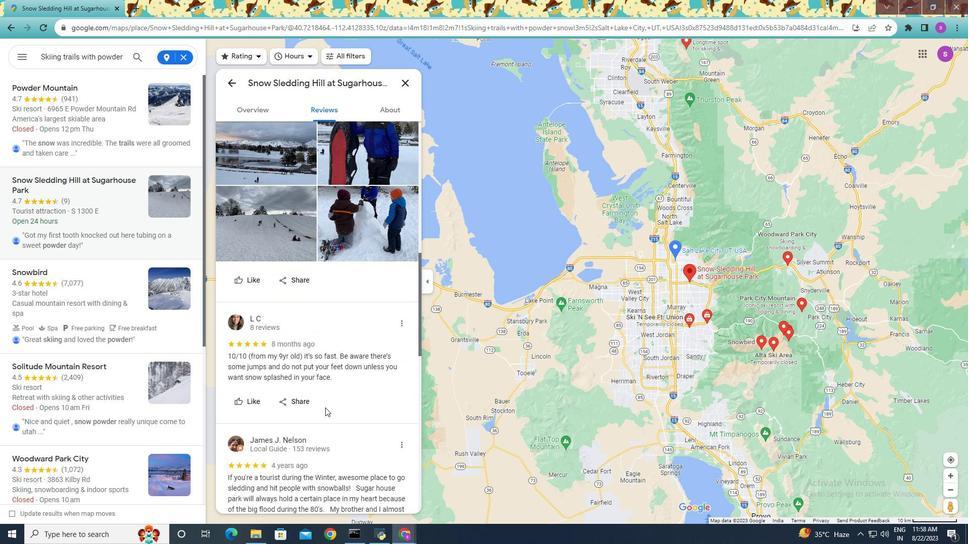 
Action: Mouse scrolled (325, 408) with delta (0, 0)
Screenshot: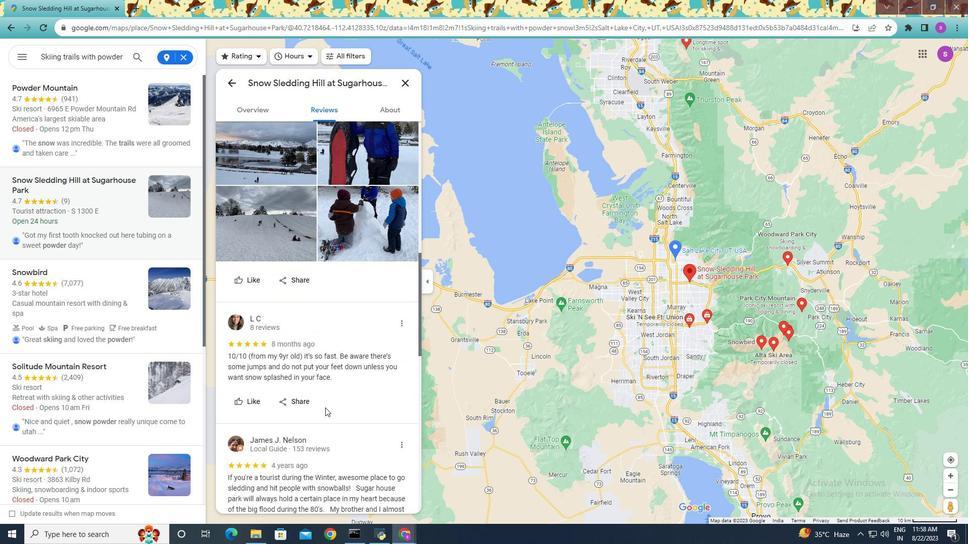 
Action: Mouse moved to (325, 407)
Screenshot: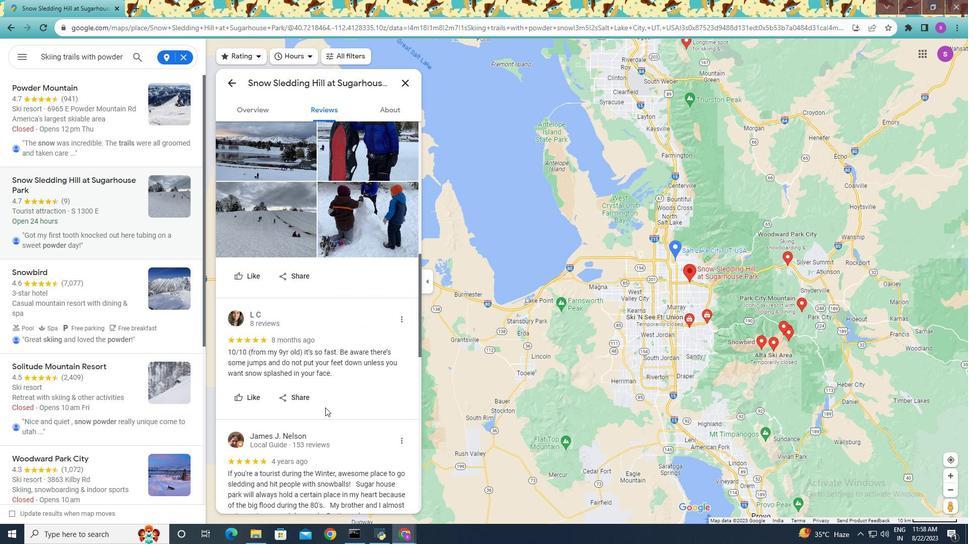 
Action: Mouse scrolled (325, 407) with delta (0, 0)
Screenshot: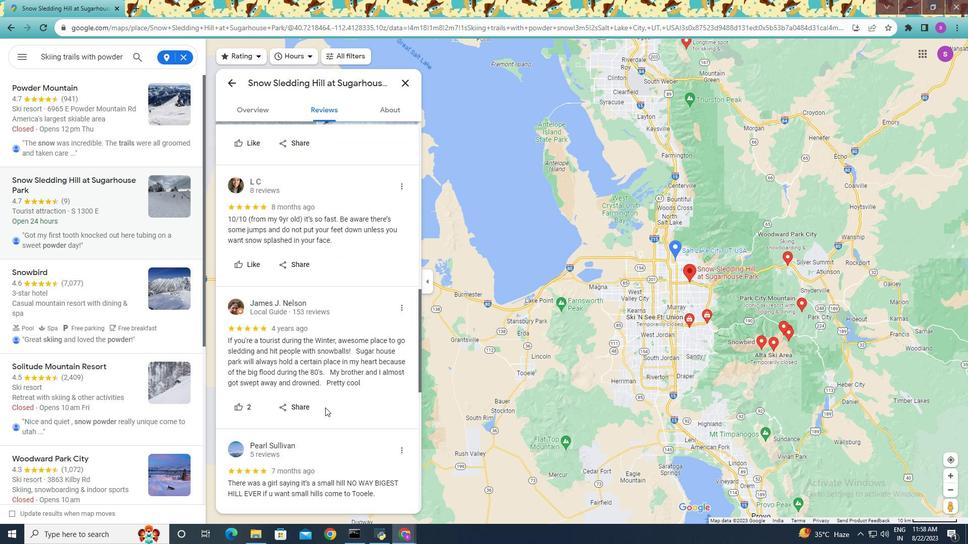
Action: Mouse scrolled (325, 407) with delta (0, 0)
Screenshot: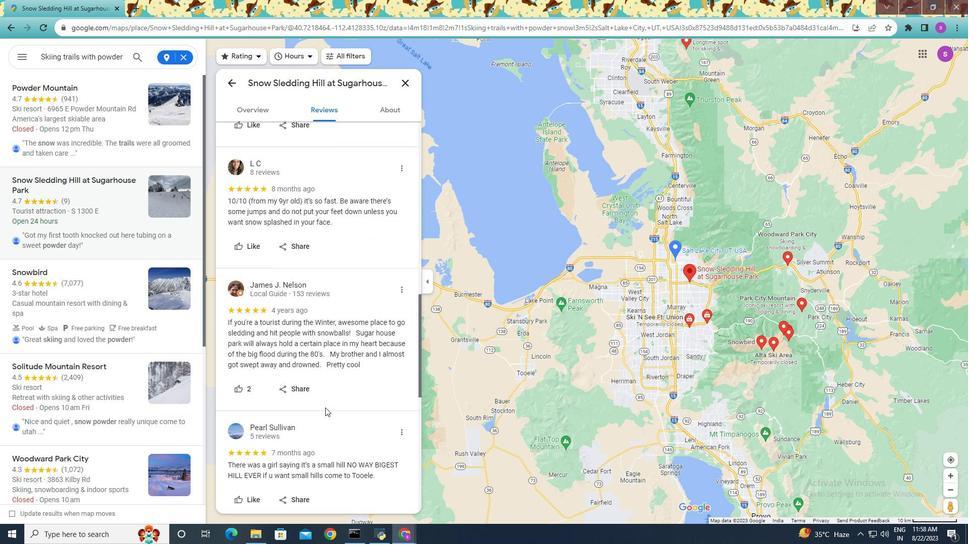 
Action: Mouse scrolled (325, 407) with delta (0, 0)
Screenshot: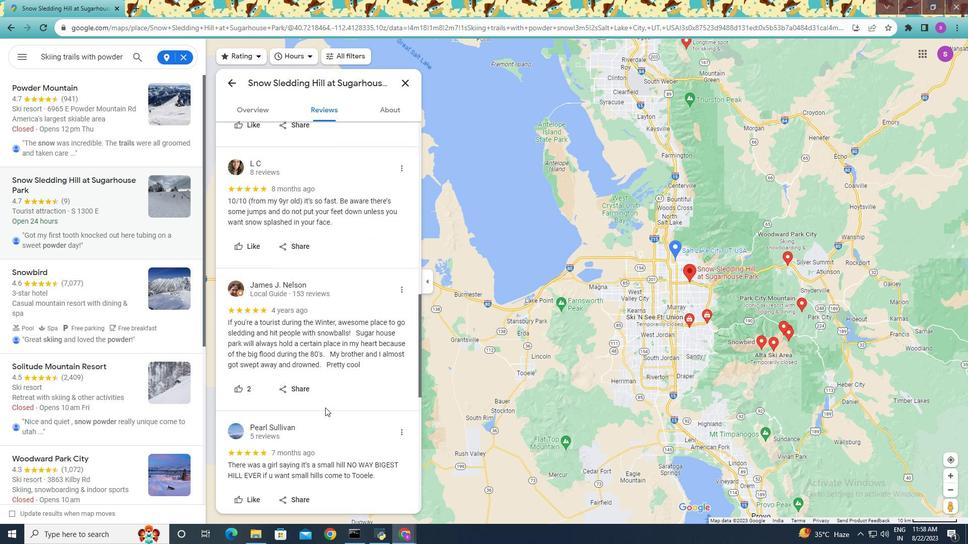 
Action: Mouse scrolled (325, 407) with delta (0, 0)
Screenshot: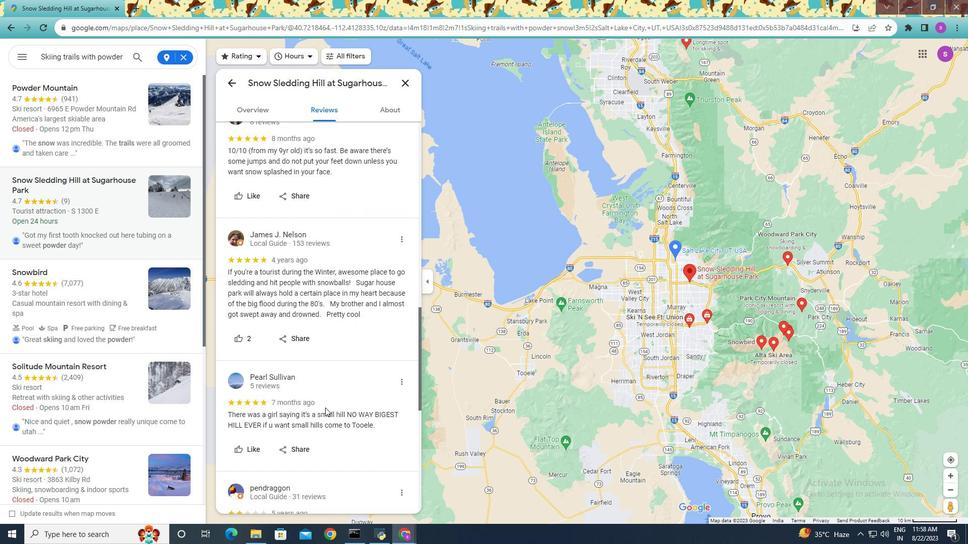 
Action: Mouse scrolled (325, 407) with delta (0, 0)
Screenshot: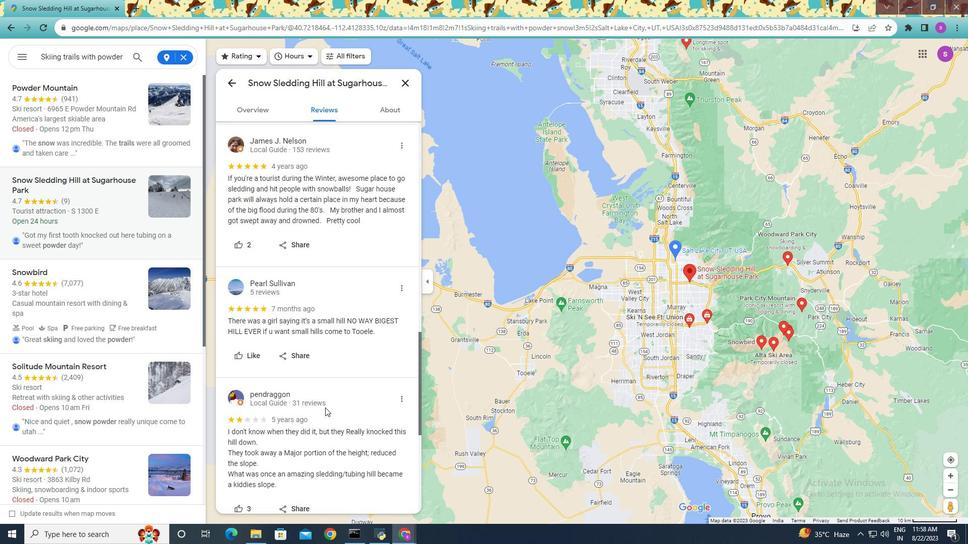 
Action: Mouse scrolled (325, 407) with delta (0, 0)
Screenshot: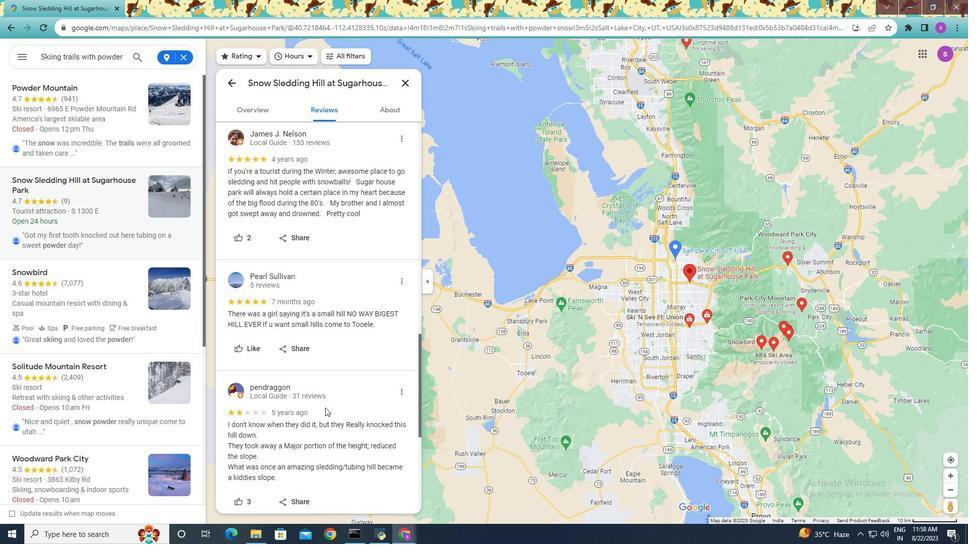 
Action: Mouse moved to (322, 423)
Screenshot: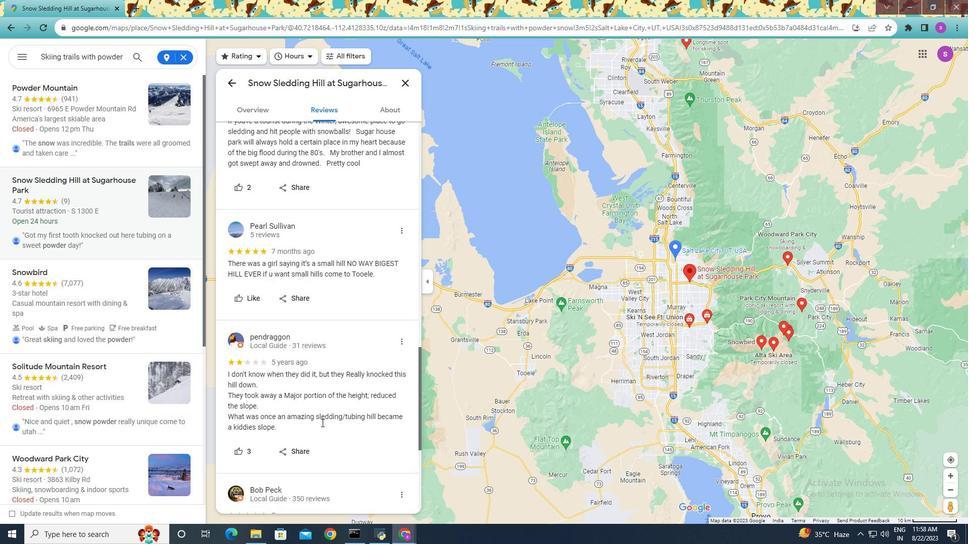 
Action: Mouse scrolled (322, 423) with delta (0, 0)
Screenshot: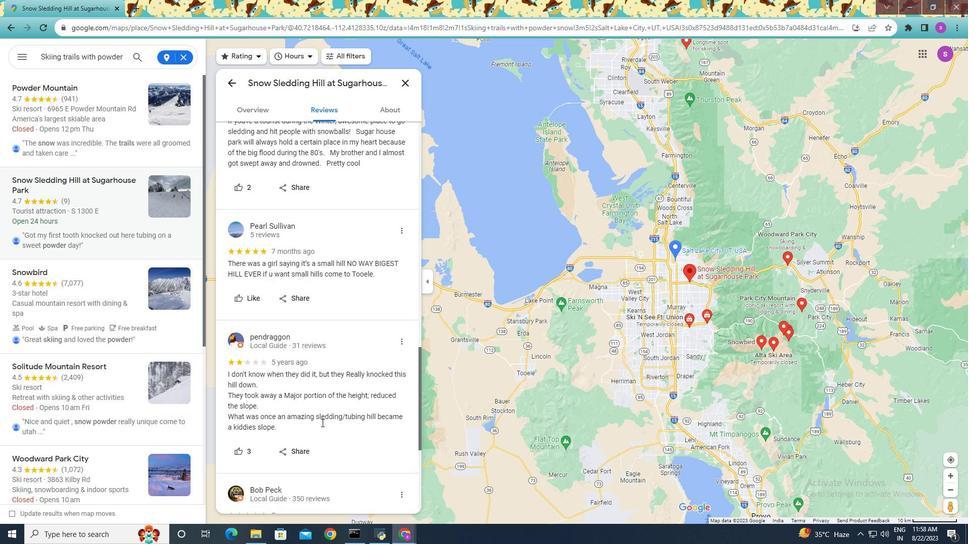 
Action: Mouse moved to (322, 422)
Screenshot: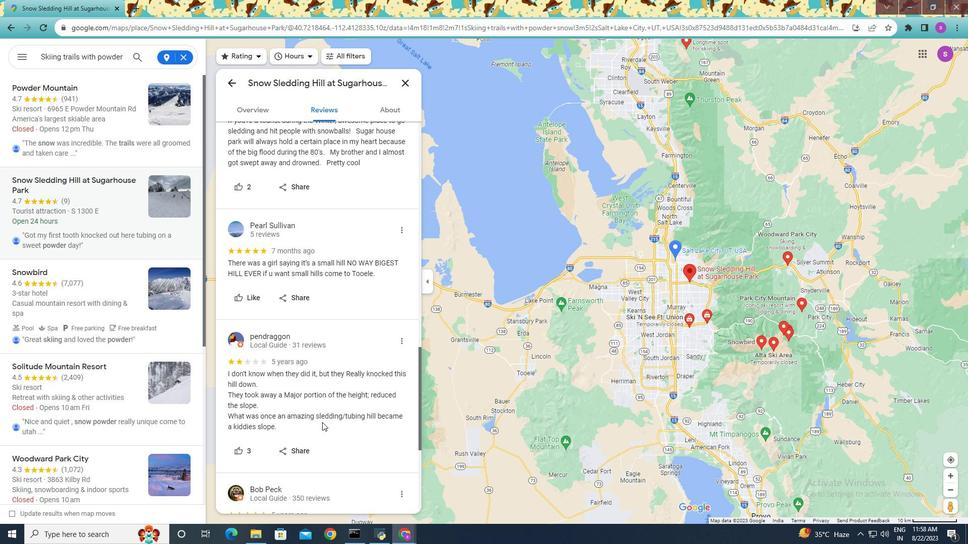 
Action: Mouse scrolled (322, 422) with delta (0, 0)
Screenshot: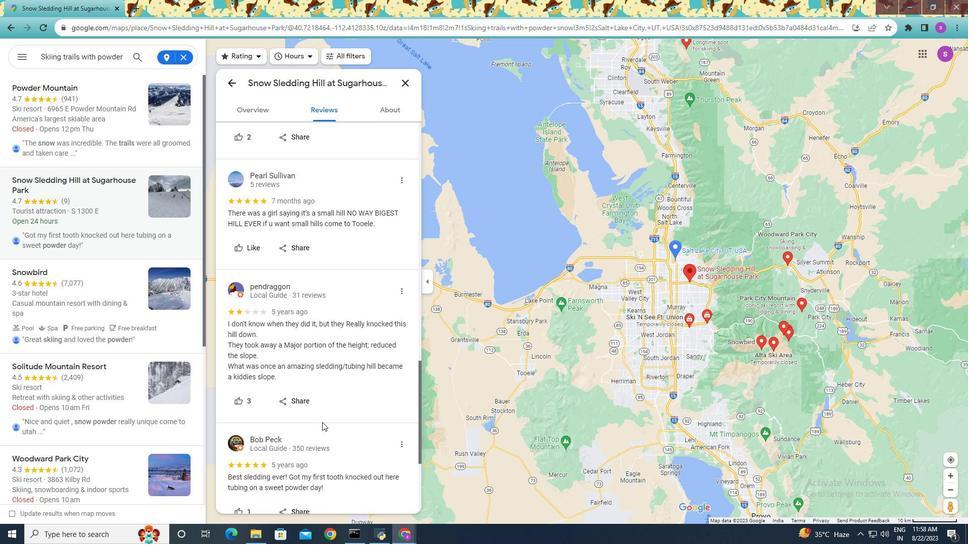
Action: Mouse moved to (322, 422)
Screenshot: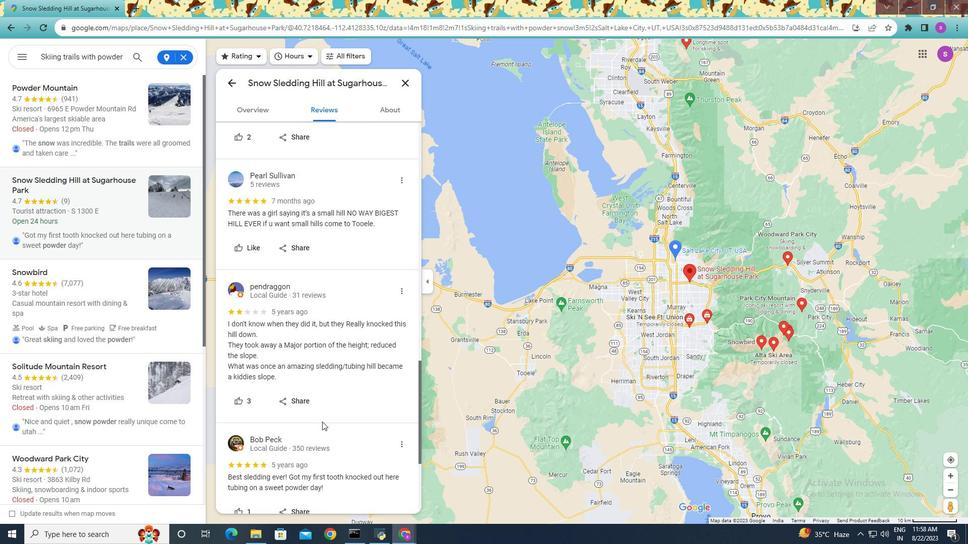 
Action: Mouse scrolled (322, 422) with delta (0, 0)
Screenshot: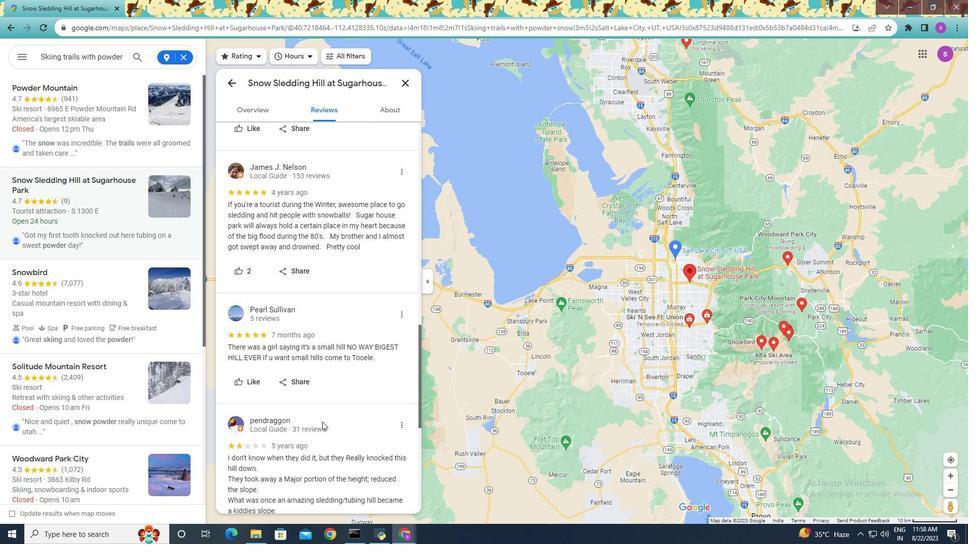 
Action: Mouse scrolled (322, 422) with delta (0, 0)
Screenshot: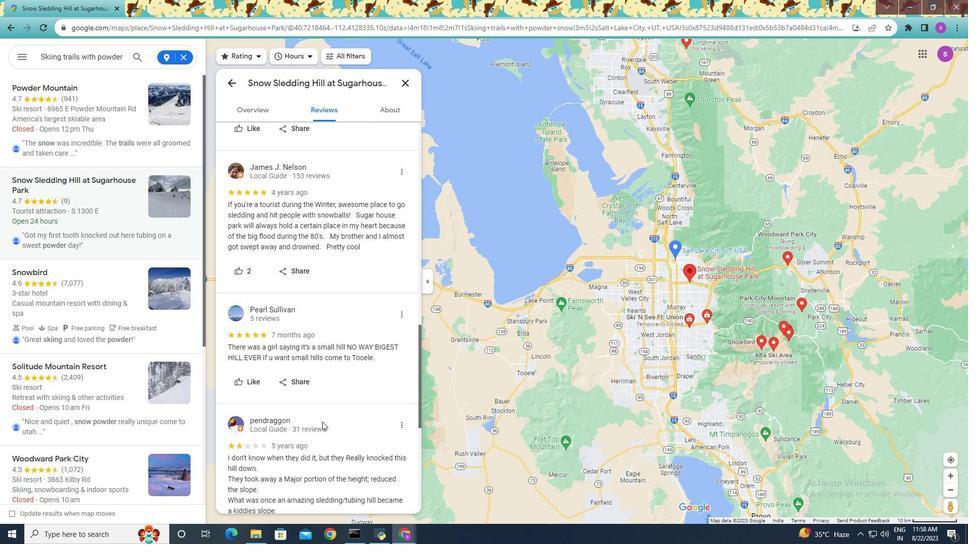 
Action: Mouse moved to (322, 422)
Screenshot: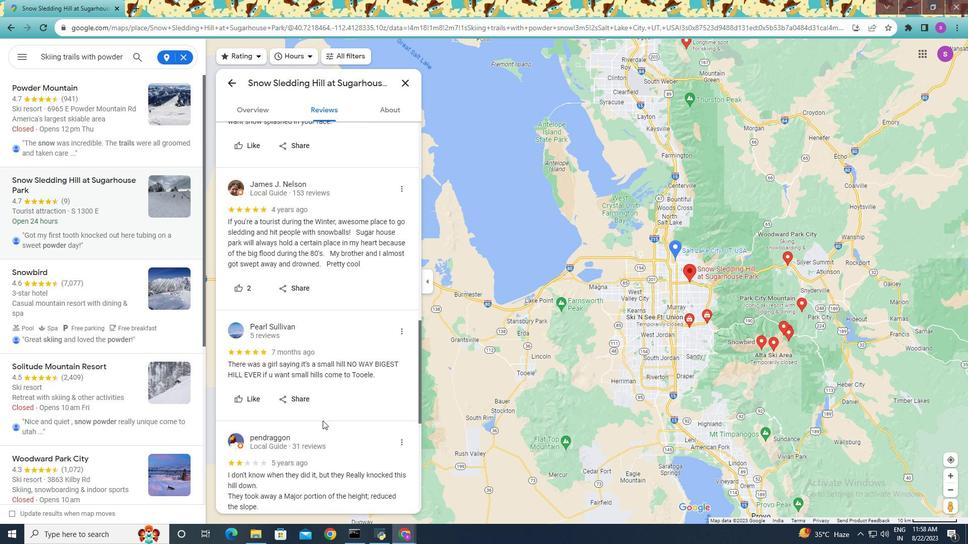 
Action: Mouse scrolled (322, 422) with delta (0, 0)
Screenshot: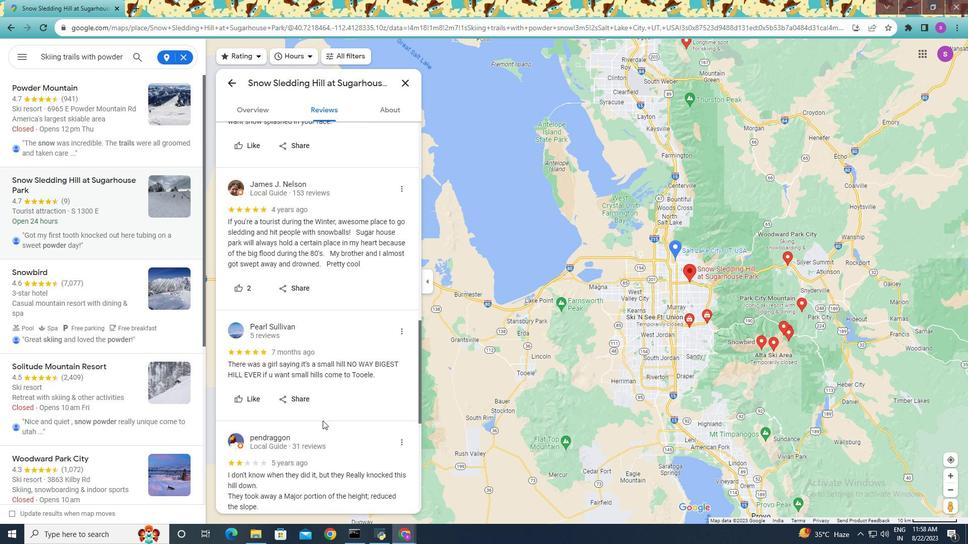
Action: Mouse moved to (322, 421)
Screenshot: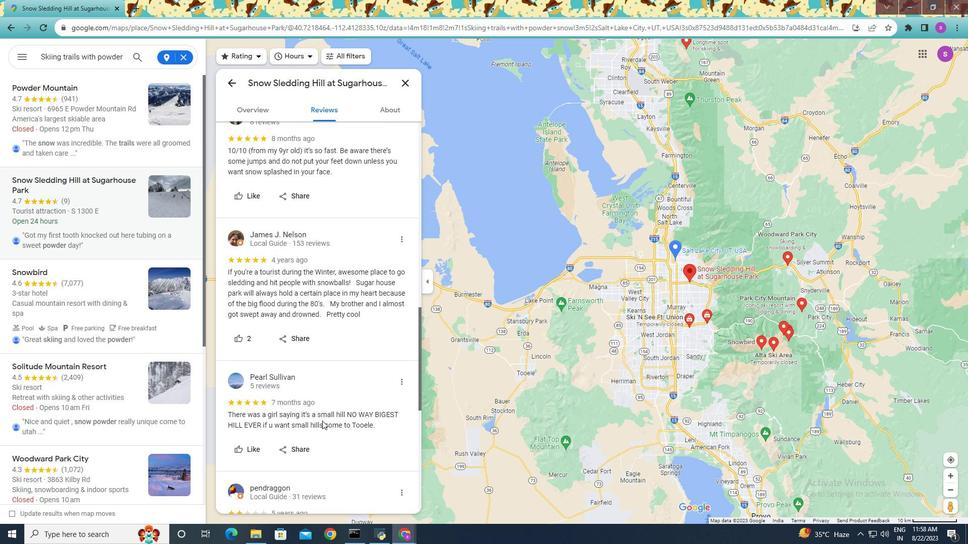 
Action: Mouse scrolled (322, 421) with delta (0, 0)
Screenshot: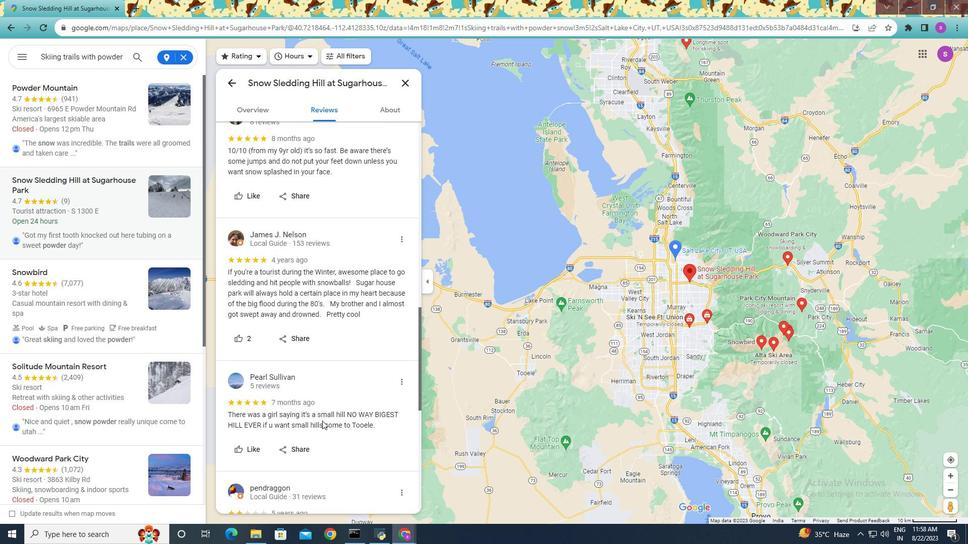 
Action: Mouse moved to (322, 421)
Screenshot: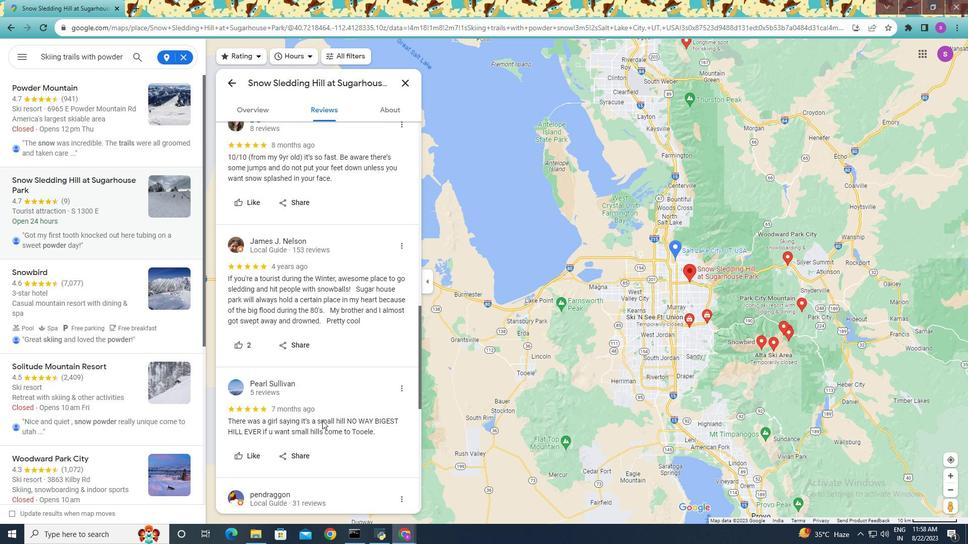 
Action: Mouse scrolled (322, 421) with delta (0, 0)
Screenshot: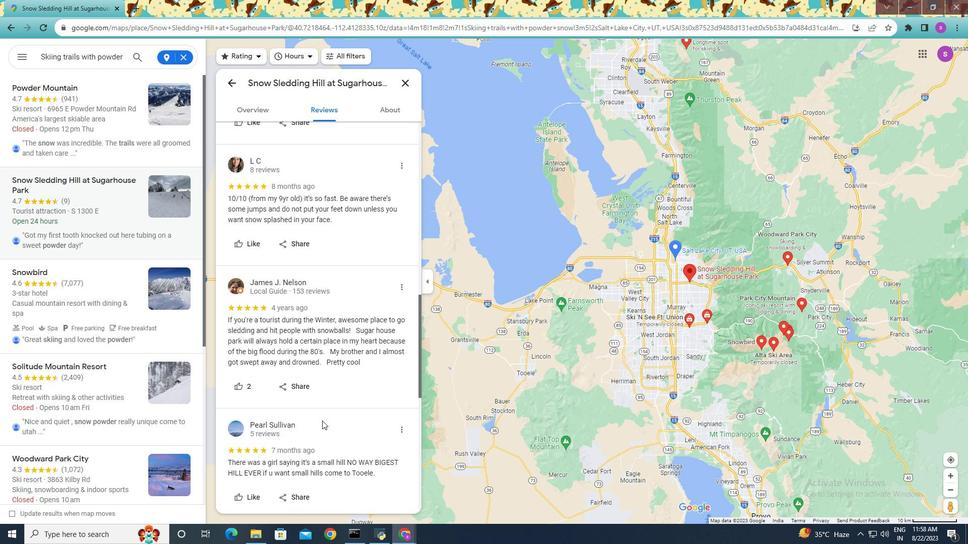 
Action: Mouse moved to (322, 421)
Screenshot: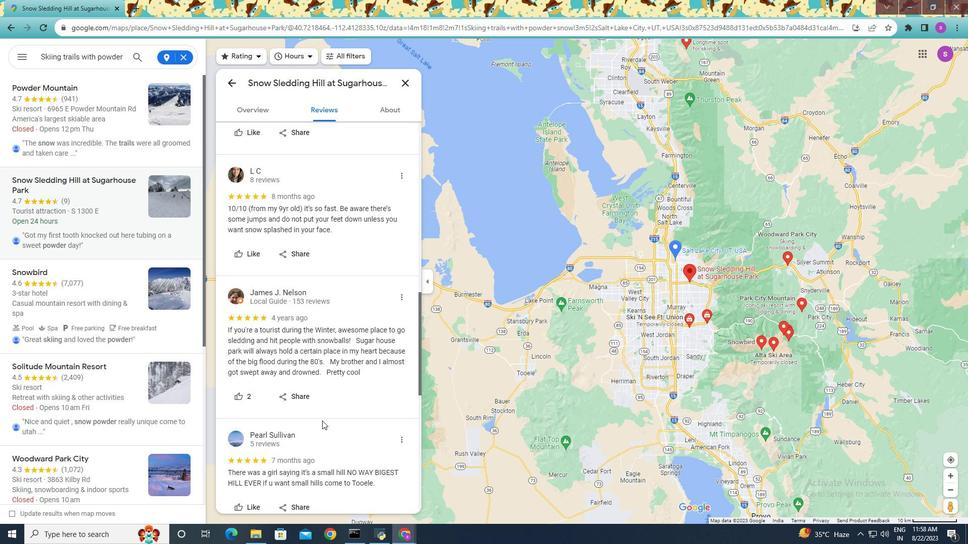 
Action: Mouse scrolled (322, 421) with delta (0, 0)
Screenshot: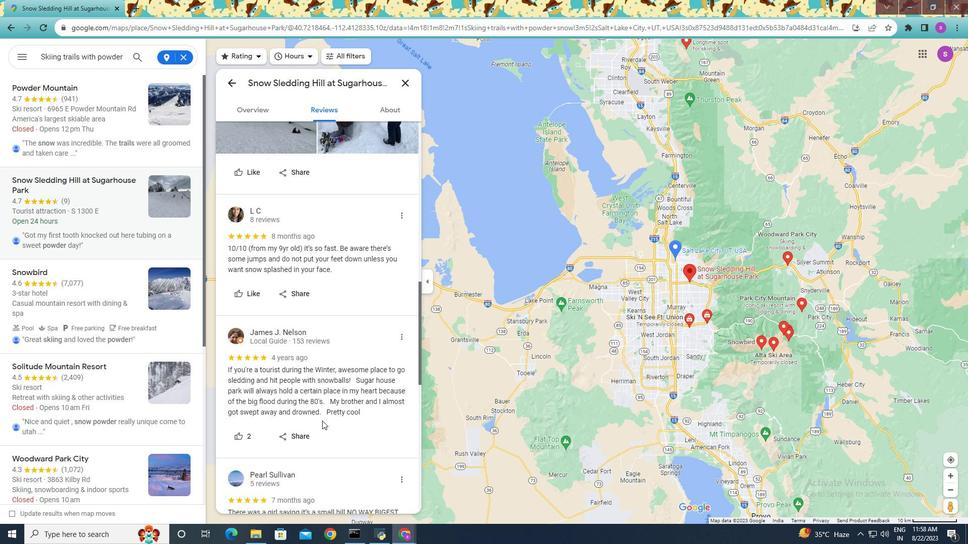 
Action: Mouse scrolled (322, 421) with delta (0, 0)
Screenshot: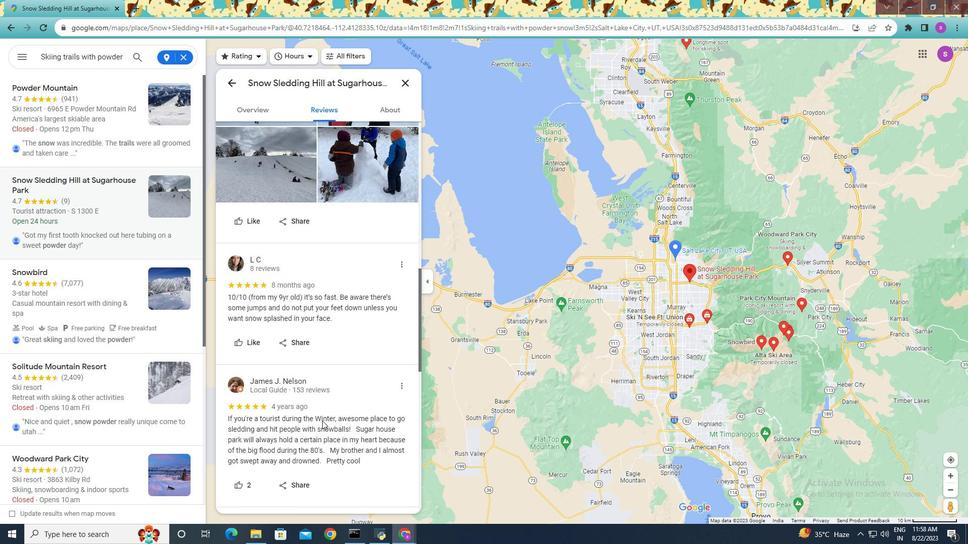 
Action: Mouse scrolled (322, 421) with delta (0, 0)
Screenshot: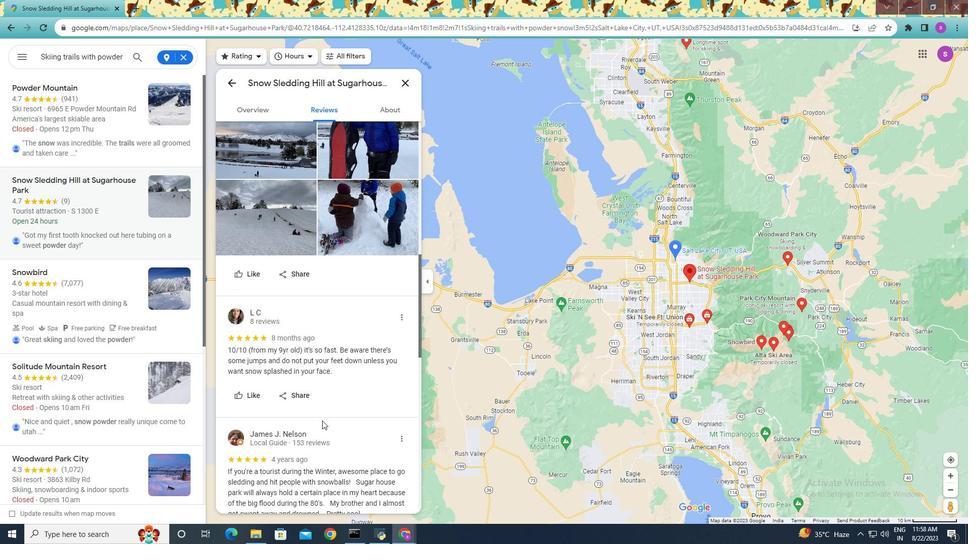 
Action: Mouse moved to (337, 376)
Screenshot: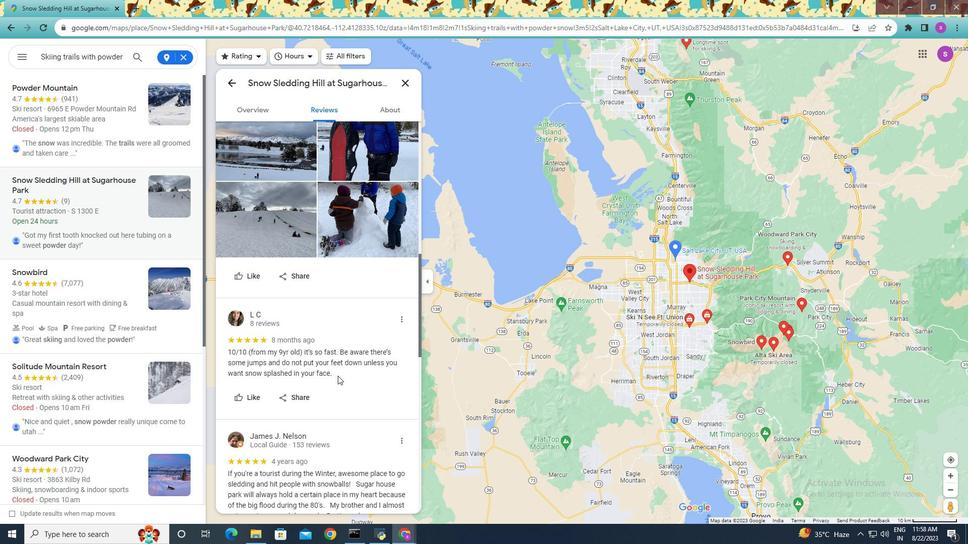 
Action: Mouse scrolled (337, 375) with delta (0, 0)
Screenshot: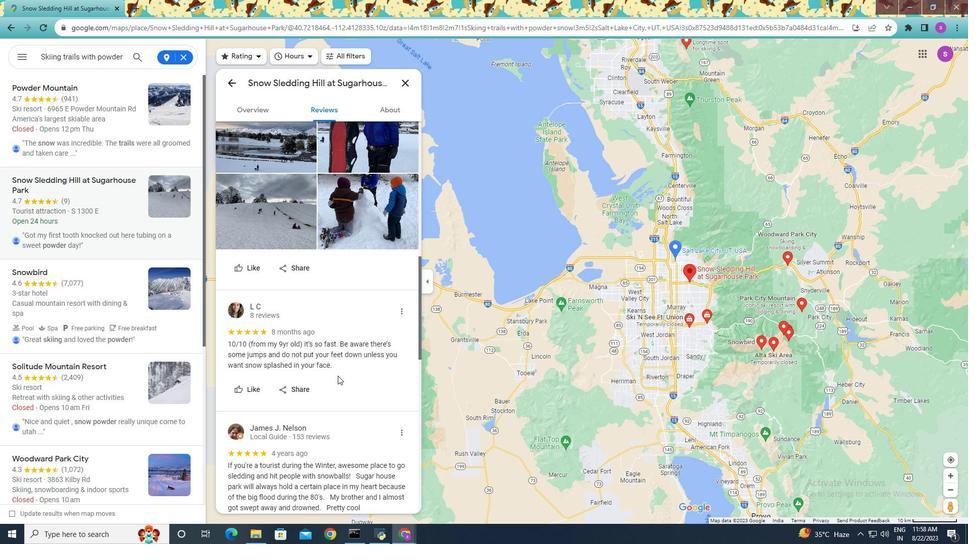 
Action: Mouse scrolled (337, 375) with delta (0, 0)
Screenshot: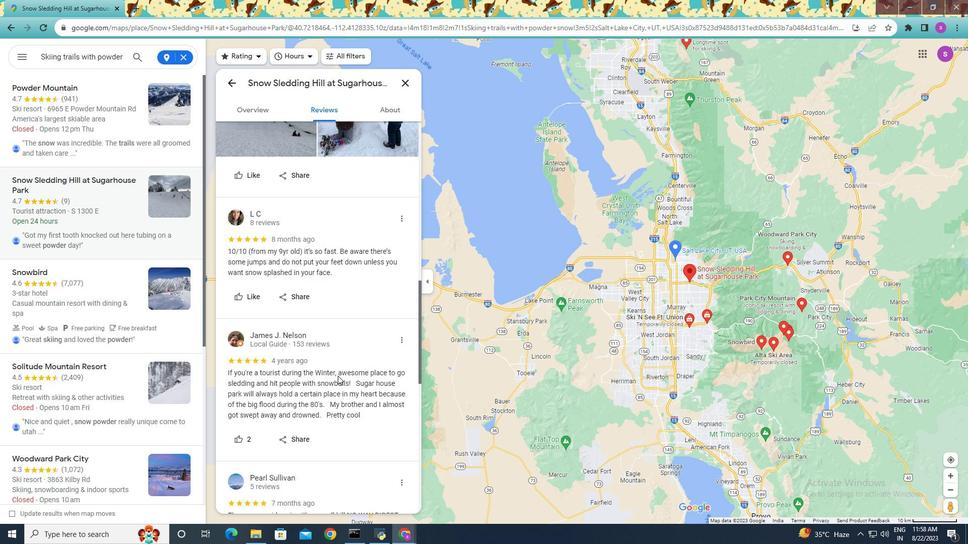 
Action: Mouse scrolled (337, 375) with delta (0, 0)
Screenshot: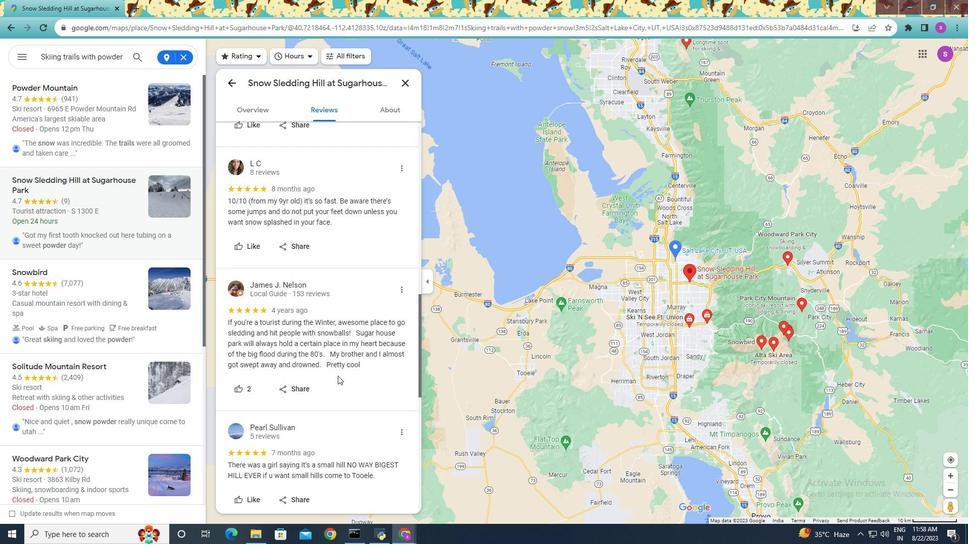 
Action: Mouse moved to (333, 347)
Screenshot: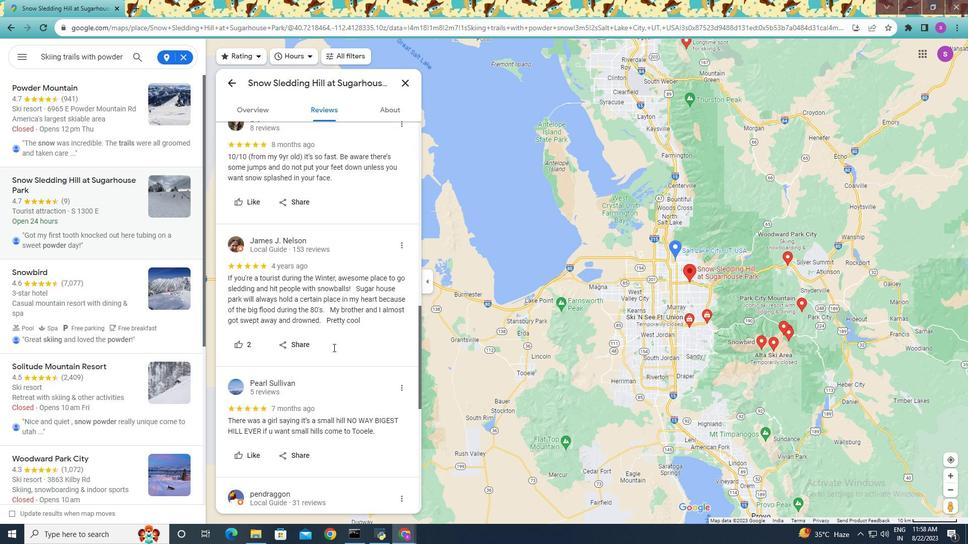 
Action: Mouse scrolled (333, 347) with delta (0, 0)
Screenshot: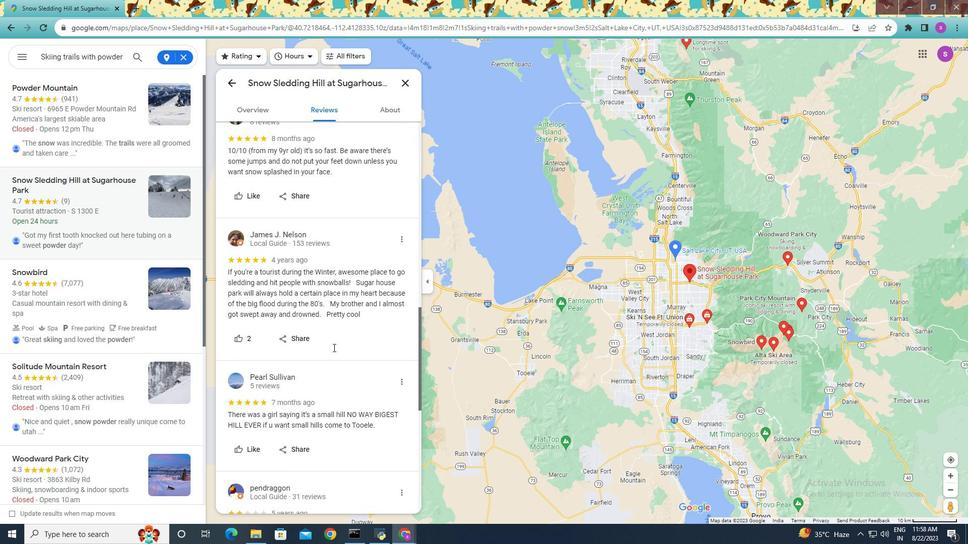 
Action: Mouse moved to (324, 351)
Screenshot: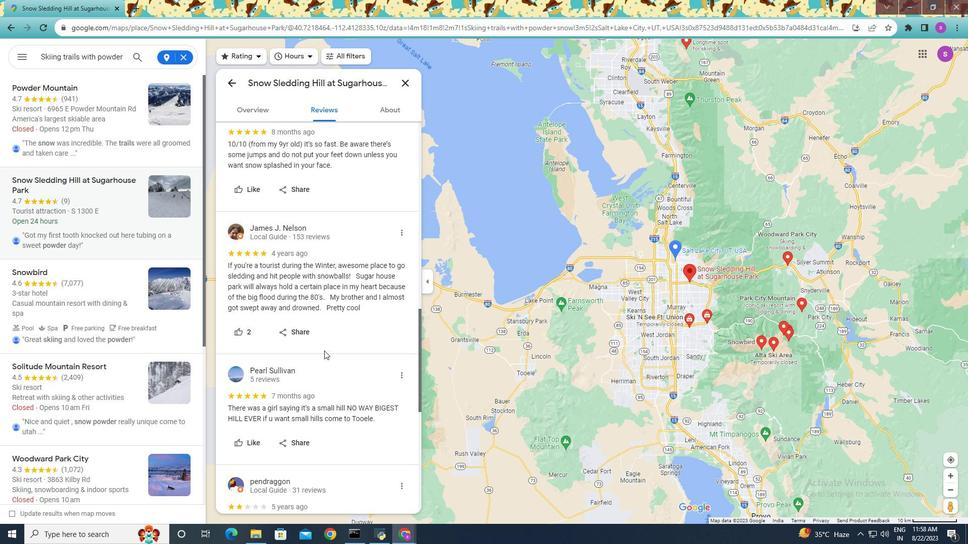 
Action: Mouse scrolled (324, 350) with delta (0, 0)
Screenshot: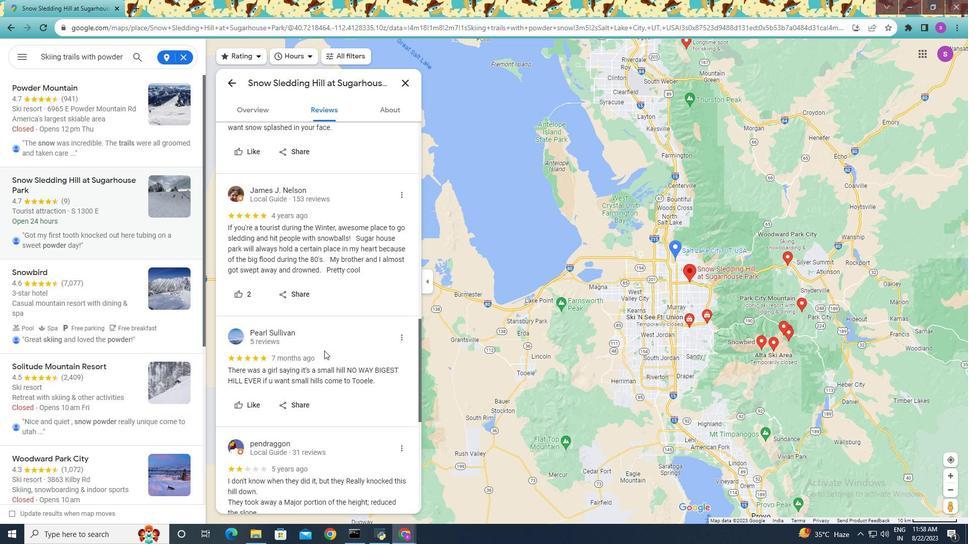 
Action: Mouse moved to (341, 381)
Screenshot: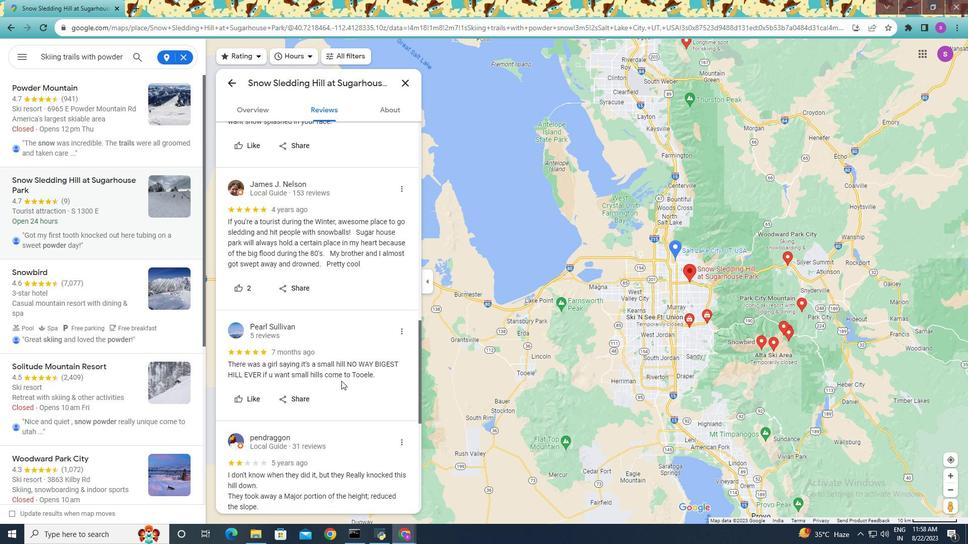 
Action: Mouse scrolled (341, 380) with delta (0, 0)
Screenshot: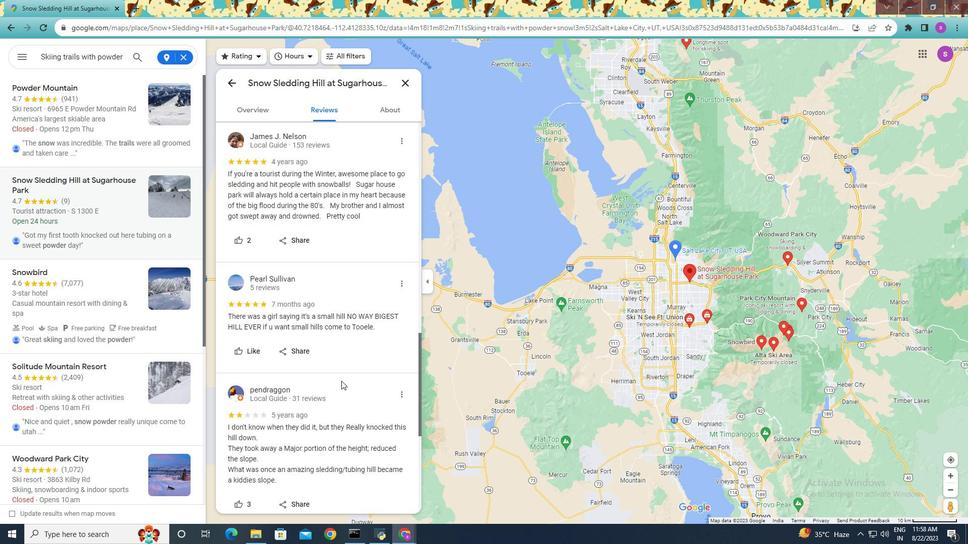 
Action: Mouse moved to (354, 412)
Screenshot: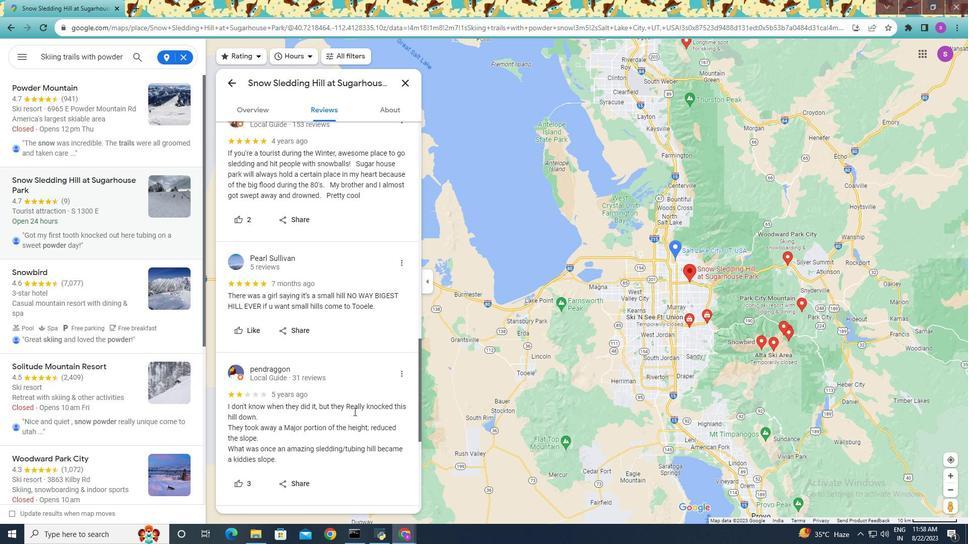 
Action: Mouse scrolled (354, 412) with delta (0, 0)
Screenshot: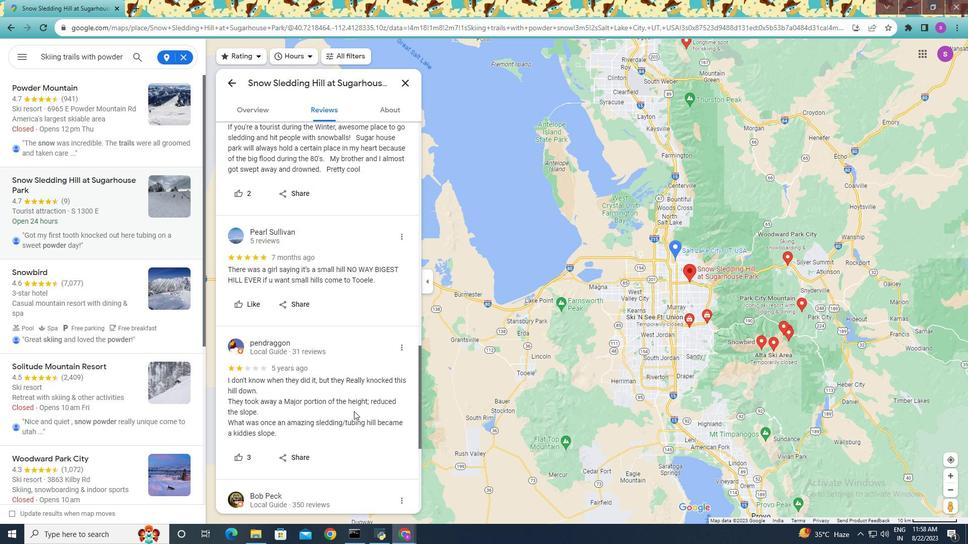 
Action: Mouse moved to (273, 426)
Screenshot: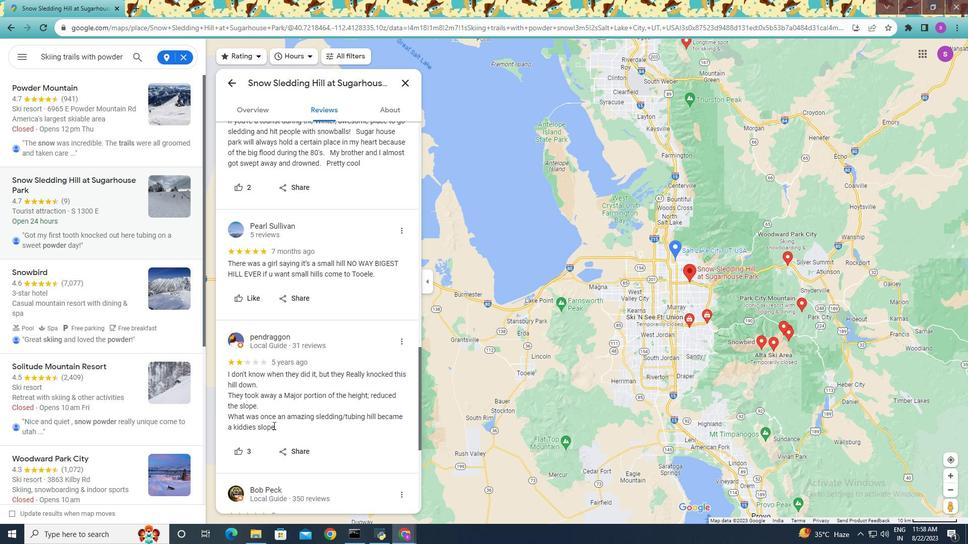 
Action: Mouse pressed left at (273, 426)
Screenshot: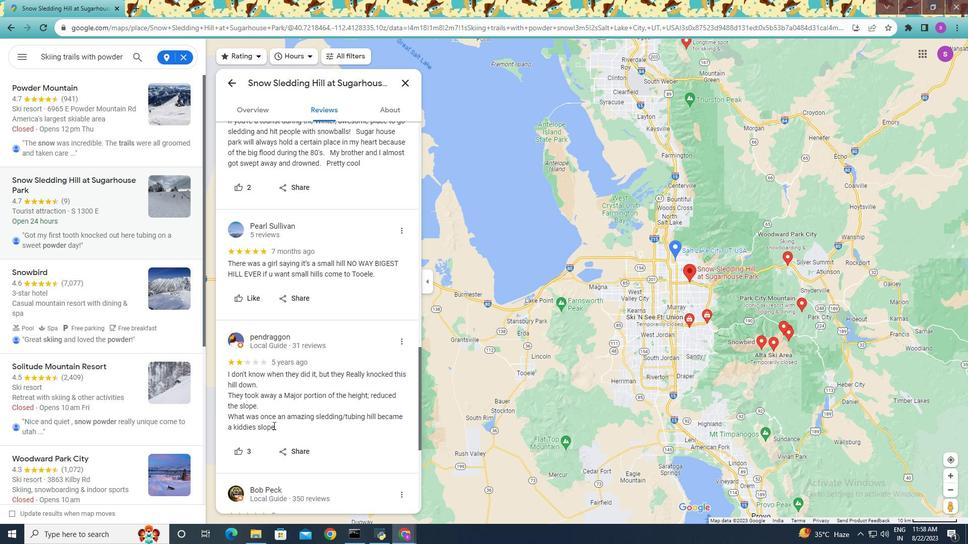 
Action: Mouse moved to (274, 429)
Screenshot: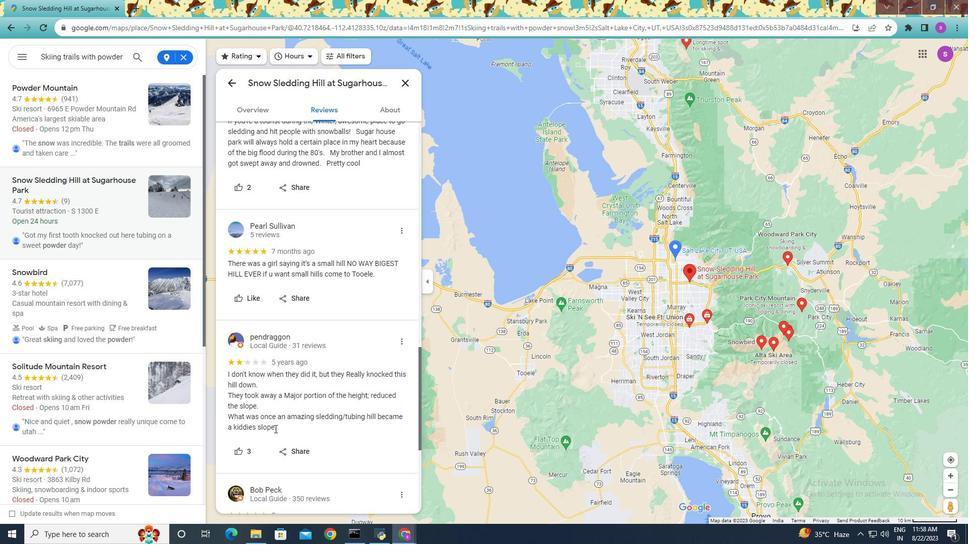 
Action: Mouse pressed left at (274, 429)
Screenshot: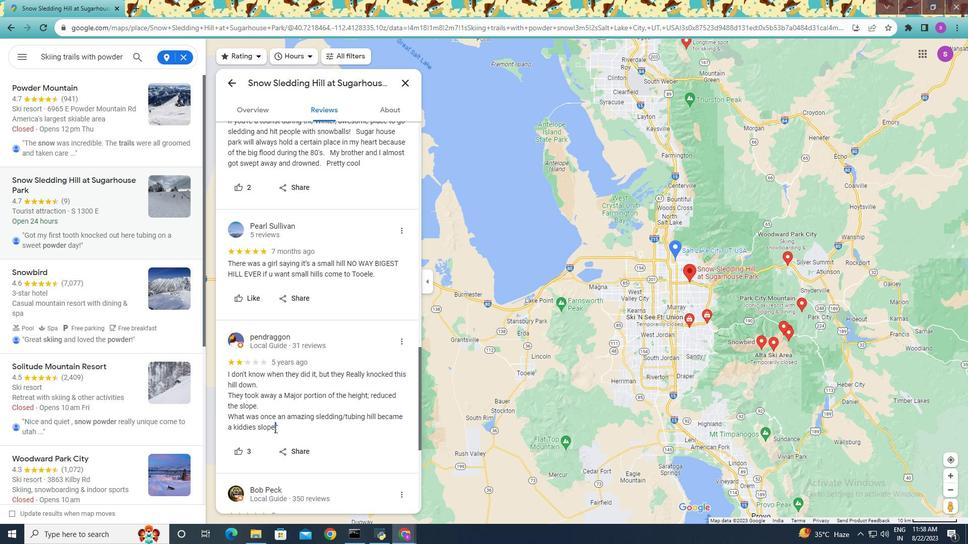 
Action: Mouse pressed left at (274, 429)
Screenshot: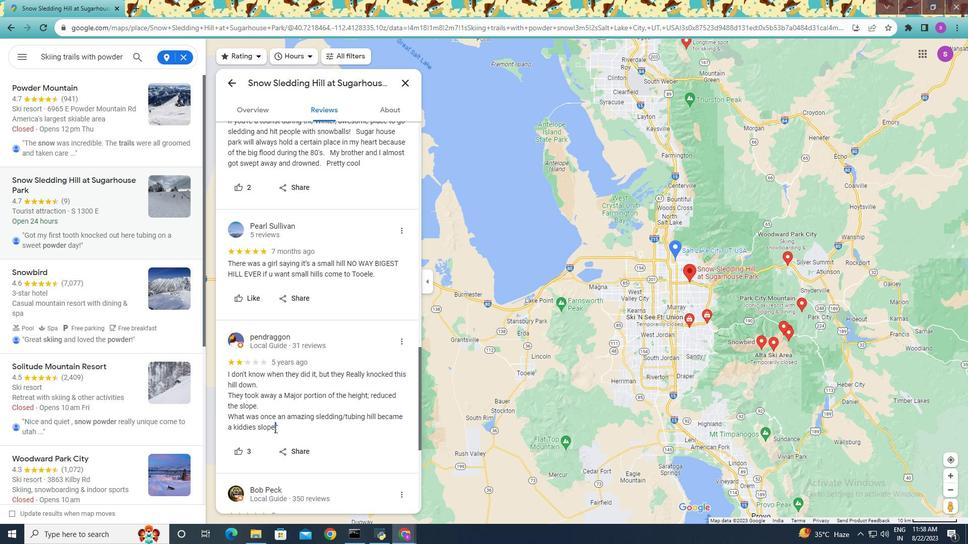 
Action: Mouse moved to (304, 433)
Screenshot: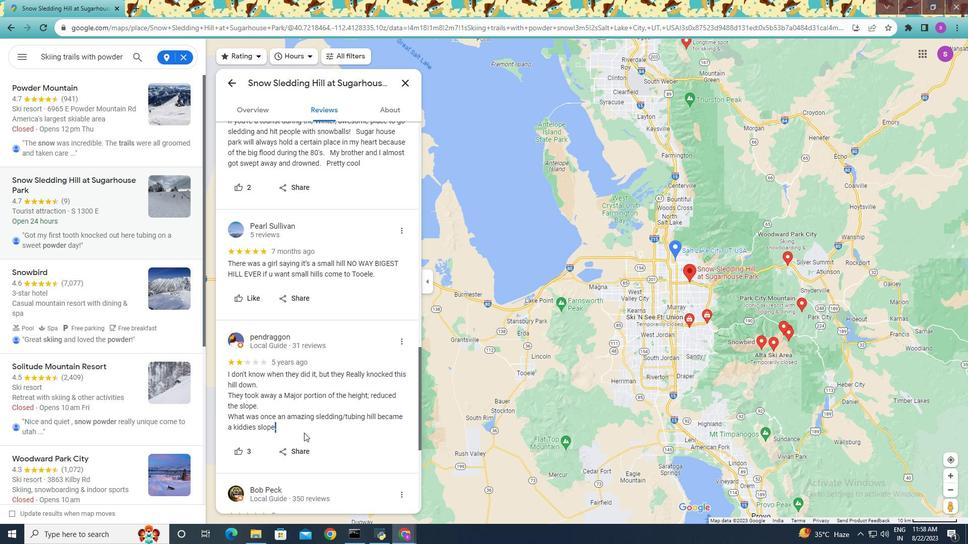 
Action: Mouse pressed left at (304, 433)
Screenshot: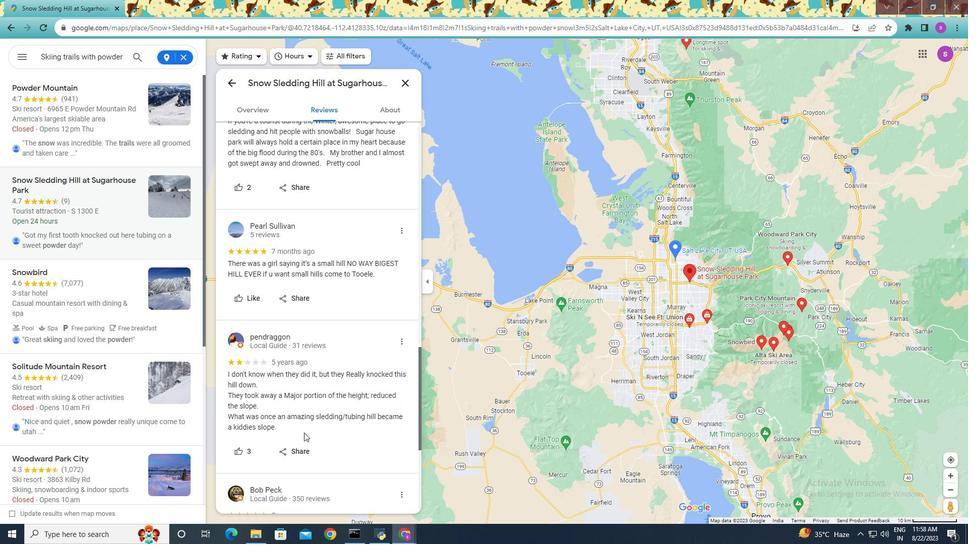 
Action: Mouse moved to (297, 422)
Screenshot: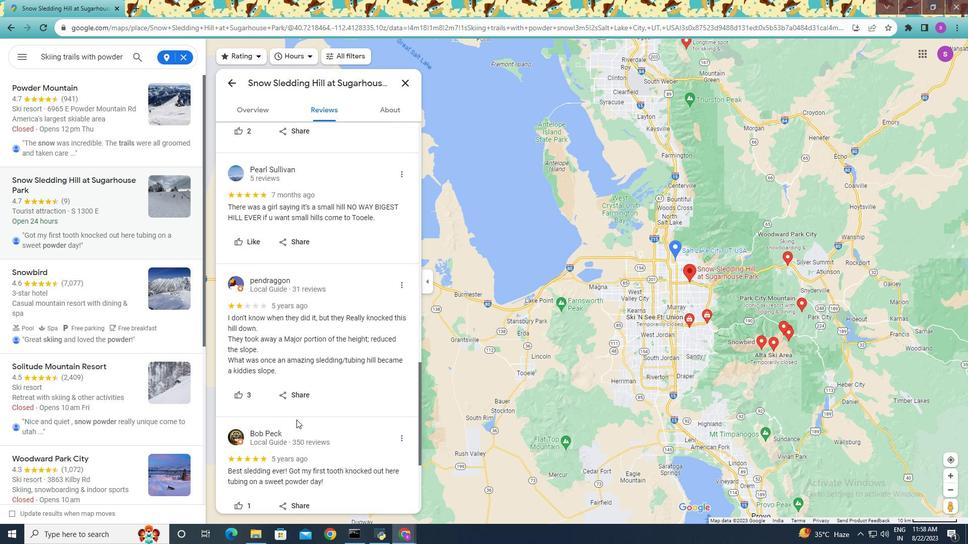 
Action: Mouse scrolled (297, 421) with delta (0, 0)
Screenshot: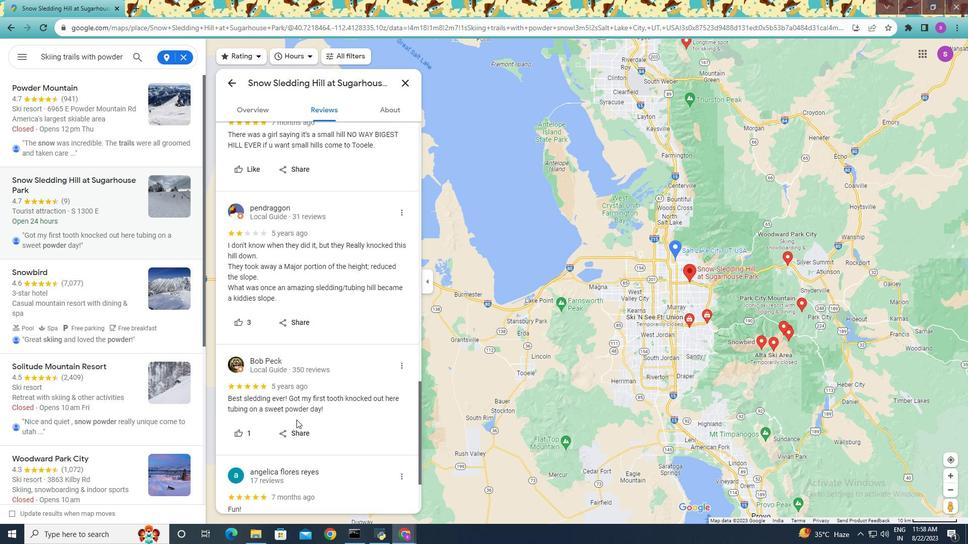 
Action: Mouse scrolled (297, 421) with delta (0, 0)
Screenshot: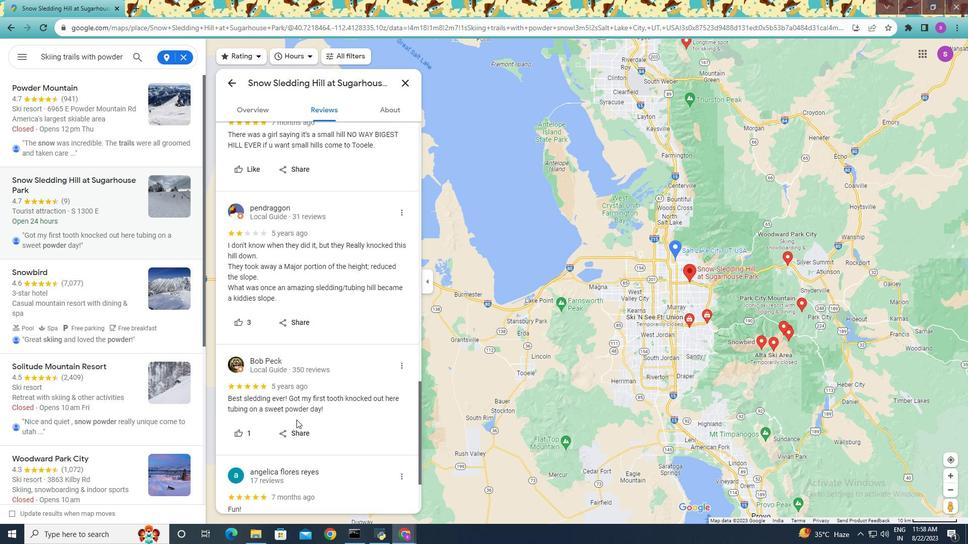 
Action: Mouse scrolled (297, 421) with delta (0, 0)
Screenshot: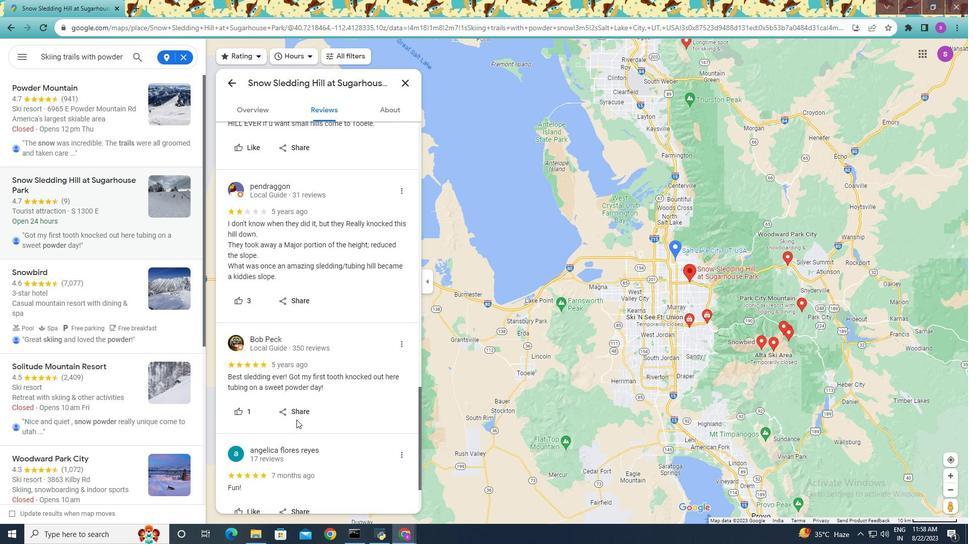 
Action: Mouse moved to (294, 437)
Screenshot: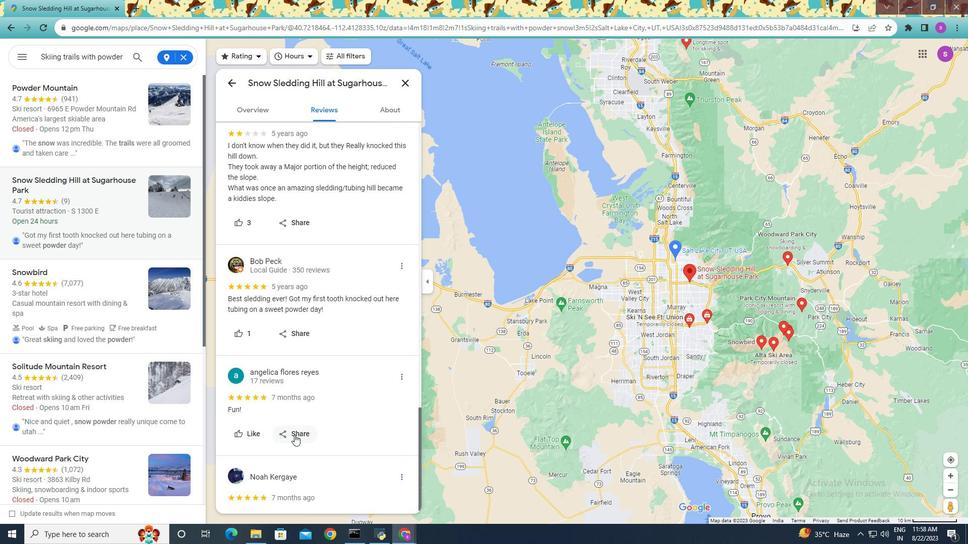 
Action: Mouse scrolled (294, 437) with delta (0, 0)
Screenshot: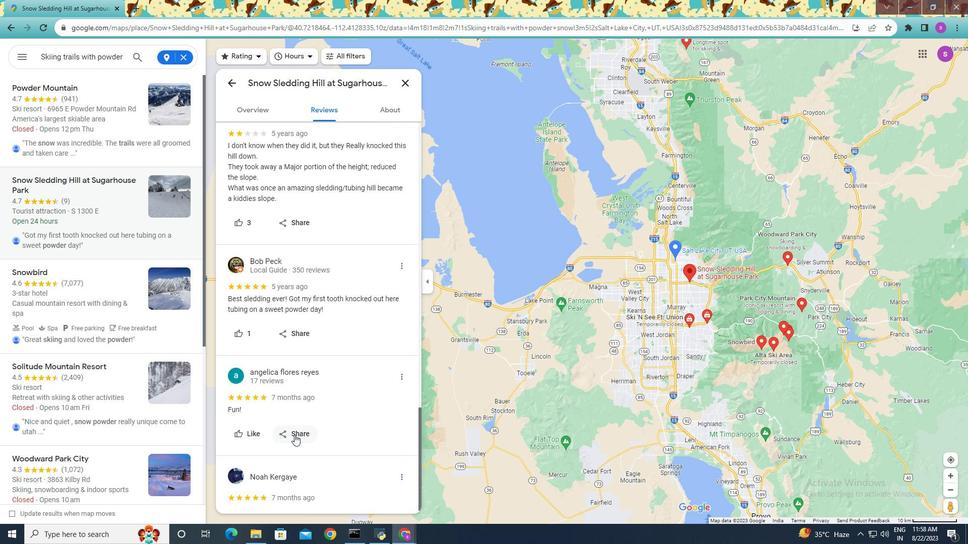 
Action: Mouse scrolled (294, 437) with delta (0, 0)
Screenshot: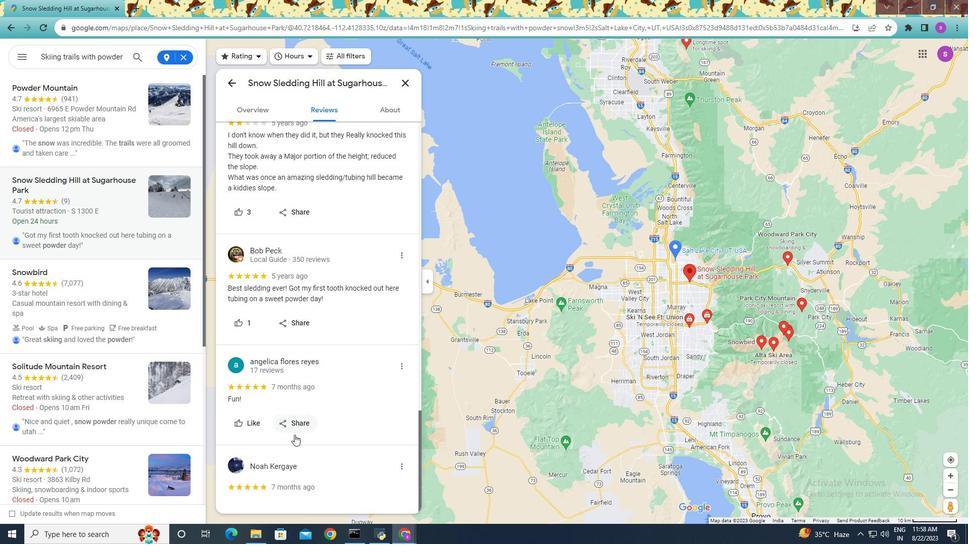 
Action: Mouse moved to (296, 432)
Screenshot: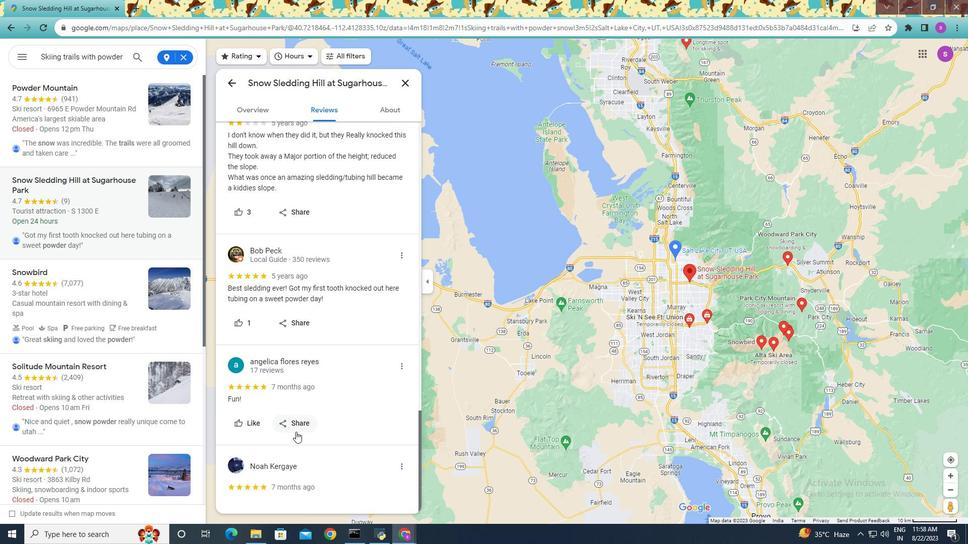 
Action: Mouse scrolled (296, 431) with delta (0, 0)
Screenshot: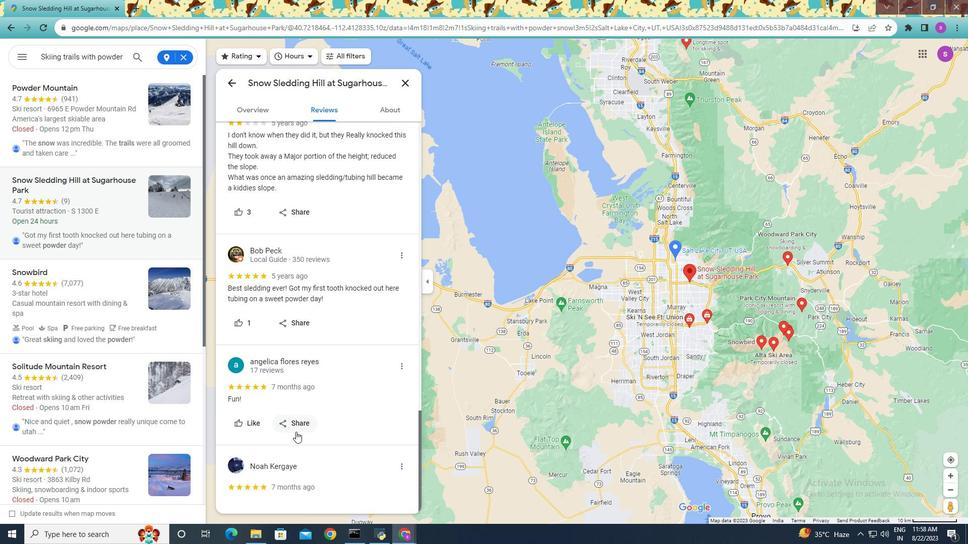 
Action: Mouse scrolled (296, 431) with delta (0, 0)
Screenshot: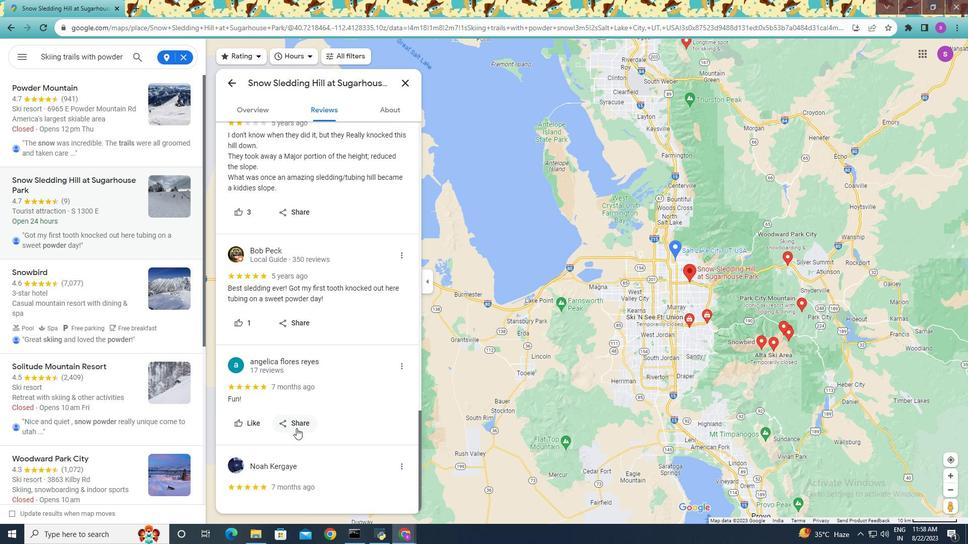 
Action: Mouse scrolled (296, 431) with delta (0, 0)
Screenshot: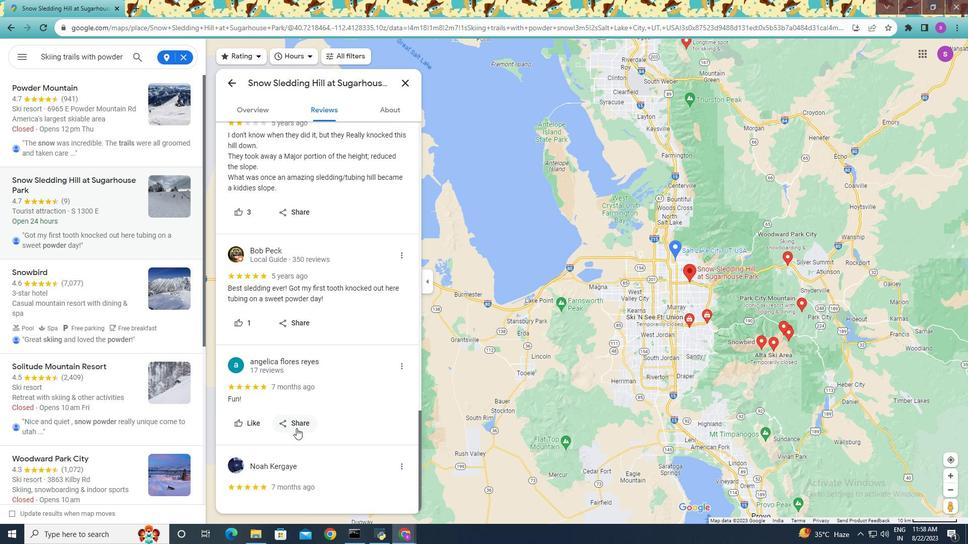 
Action: Mouse moved to (296, 428)
Screenshot: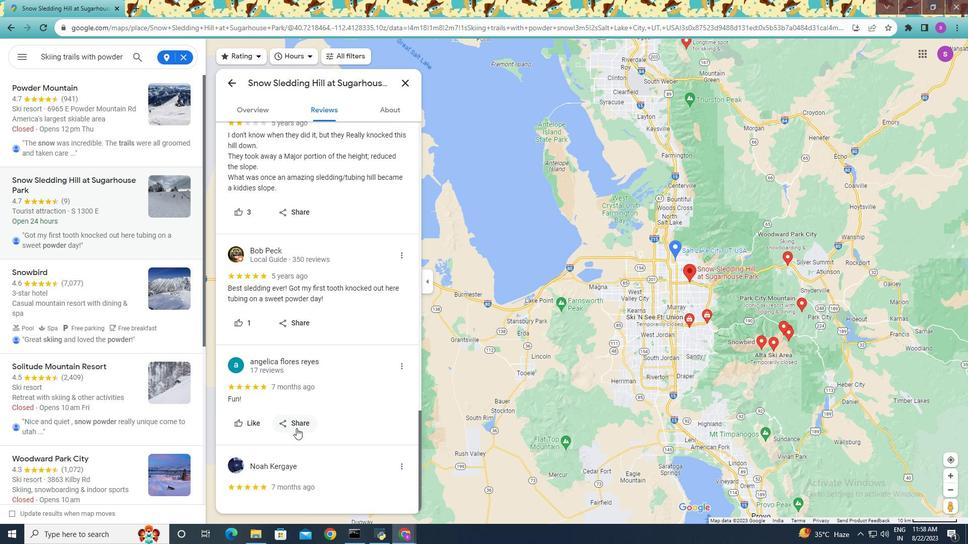 
Action: Mouse scrolled (296, 428) with delta (0, 0)
Screenshot: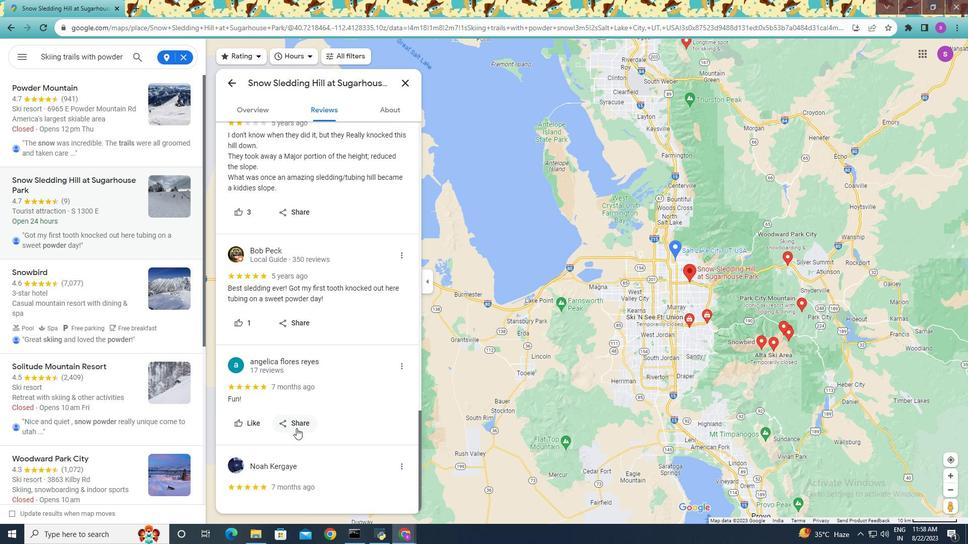 
Action: Mouse moved to (296, 428)
Screenshot: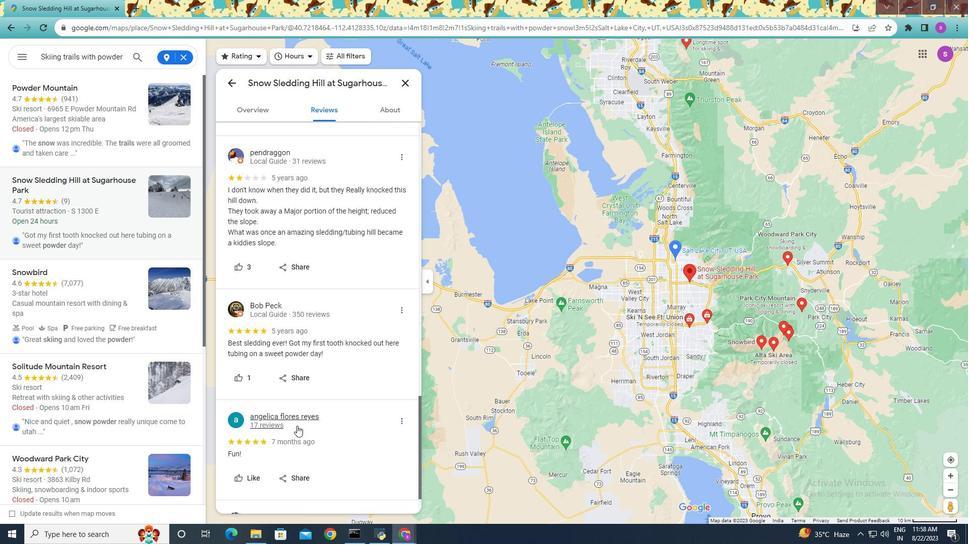 
Action: Mouse scrolled (296, 429) with delta (0, 0)
Screenshot: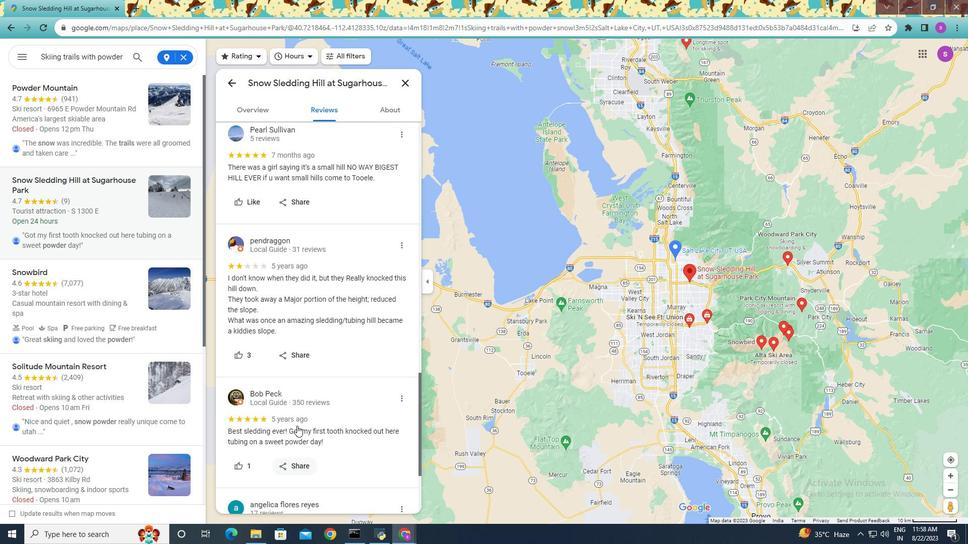 
Action: Mouse scrolled (296, 429) with delta (0, 0)
Screenshot: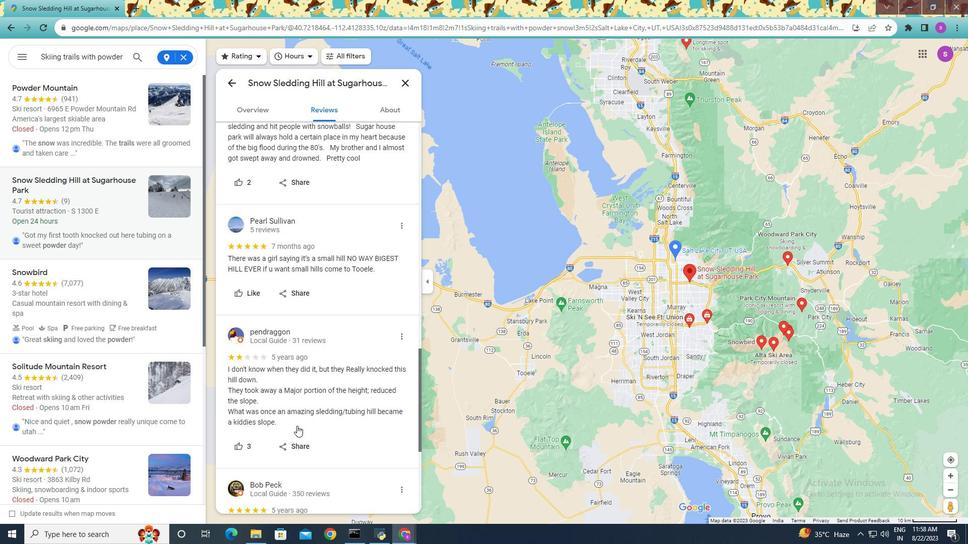 
Action: Mouse scrolled (296, 429) with delta (0, 0)
Screenshot: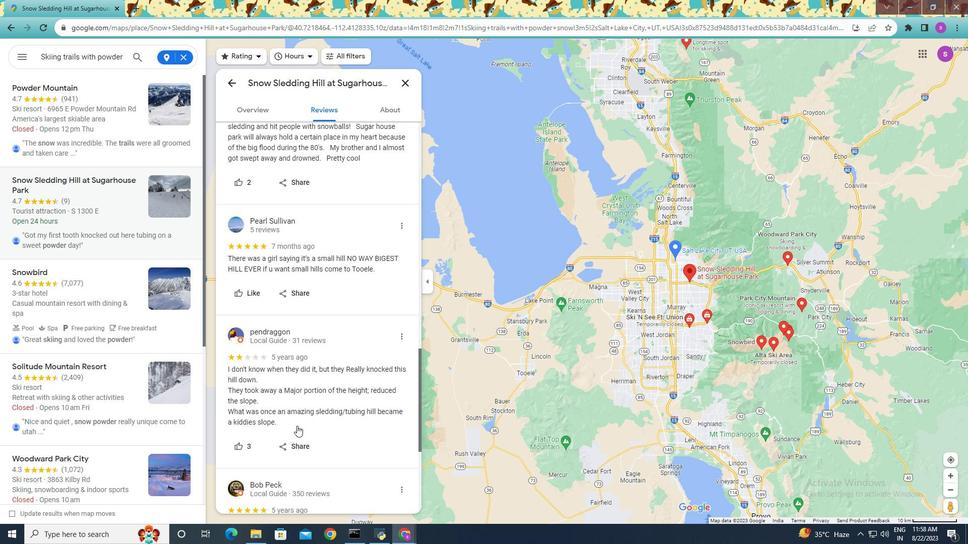 
Action: Mouse moved to (296, 428)
Screenshot: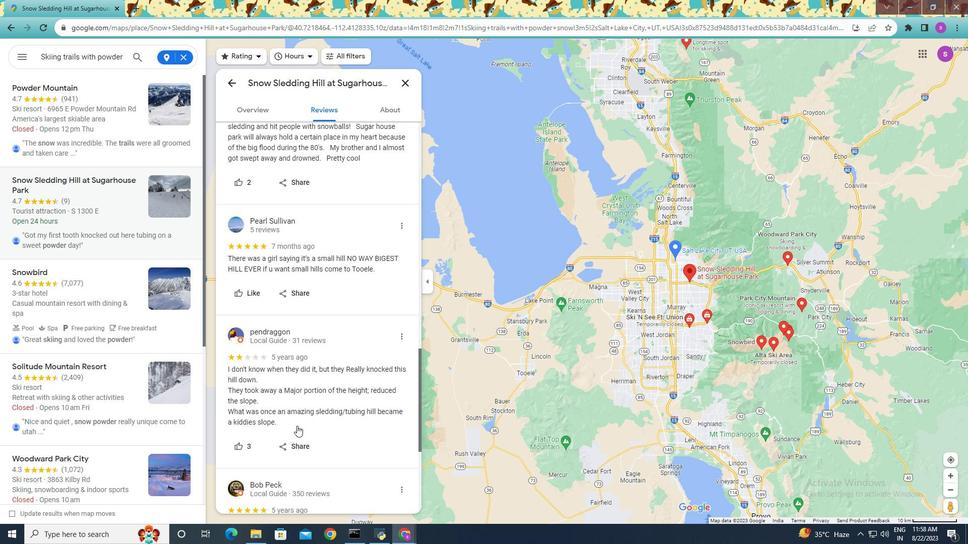 
Action: Mouse scrolled (296, 428) with delta (0, 0)
Screenshot: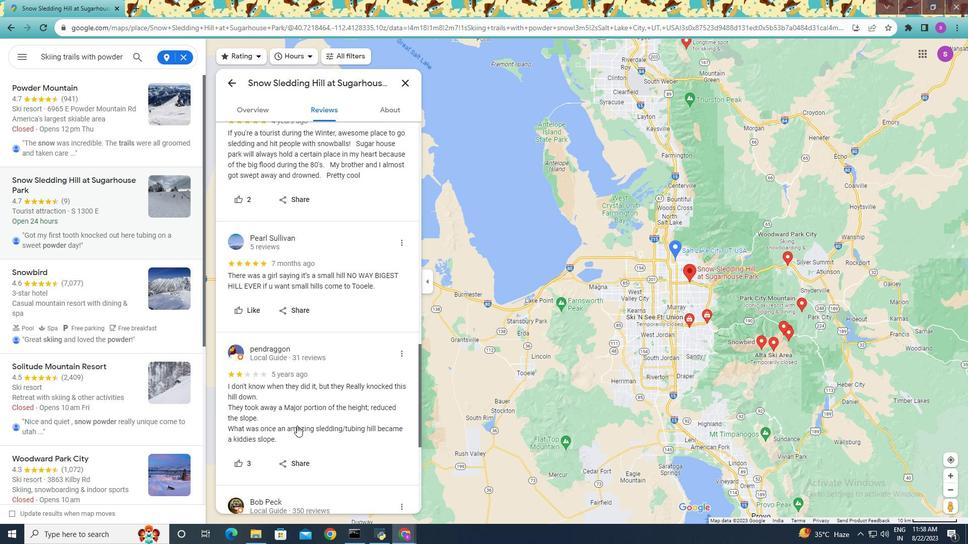 
Action: Mouse moved to (297, 426)
Screenshot: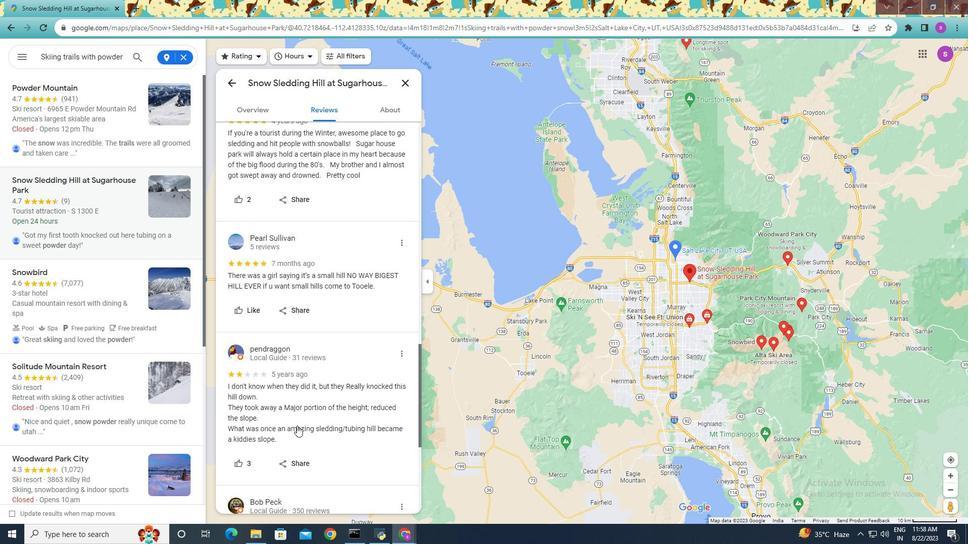 
Action: Mouse scrolled (297, 426) with delta (0, 0)
Screenshot: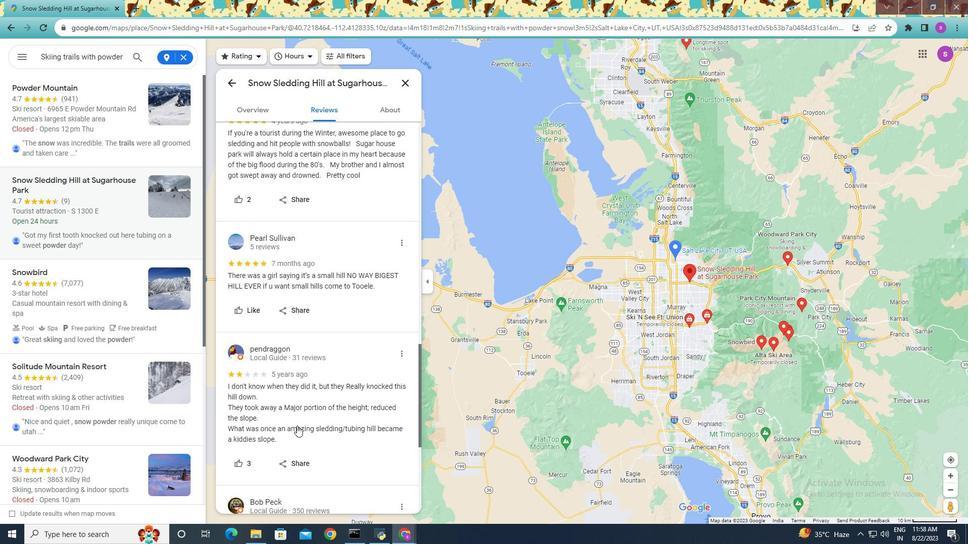 
Action: Mouse scrolled (297, 426) with delta (0, 0)
Screenshot: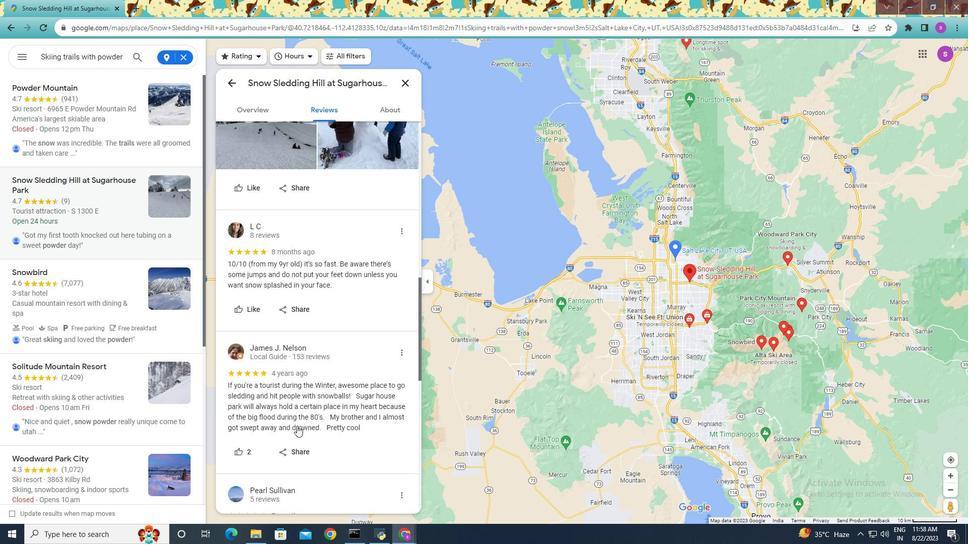 
Action: Mouse scrolled (297, 426) with delta (0, 0)
Screenshot: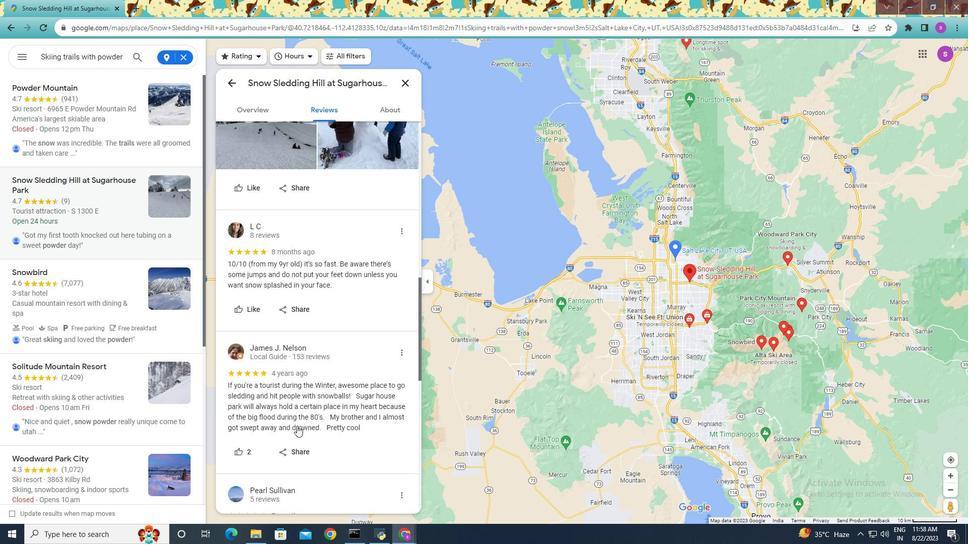 
Action: Mouse scrolled (297, 426) with delta (0, 0)
Screenshot: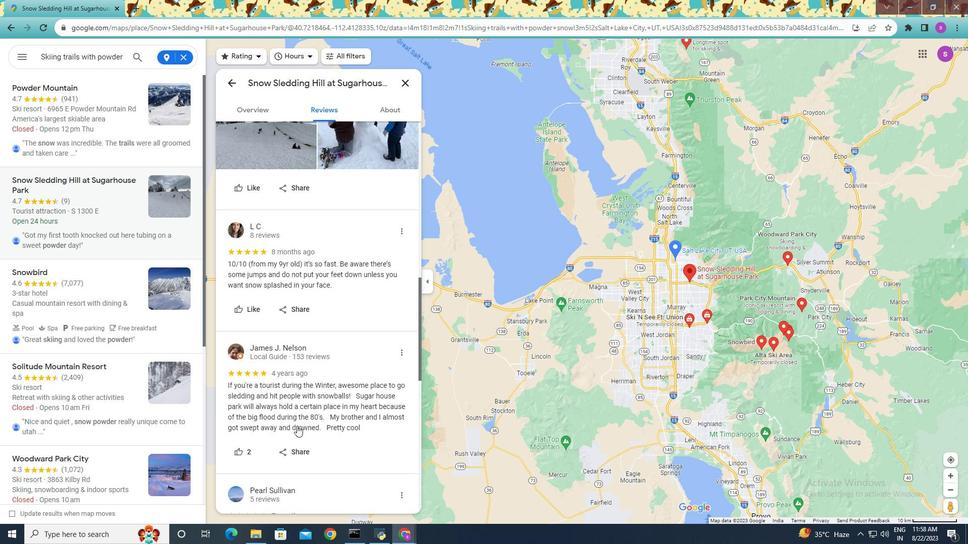 
Action: Mouse scrolled (297, 426) with delta (0, 0)
Screenshot: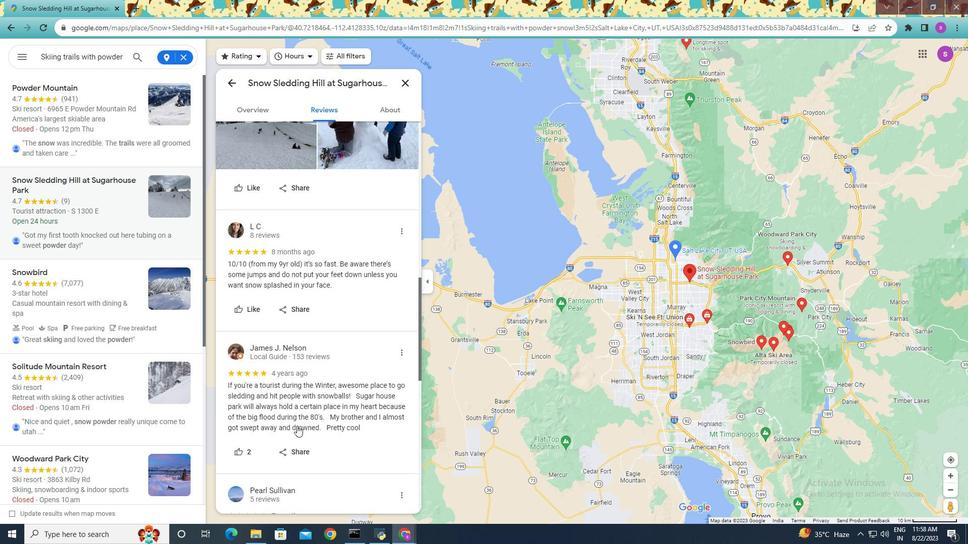 
Action: Mouse scrolled (297, 426) with delta (0, 0)
Screenshot: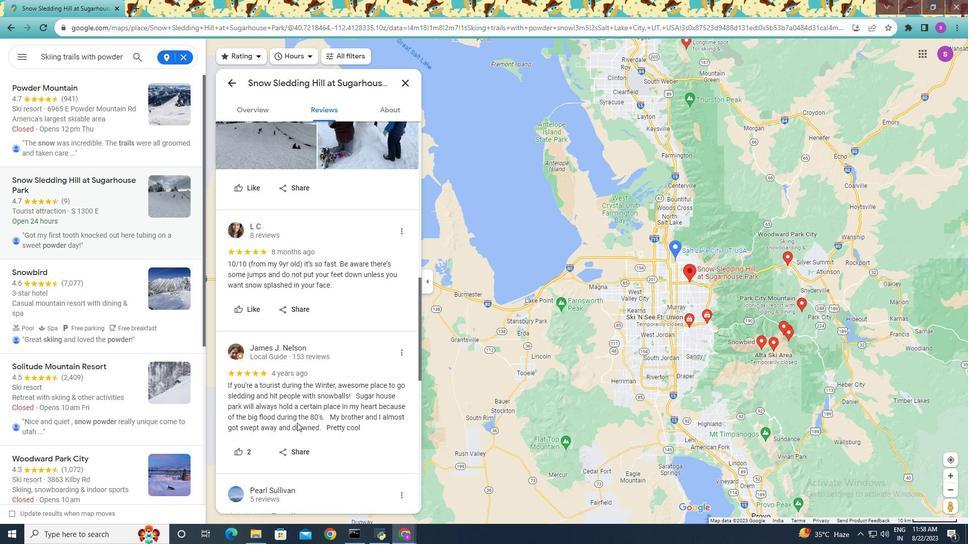 
Action: Mouse moved to (241, 112)
Screenshot: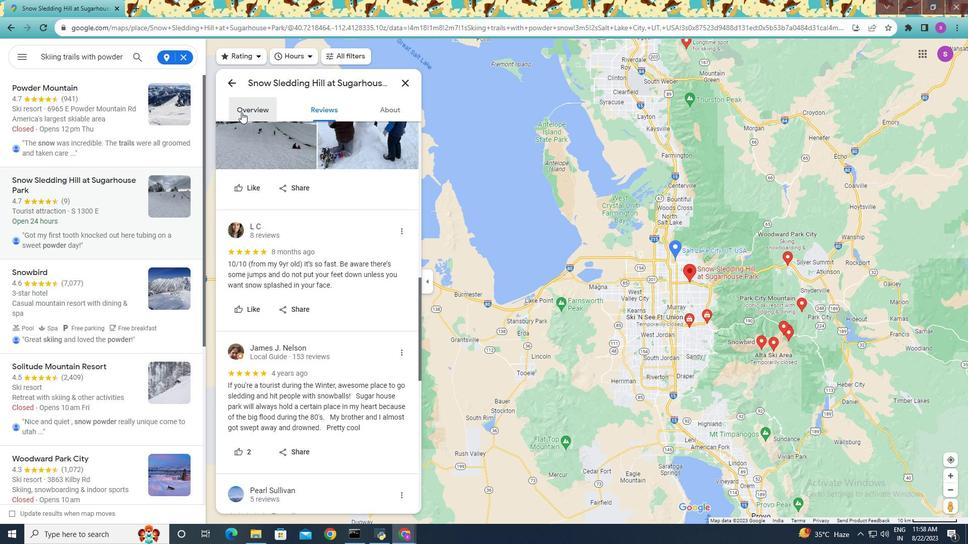 
Action: Mouse pressed left at (241, 112)
Screenshot: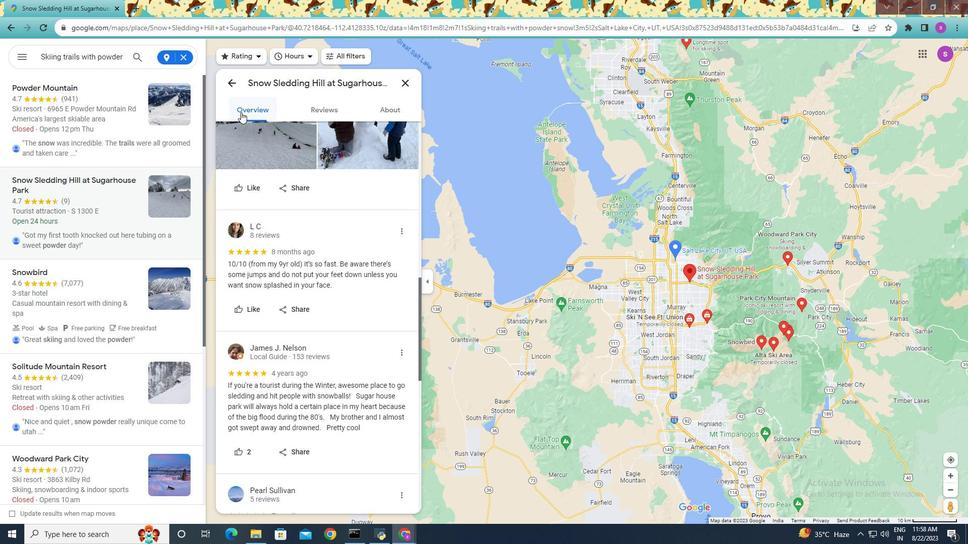 
Action: Mouse moved to (260, 176)
Screenshot: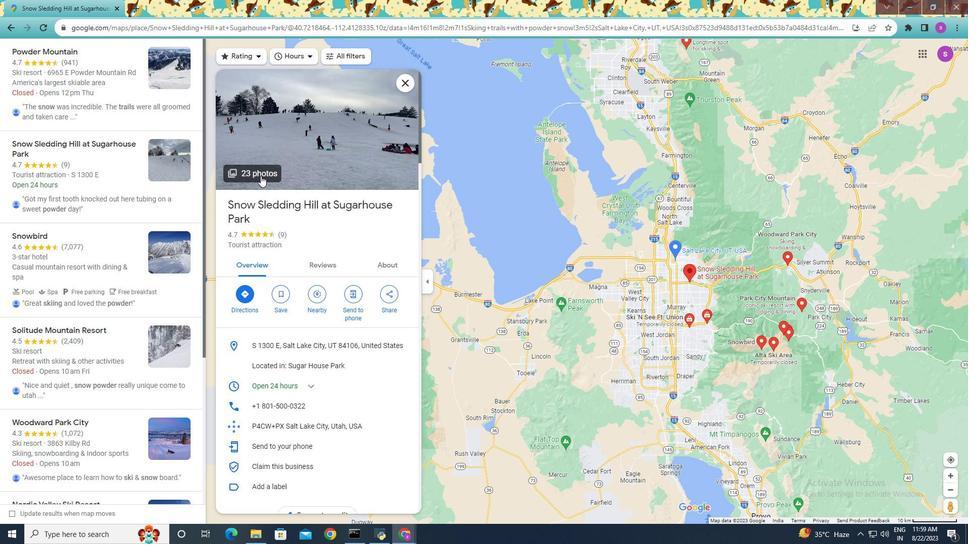 
Action: Mouse pressed left at (260, 176)
Screenshot: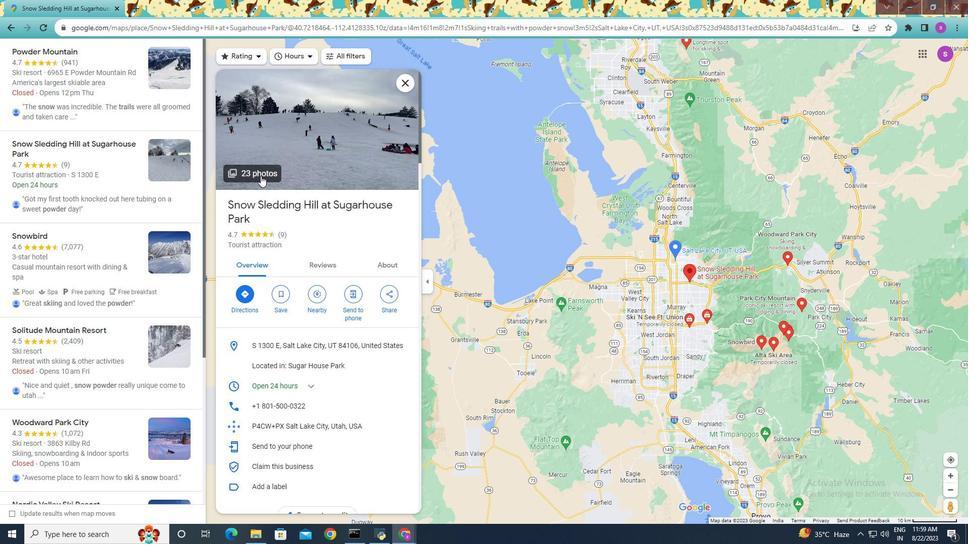 
Action: Mouse moved to (602, 441)
Screenshot: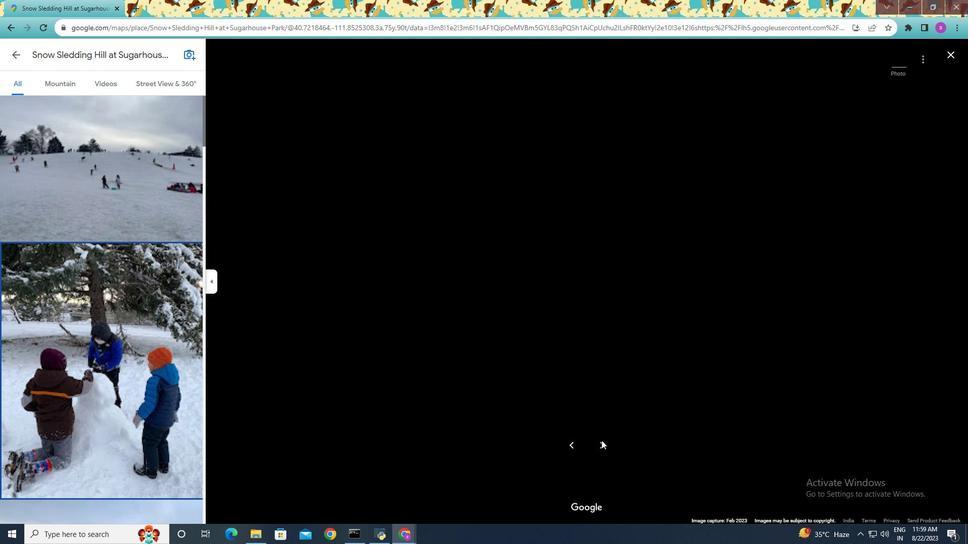 
Action: Mouse pressed left at (602, 441)
Screenshot: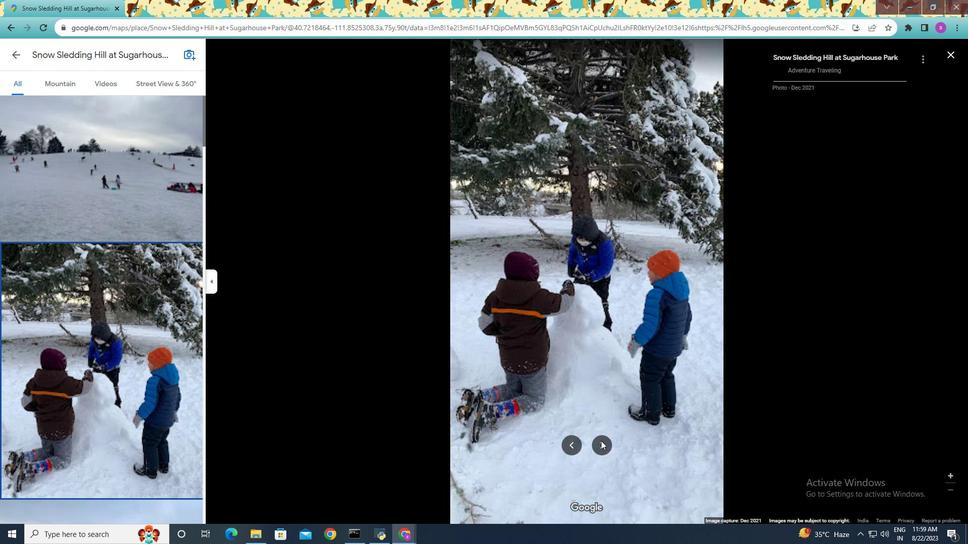 
Action: Mouse moved to (600, 442)
Screenshot: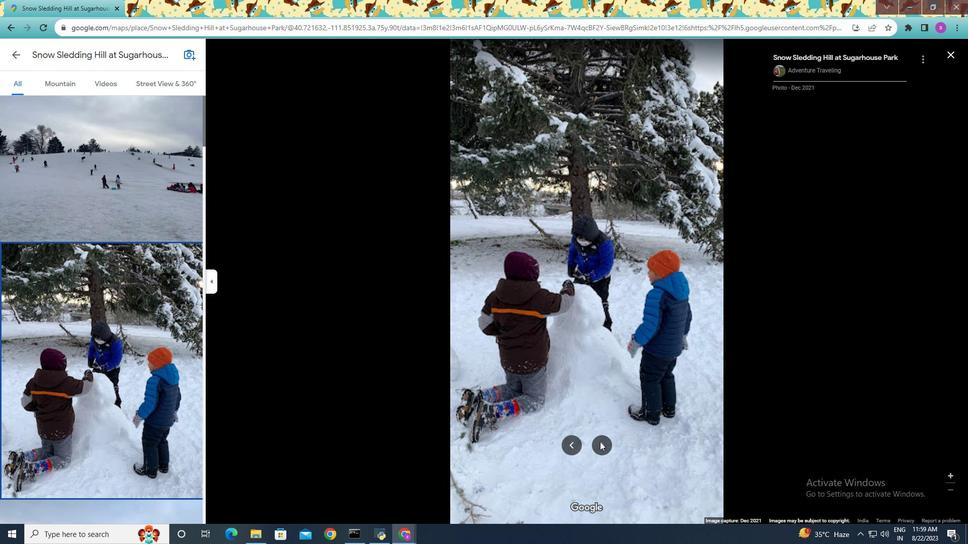 
Action: Mouse pressed left at (600, 442)
Screenshot: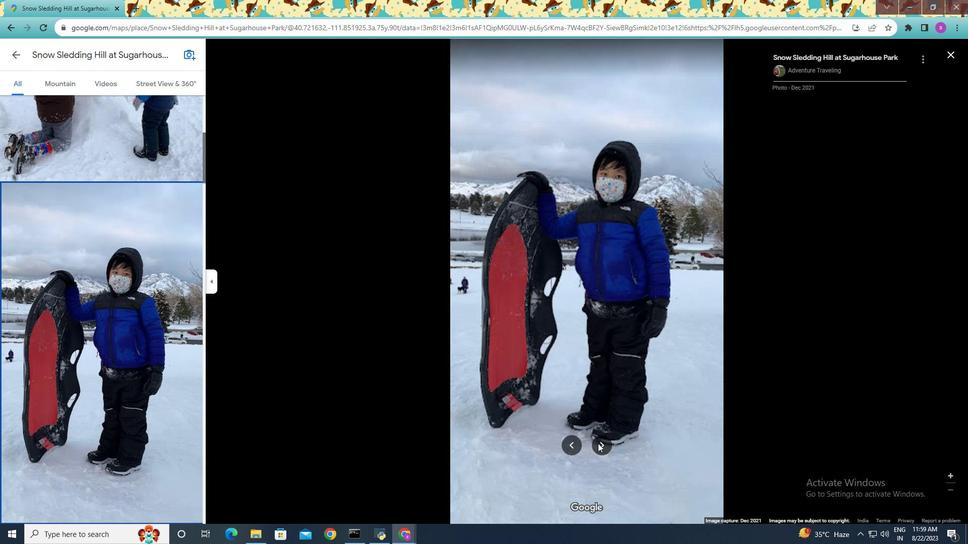 
Action: Mouse moved to (598, 442)
Screenshot: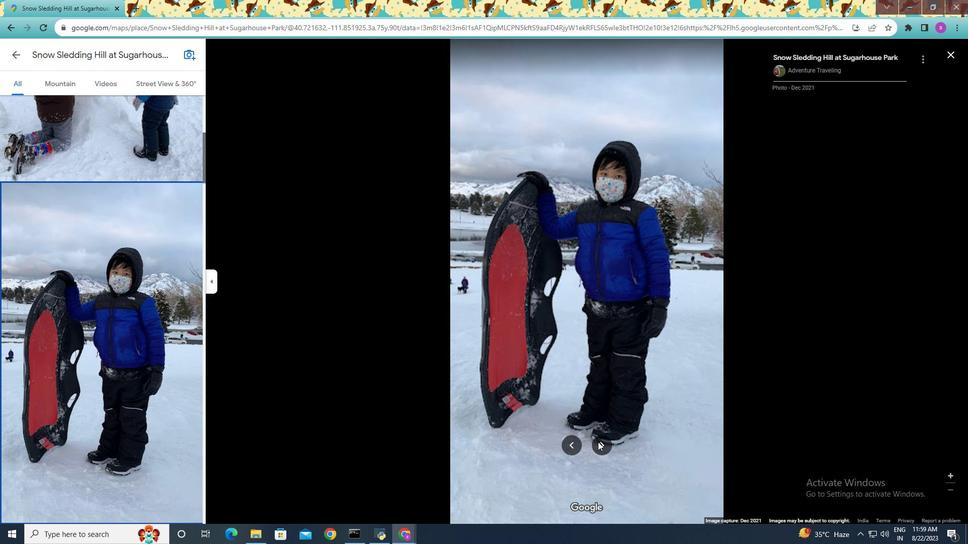 
Action: Mouse pressed left at (598, 442)
Screenshot: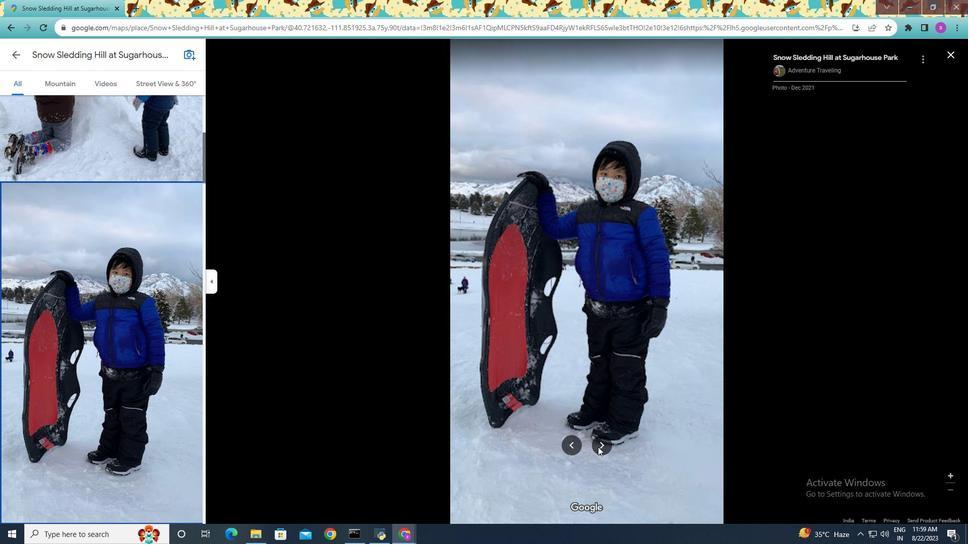 
Action: Mouse moved to (598, 442)
Screenshot: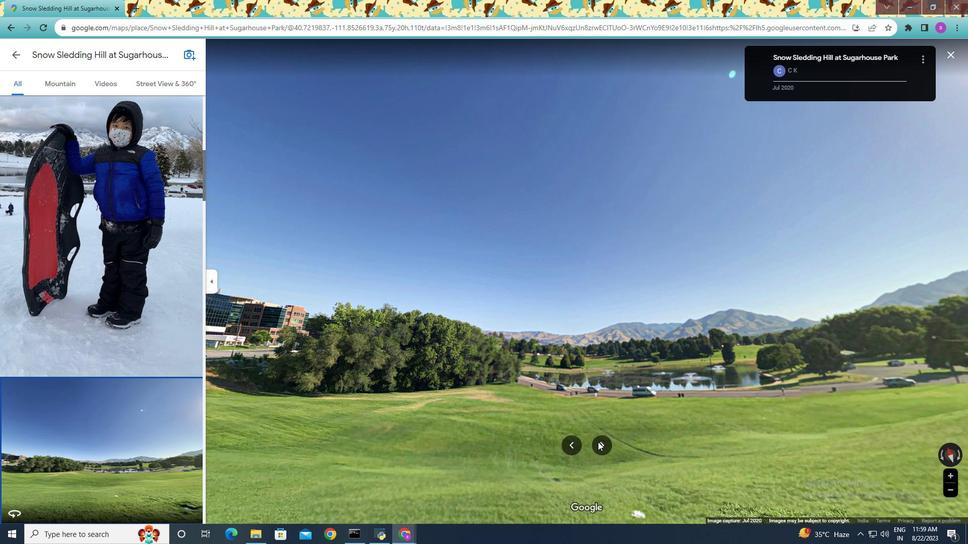 
Action: Mouse pressed left at (598, 442)
Screenshot: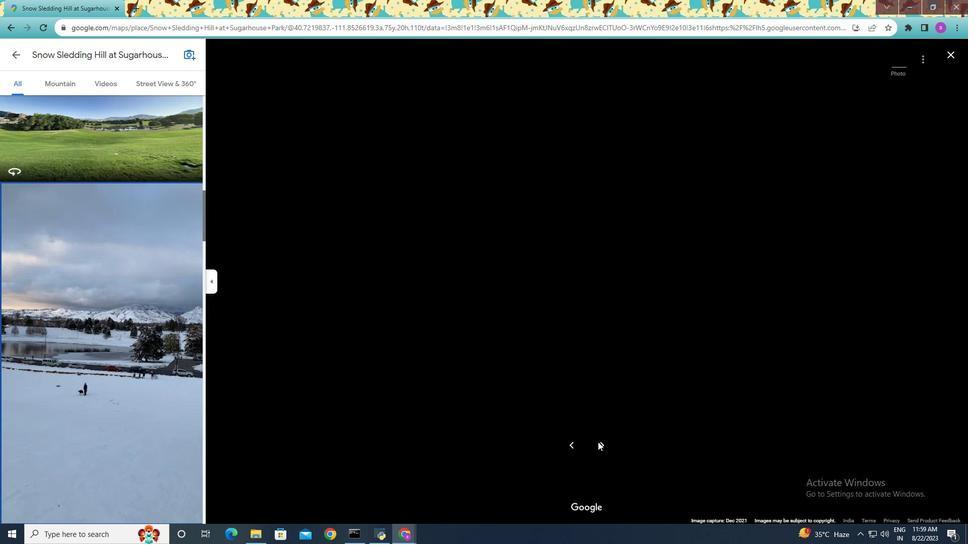 
Action: Mouse pressed left at (598, 442)
Screenshot: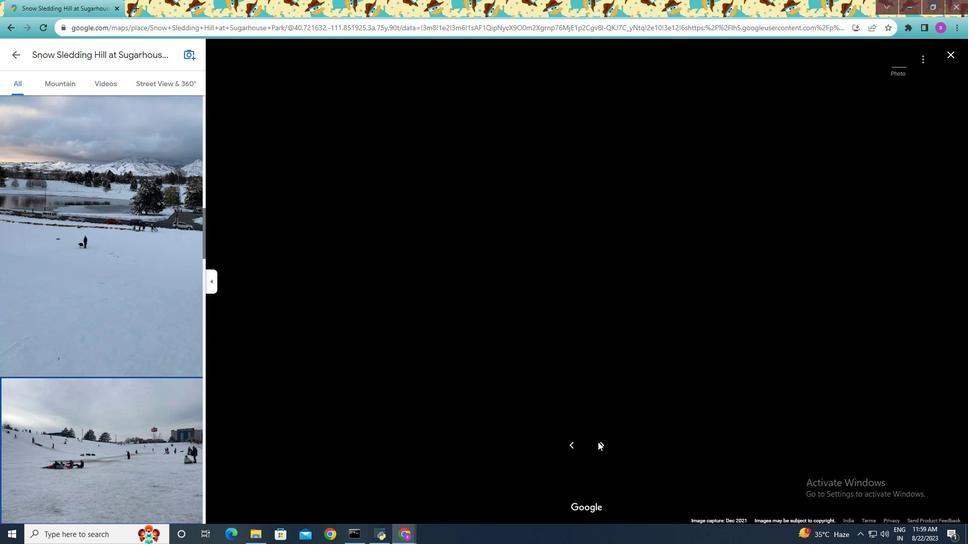 
Action: Mouse pressed left at (598, 442)
Screenshot: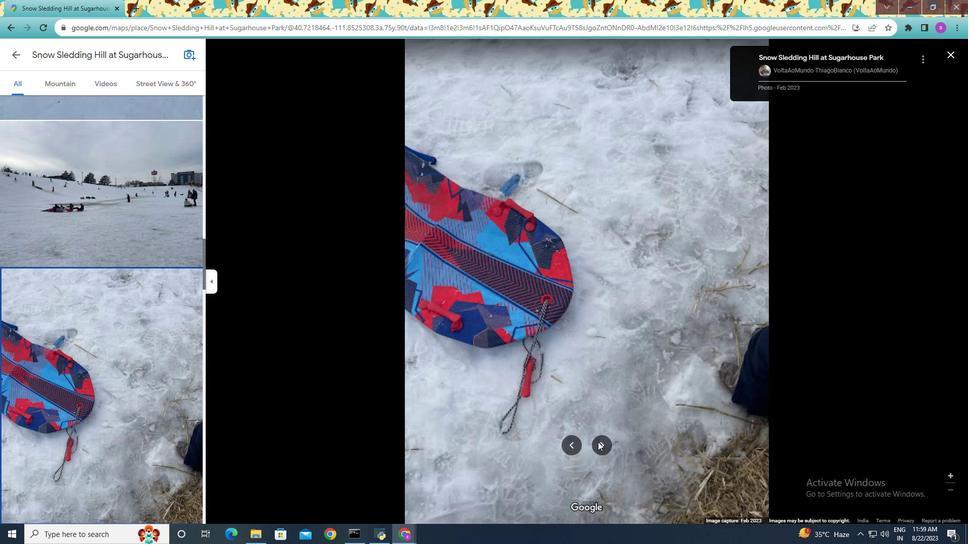 
Action: Mouse moved to (598, 442)
Screenshot: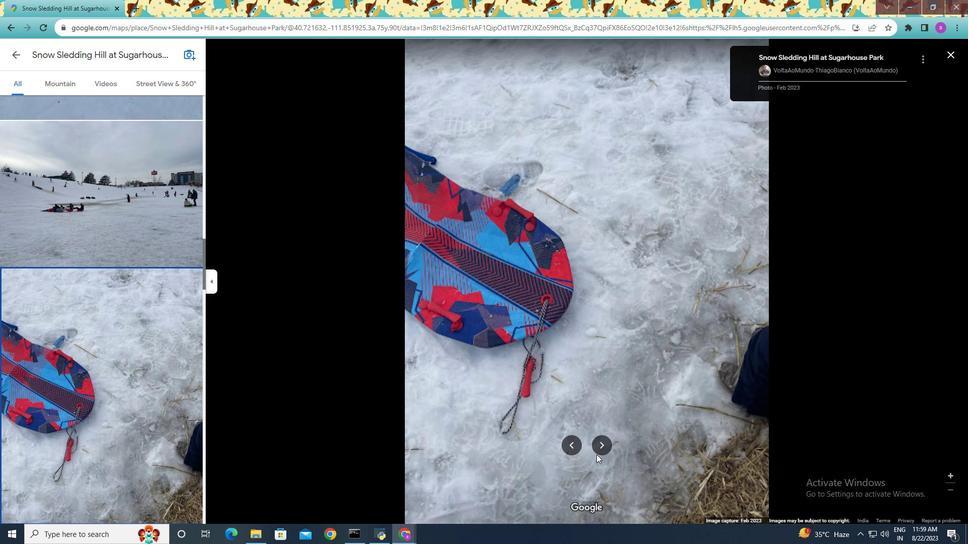 
Action: Mouse pressed left at (598, 442)
Screenshot: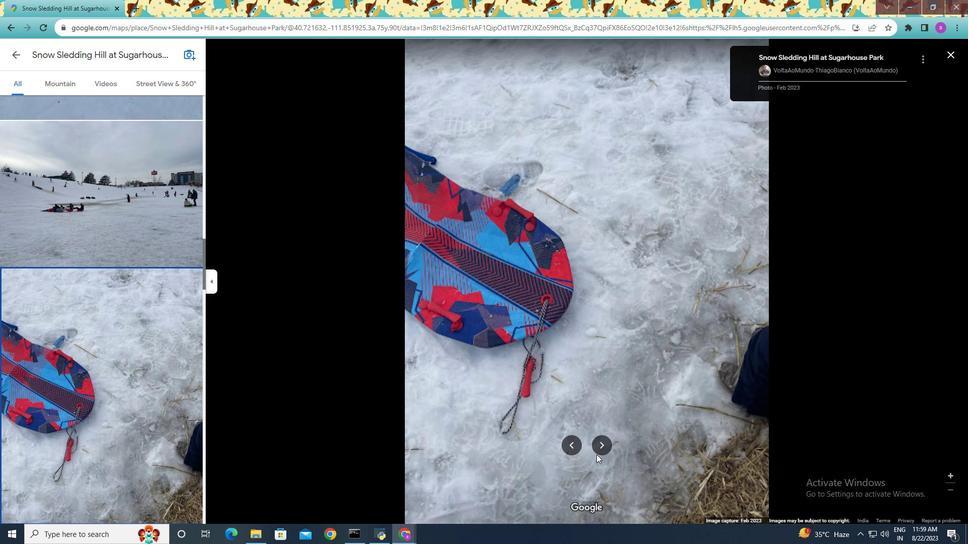 
Action: Mouse moved to (606, 437)
Screenshot: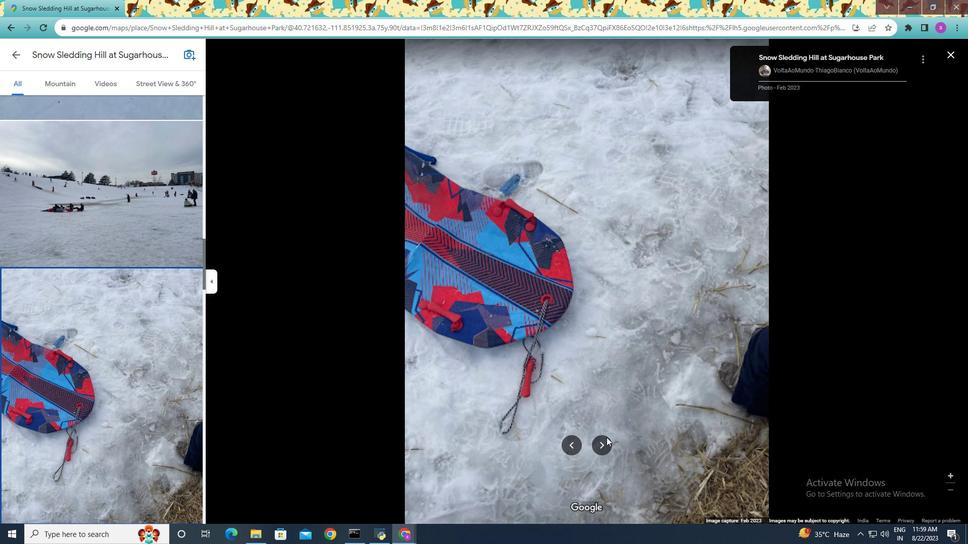 
Action: Mouse pressed left at (606, 437)
Screenshot: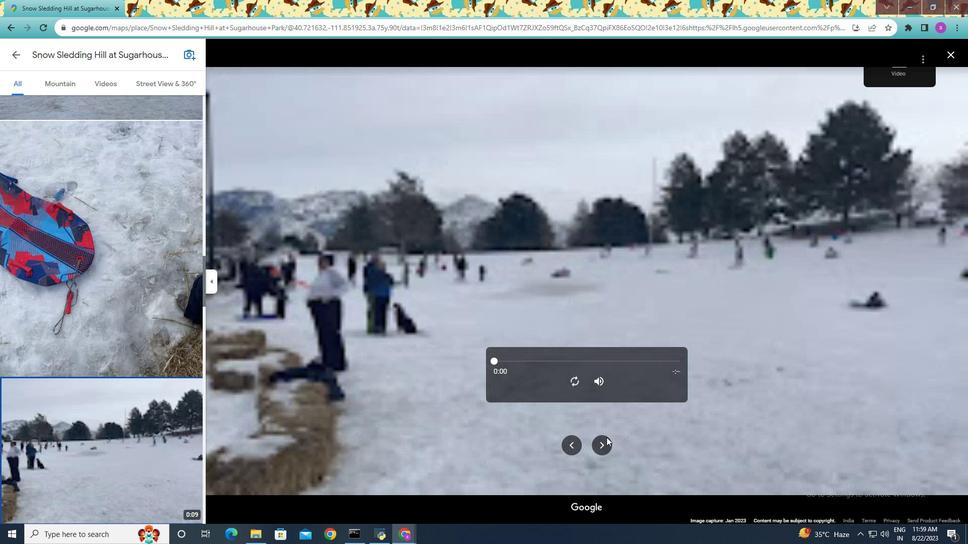 
Action: Mouse pressed left at (606, 437)
Screenshot: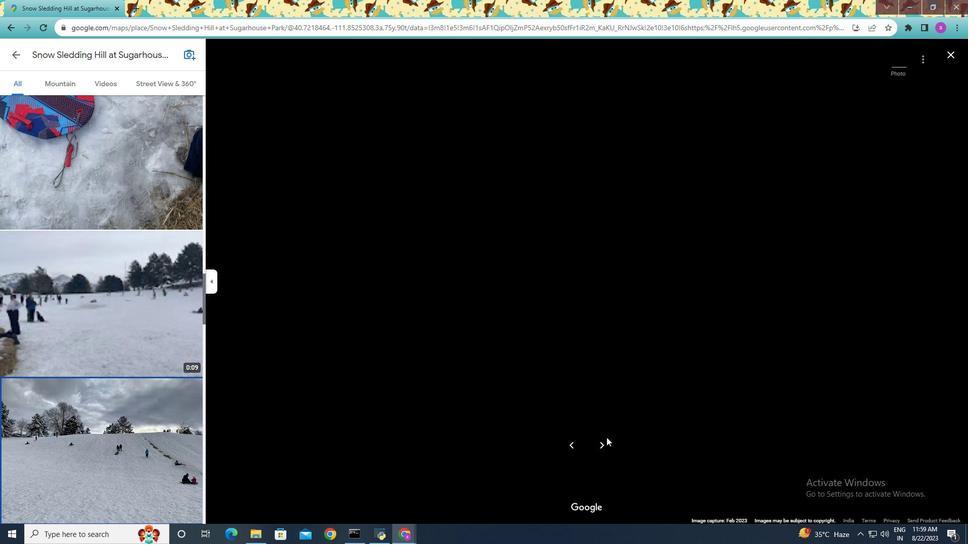
Action: Mouse moved to (599, 445)
Screenshot: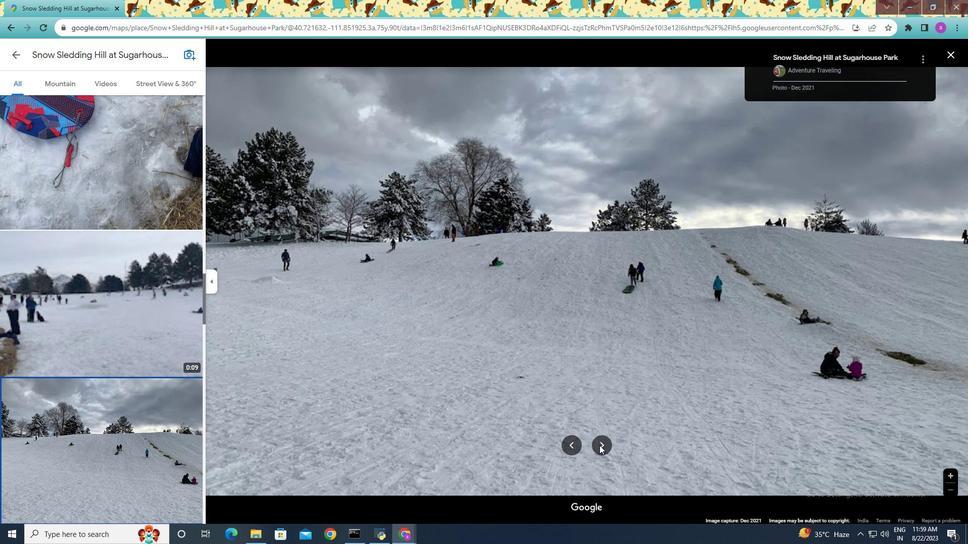 
Action: Mouse pressed left at (599, 445)
Screenshot: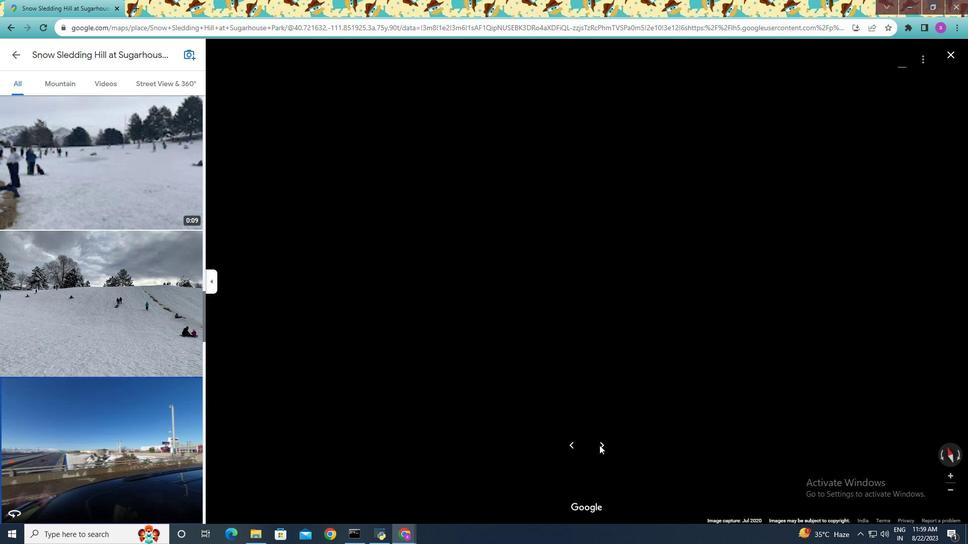 
Action: Mouse moved to (598, 445)
Screenshot: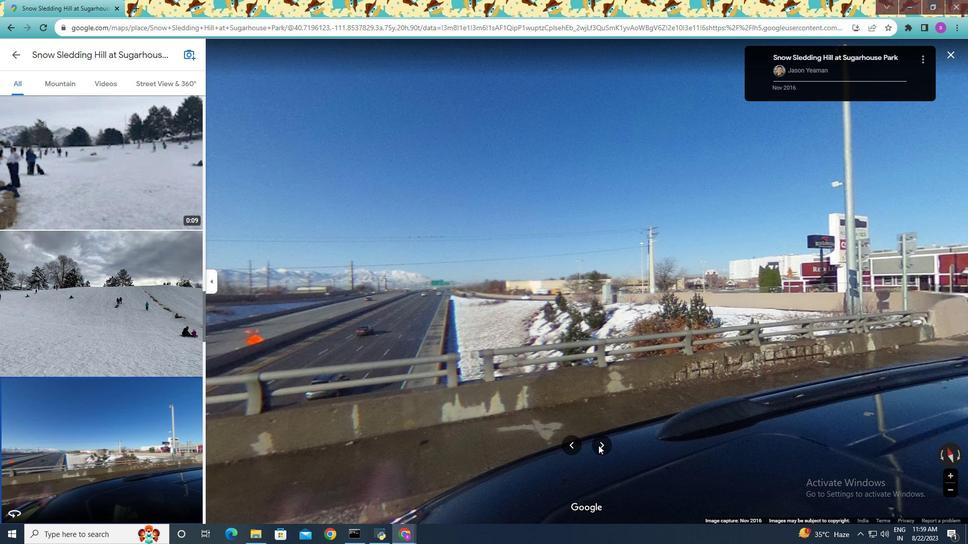 
Action: Mouse pressed left at (598, 445)
Screenshot: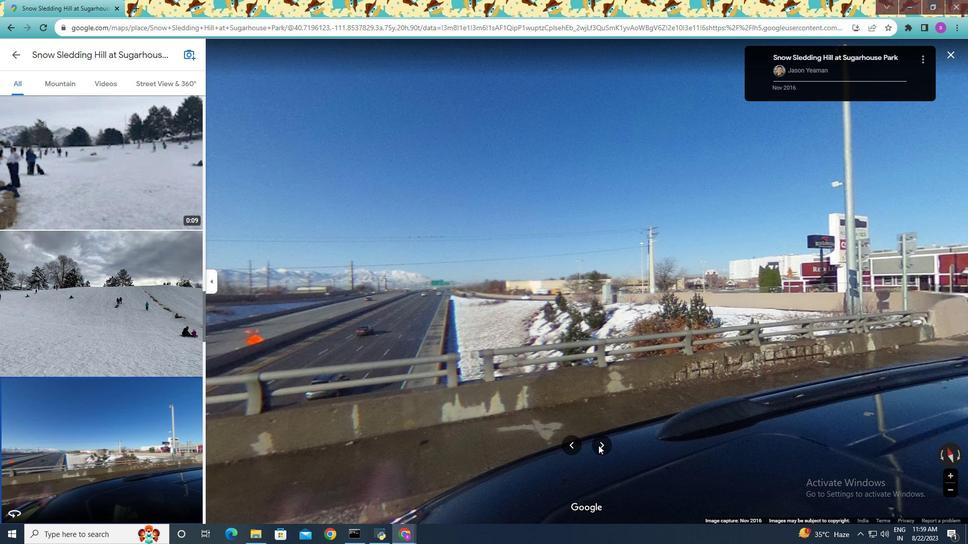 
Action: Mouse moved to (431, 334)
Screenshot: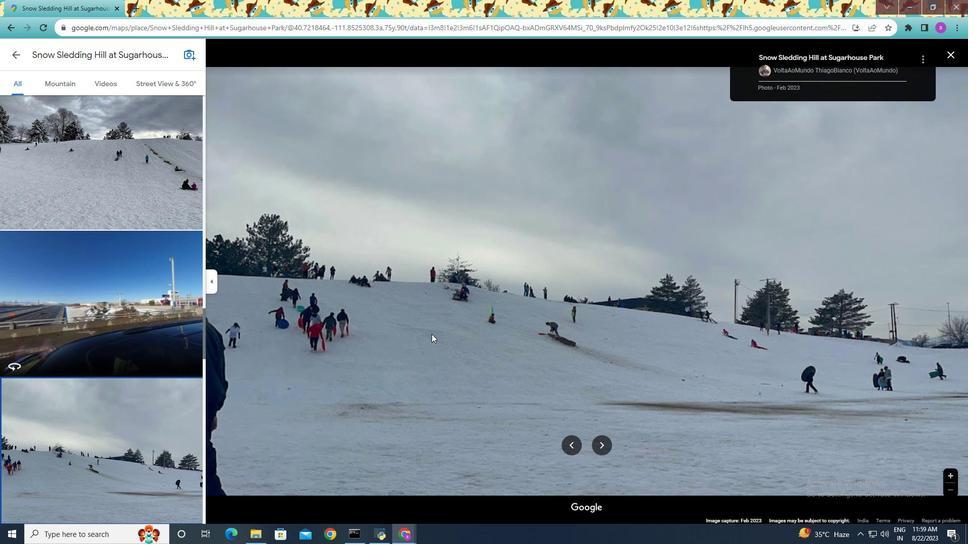 
Action: Mouse pressed left at (431, 334)
Screenshot: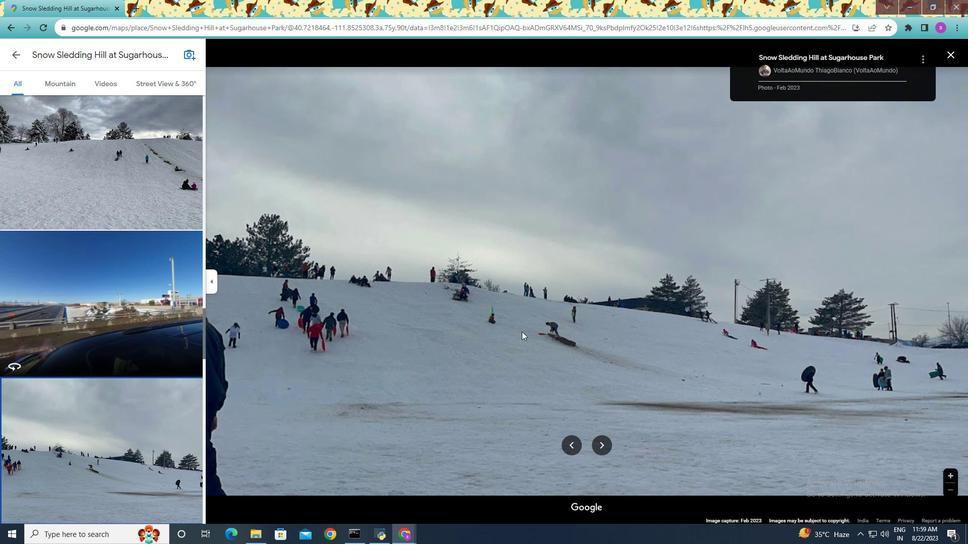 
Action: Mouse moved to (28, 358)
Screenshot: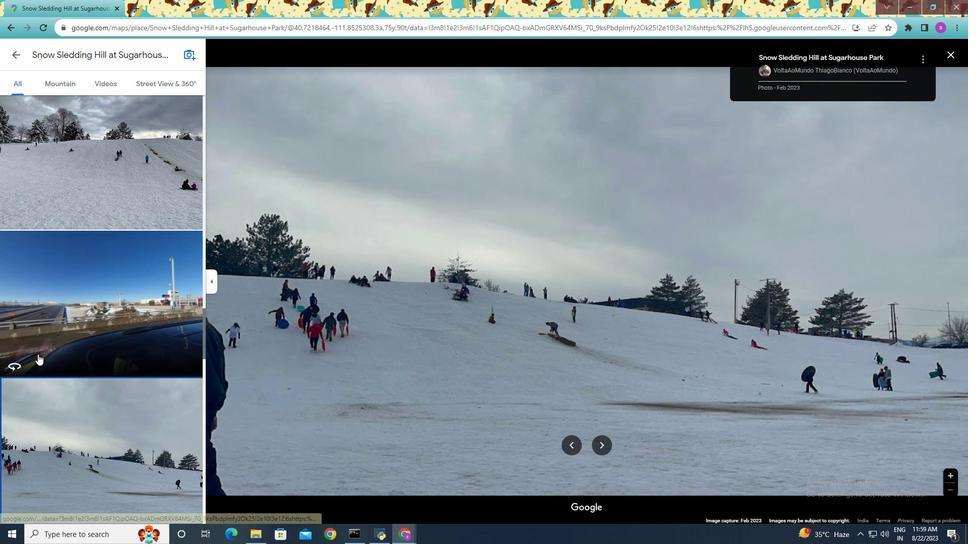 
Action: Mouse pressed left at (28, 358)
Screenshot: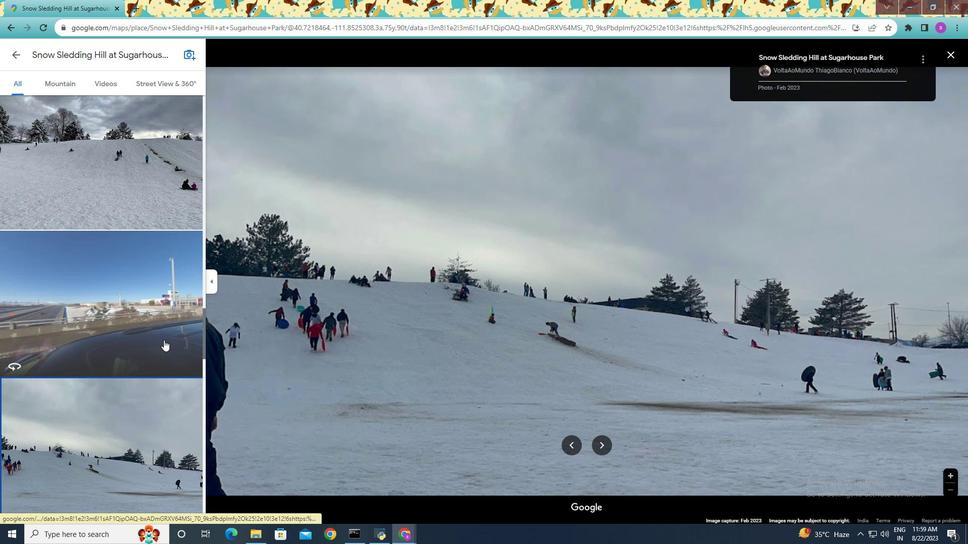 
Action: Mouse moved to (518, 343)
Screenshot: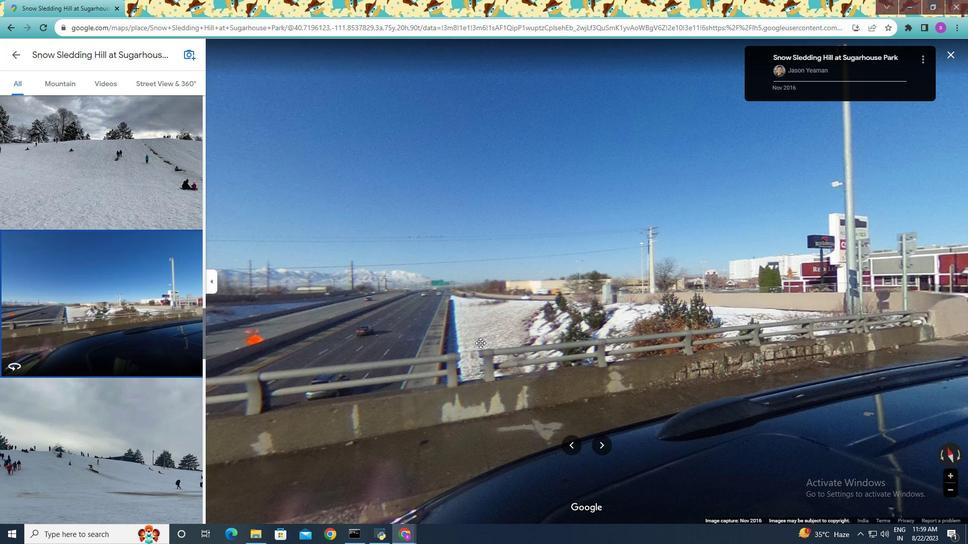 
Action: Mouse pressed left at (518, 343)
Screenshot: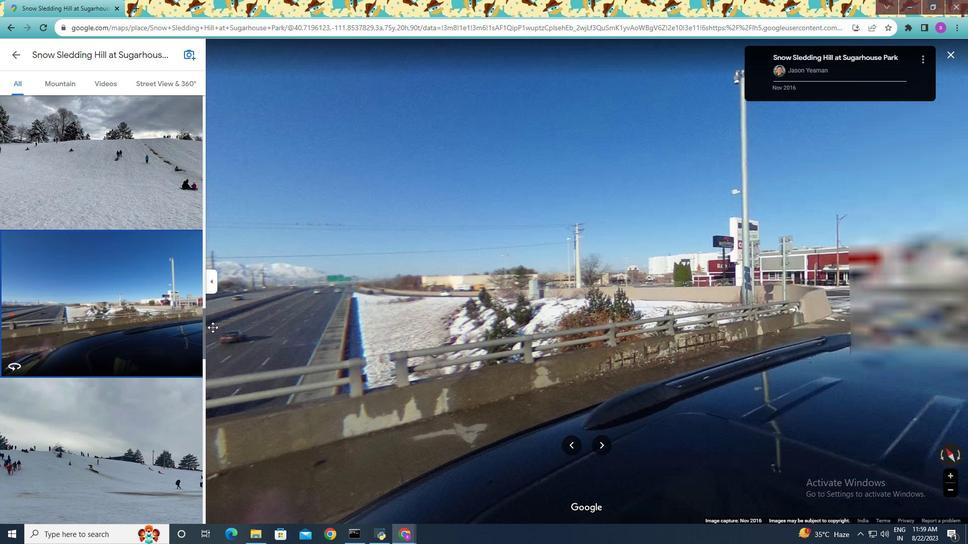 
Action: Mouse moved to (497, 327)
Screenshot: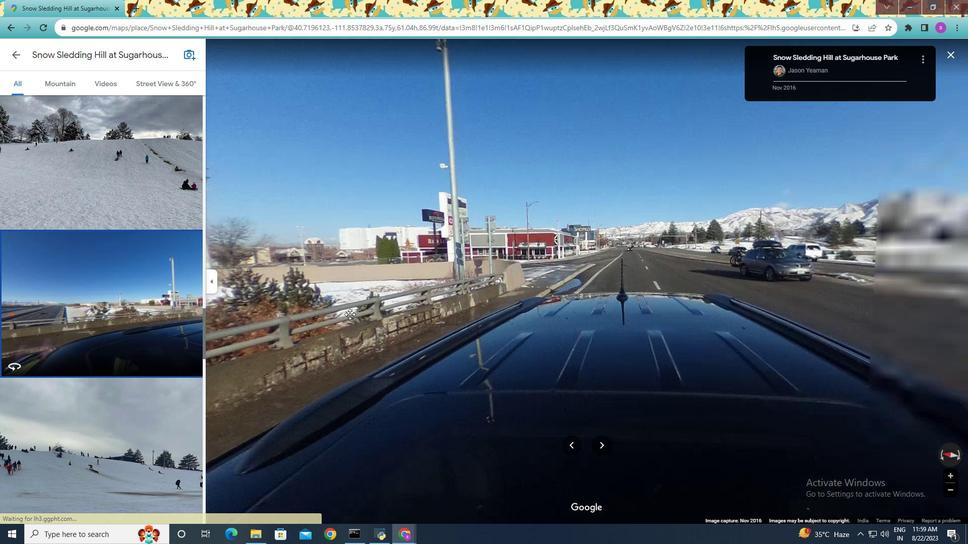 
Action: Mouse pressed left at (604, 332)
Screenshot: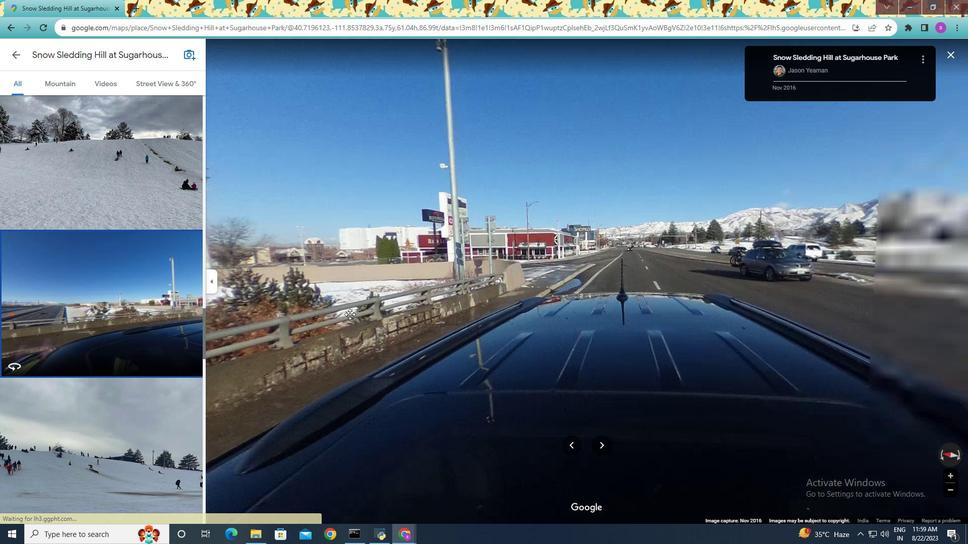
Action: Mouse moved to (561, 294)
Screenshot: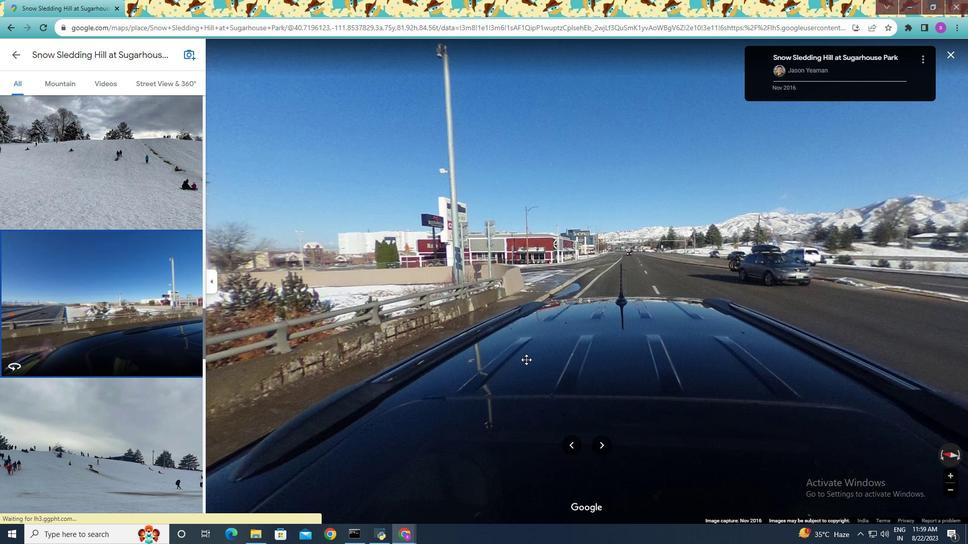 
Action: Mouse pressed left at (561, 294)
Screenshot: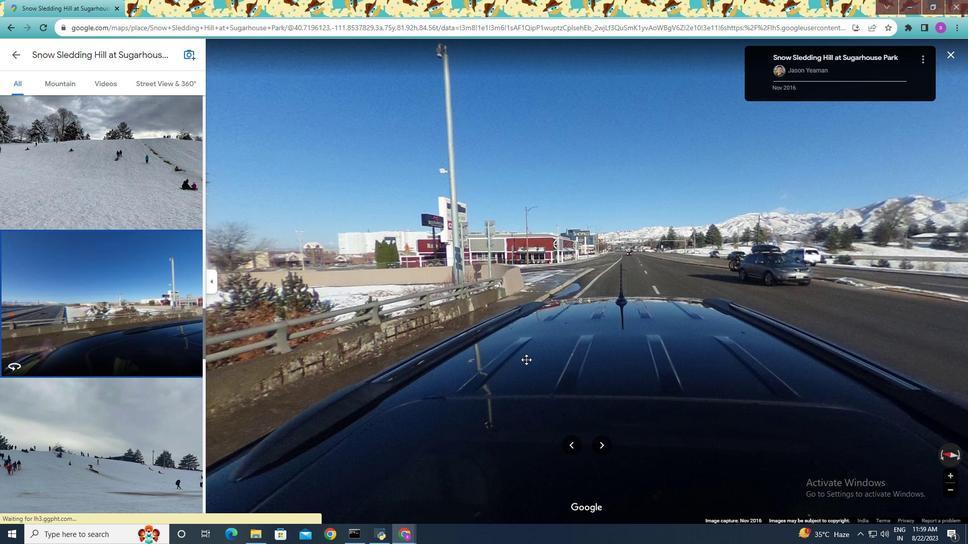 
Action: Mouse moved to (606, 444)
Screenshot: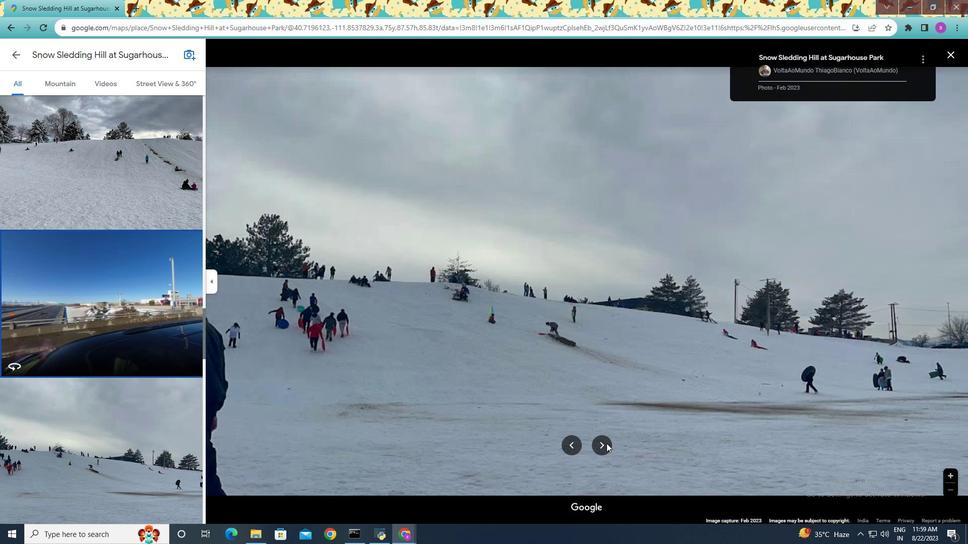 
Action: Mouse pressed left at (606, 444)
Screenshot: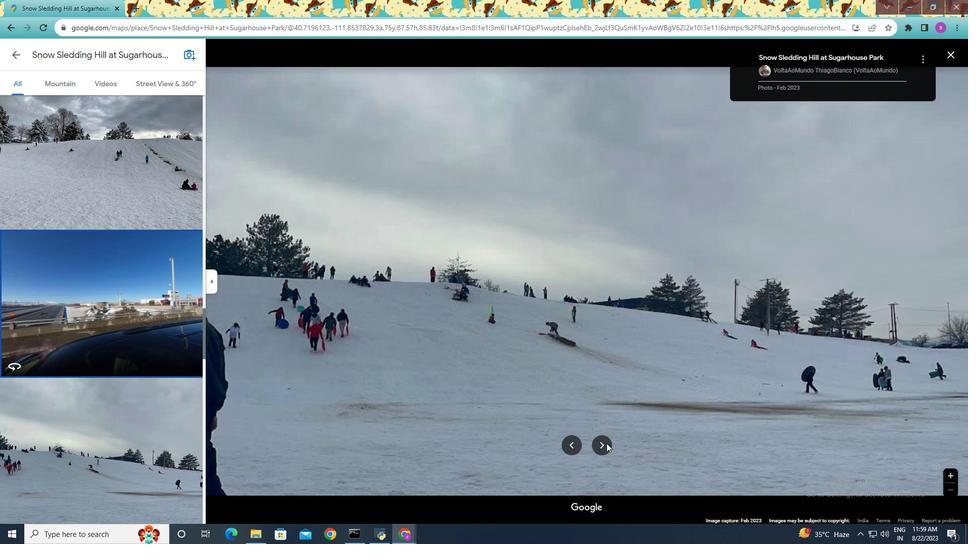 
Action: Mouse moved to (606, 441)
Screenshot: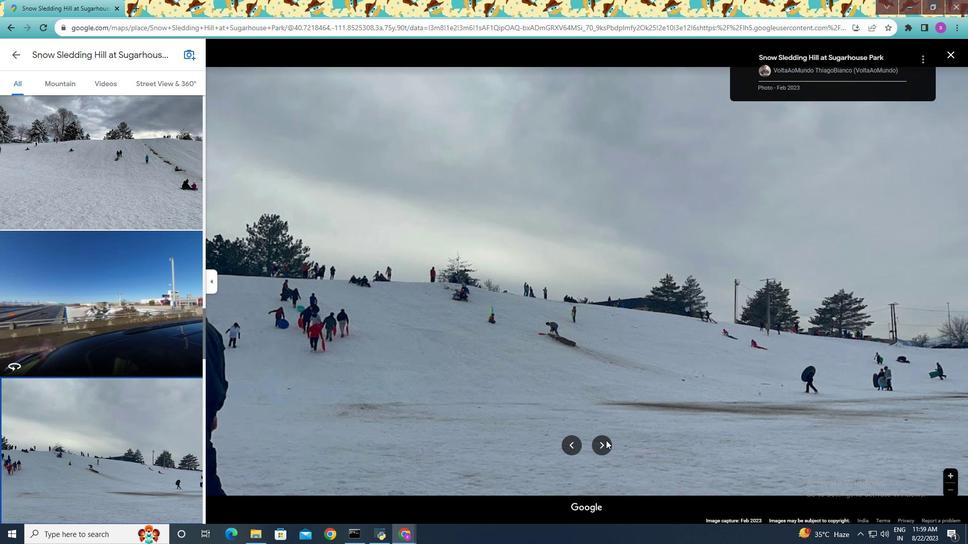 
Action: Mouse pressed left at (606, 441)
Screenshot: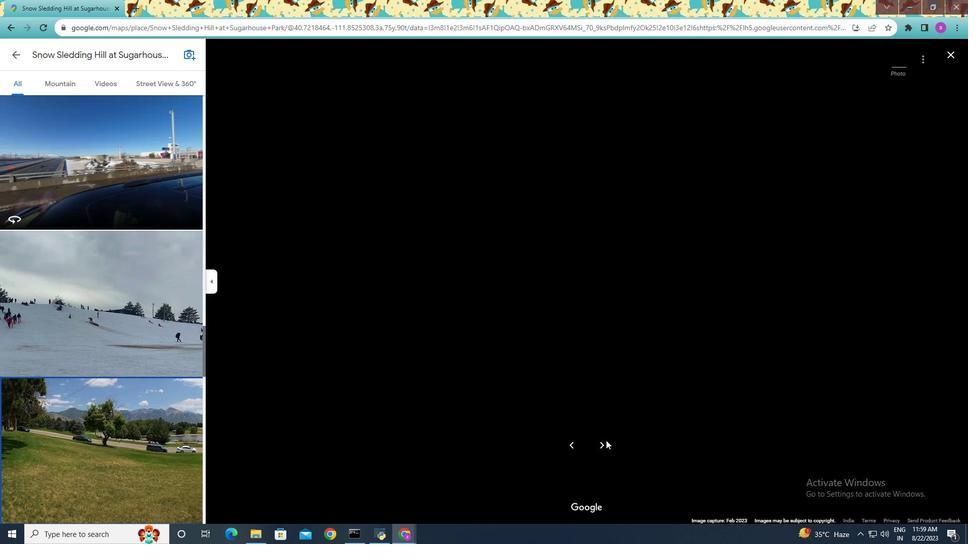 
Action: Mouse moved to (606, 440)
Screenshot: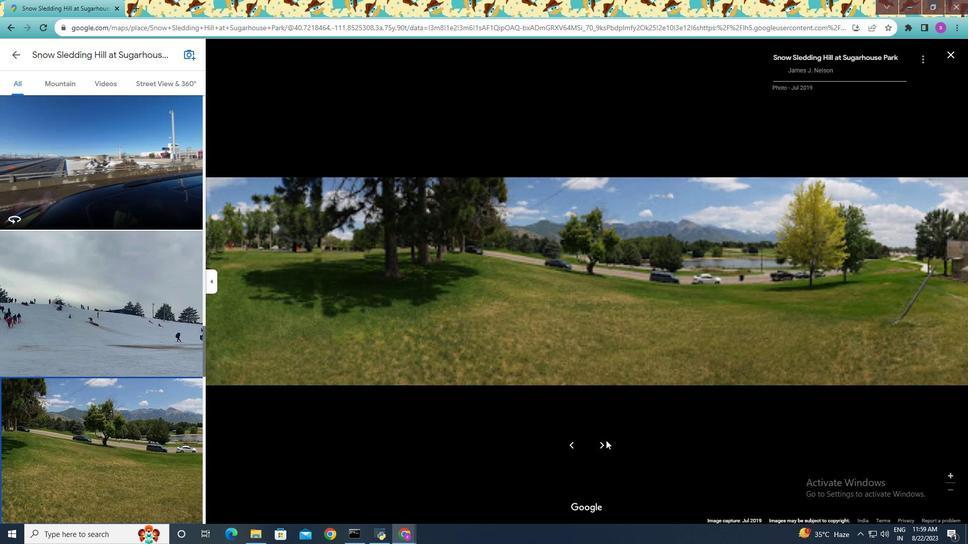 
Action: Mouse pressed left at (606, 440)
Screenshot: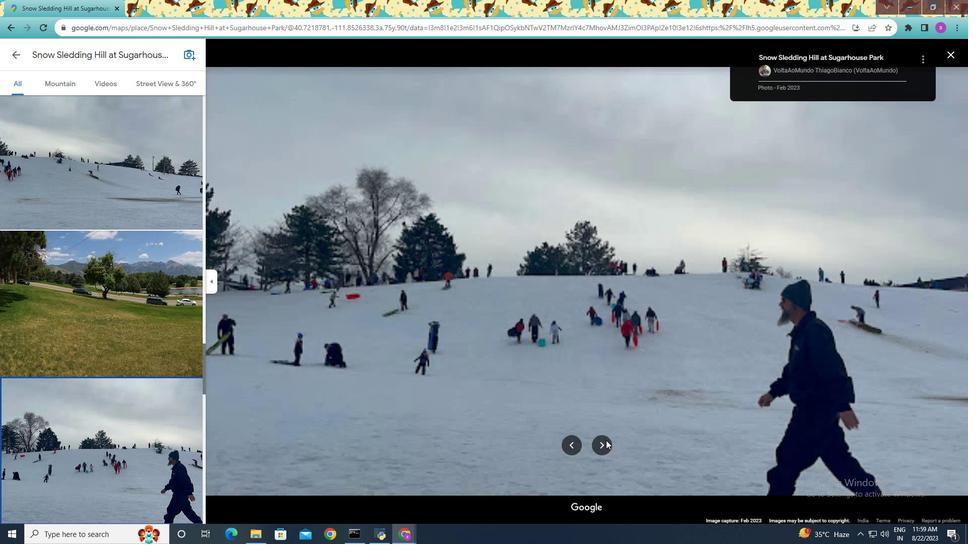 
Action: Mouse pressed left at (606, 440)
Screenshot: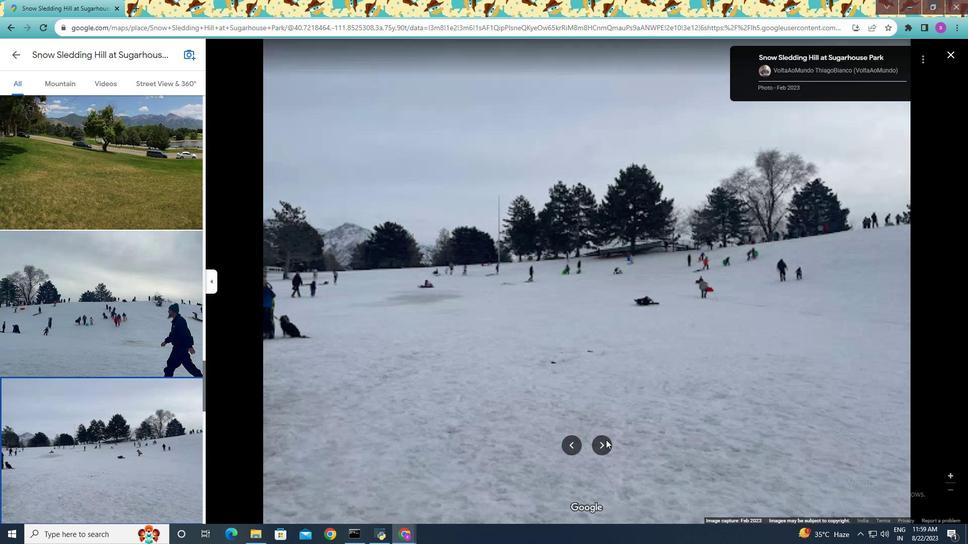
Action: Mouse moved to (604, 447)
Screenshot: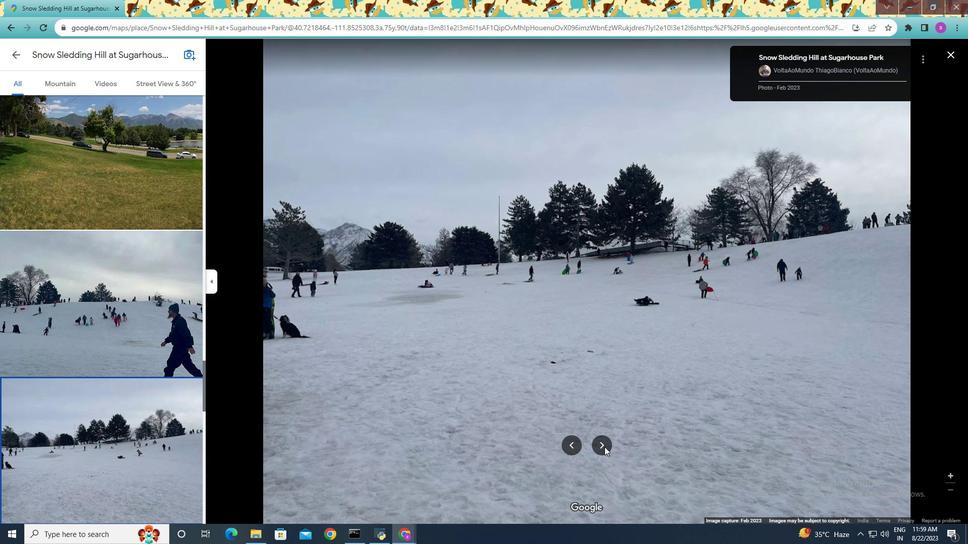 
Action: Mouse pressed left at (604, 447)
Screenshot: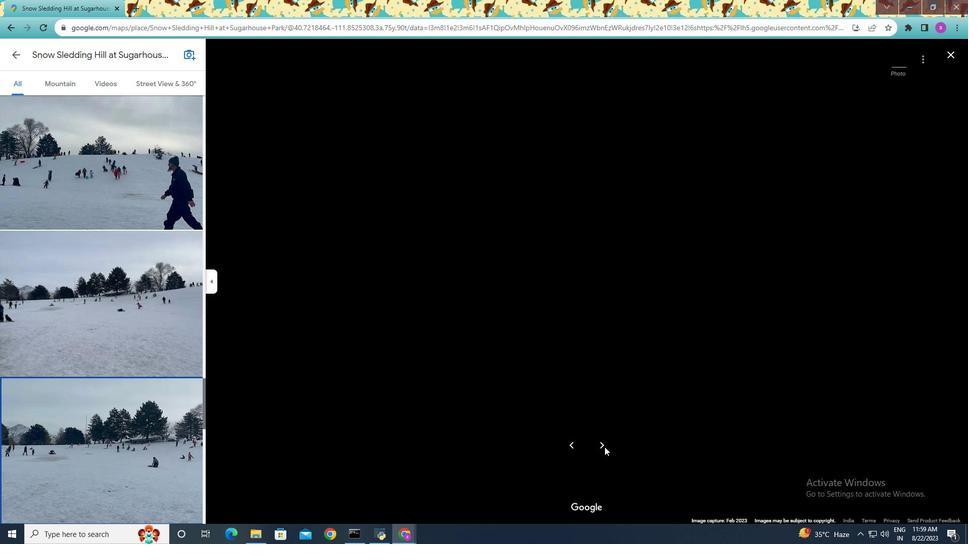 
Action: Mouse moved to (604, 447)
Screenshot: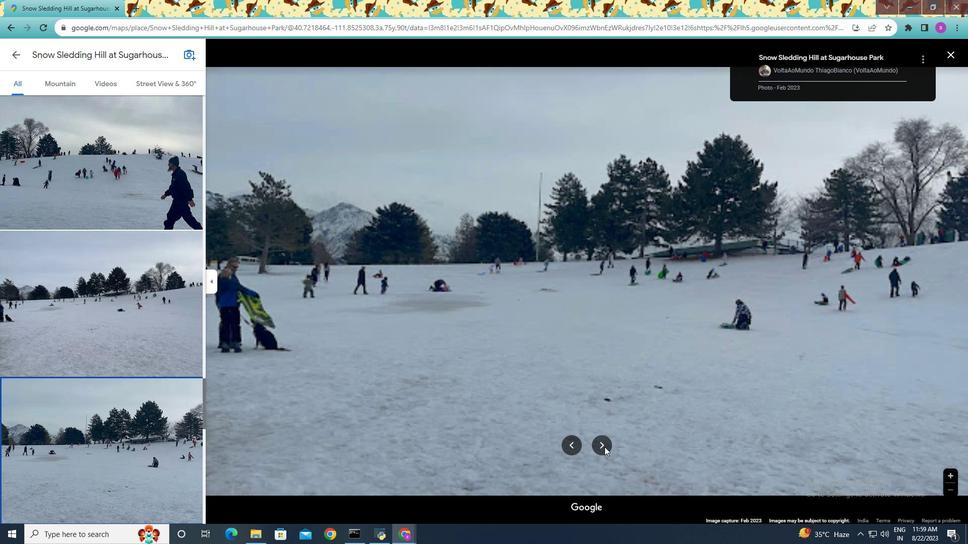 
Action: Mouse pressed left at (604, 447)
Screenshot: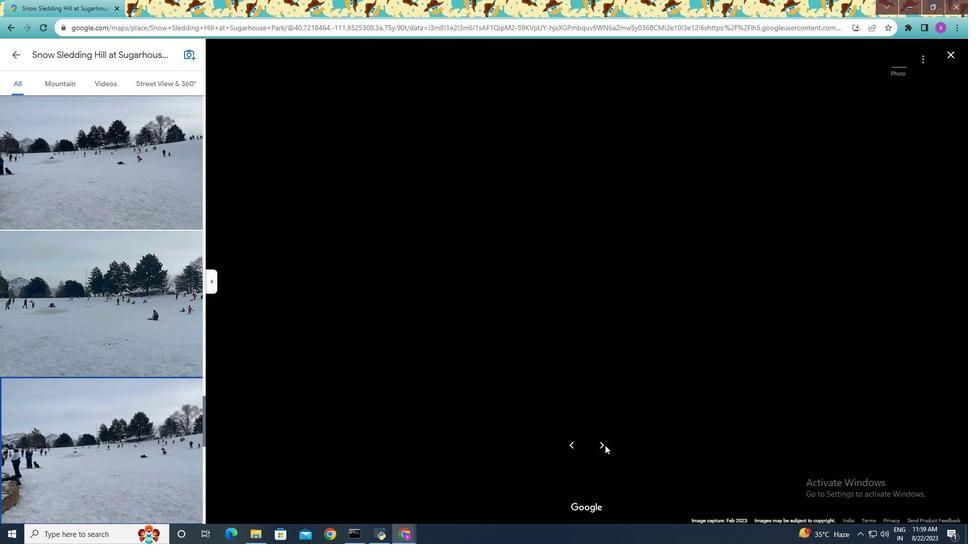 
Action: Mouse moved to (600, 453)
